 Task: Find connections with filter location Jalesar with filter topic #linkedinwith filter profile language Spanish with filter current company JCB India Ltd. with filter school Maheshwari Public School with filter industry Climate Data and Analytics with filter service category Auto Insurance with filter keywords title Call Center Representative
Action: Mouse moved to (626, 84)
Screenshot: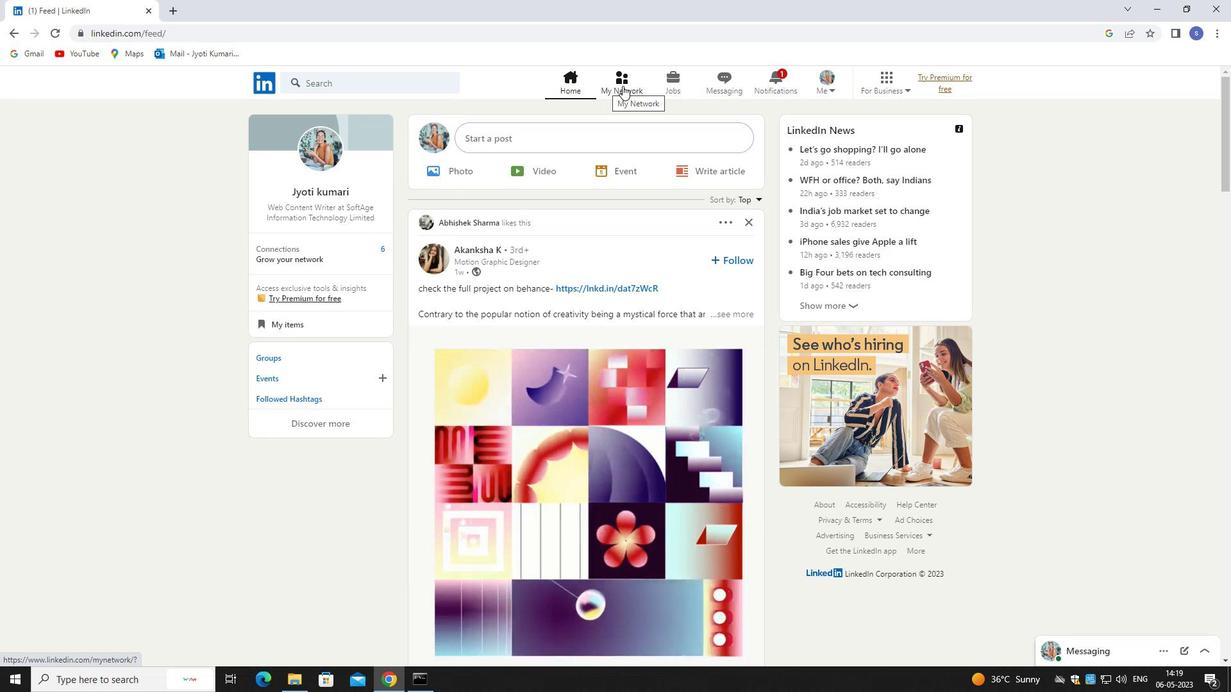 
Action: Mouse pressed left at (626, 84)
Screenshot: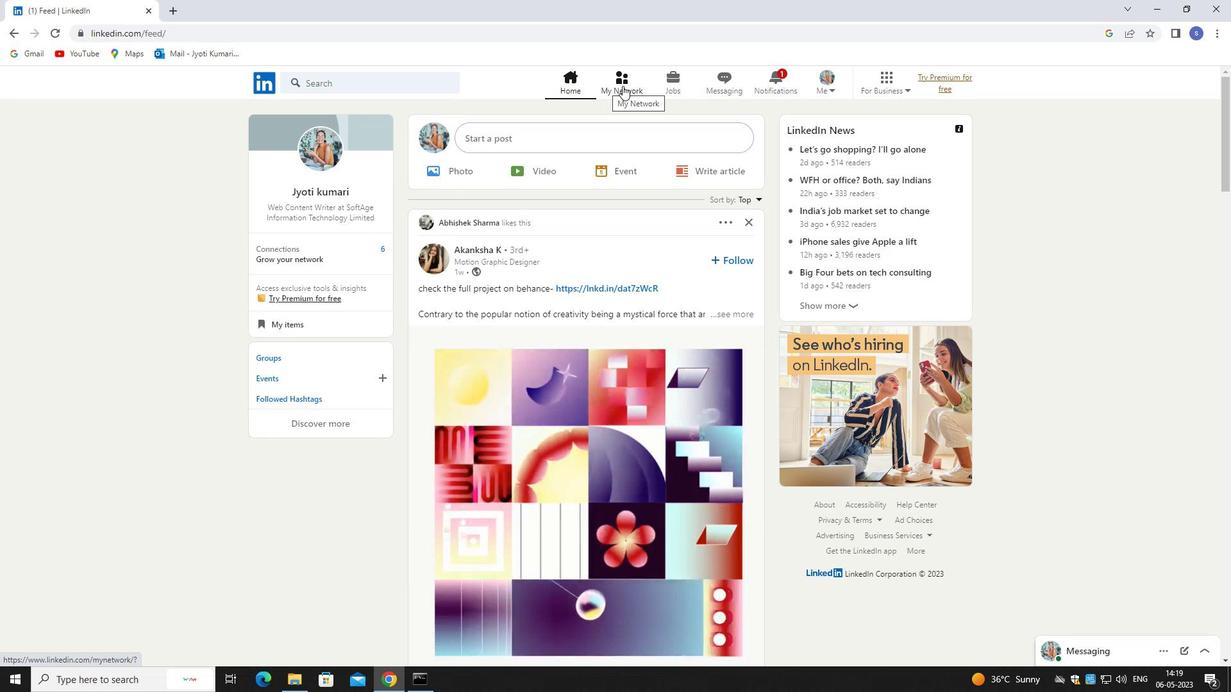 
Action: Mouse pressed left at (626, 84)
Screenshot: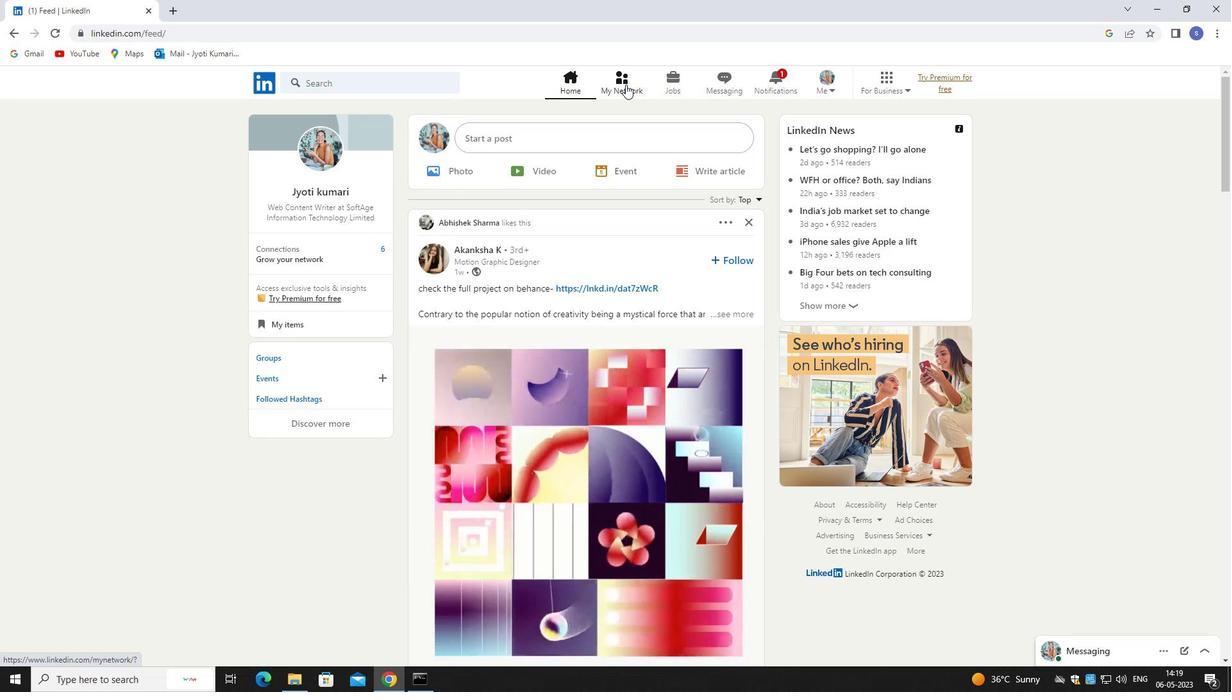 
Action: Mouse moved to (374, 162)
Screenshot: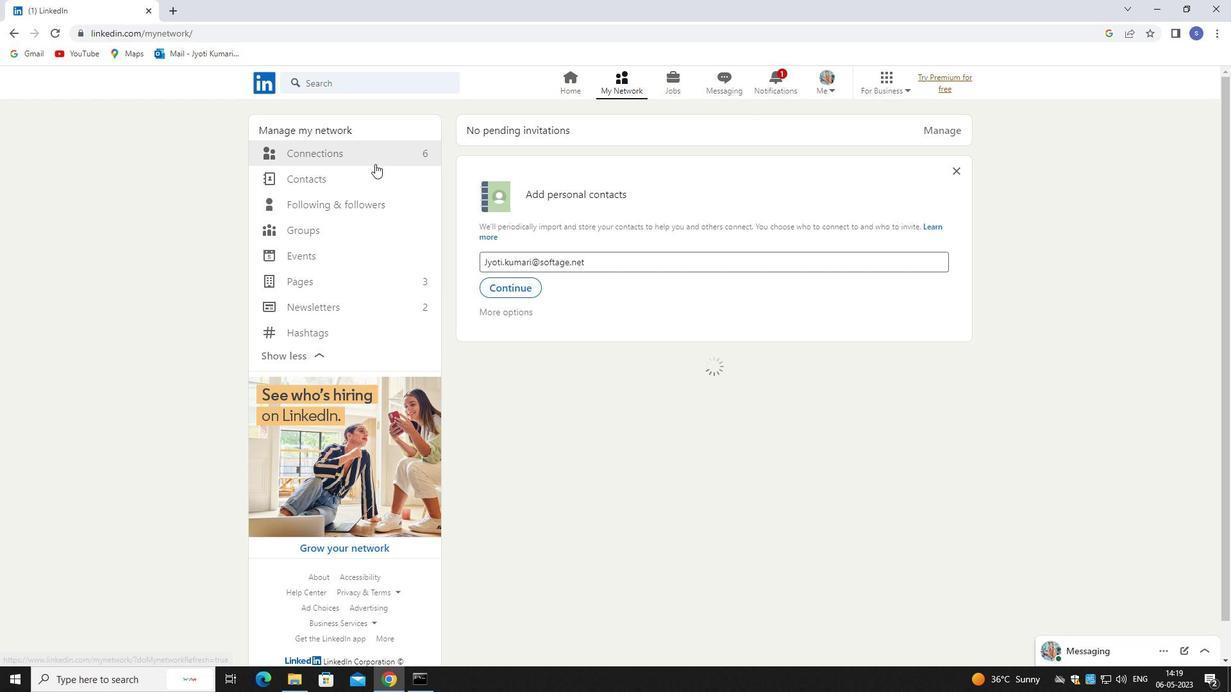 
Action: Mouse pressed left at (374, 162)
Screenshot: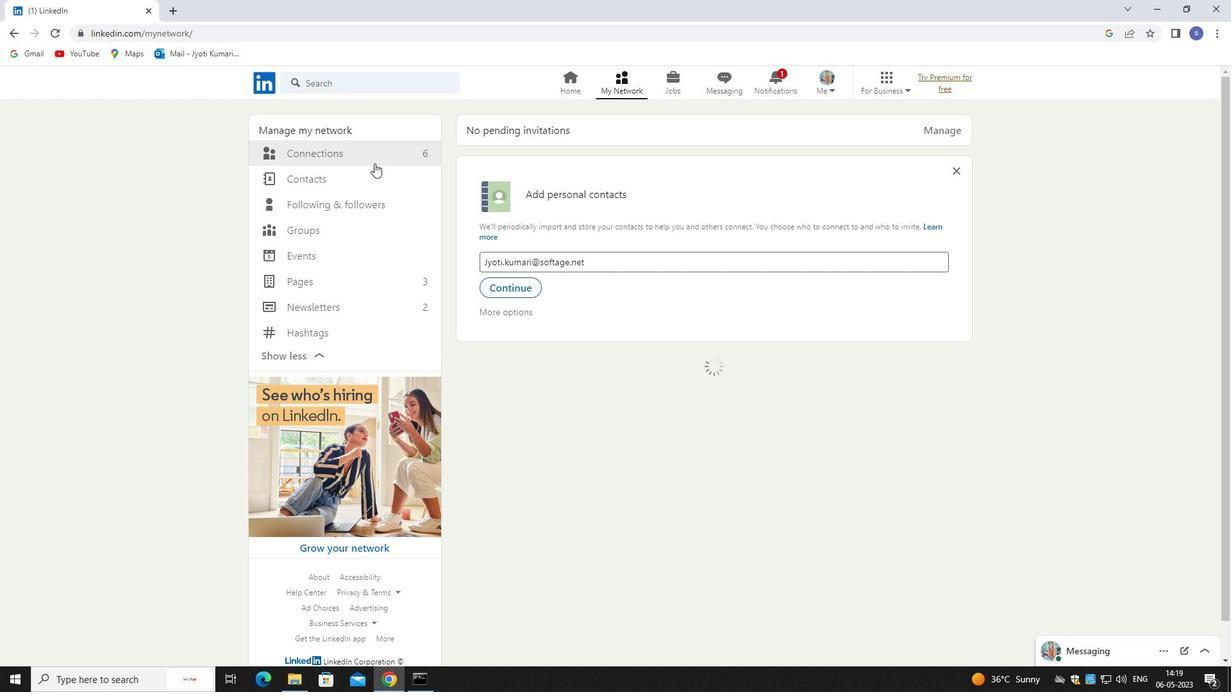 
Action: Mouse pressed left at (374, 162)
Screenshot: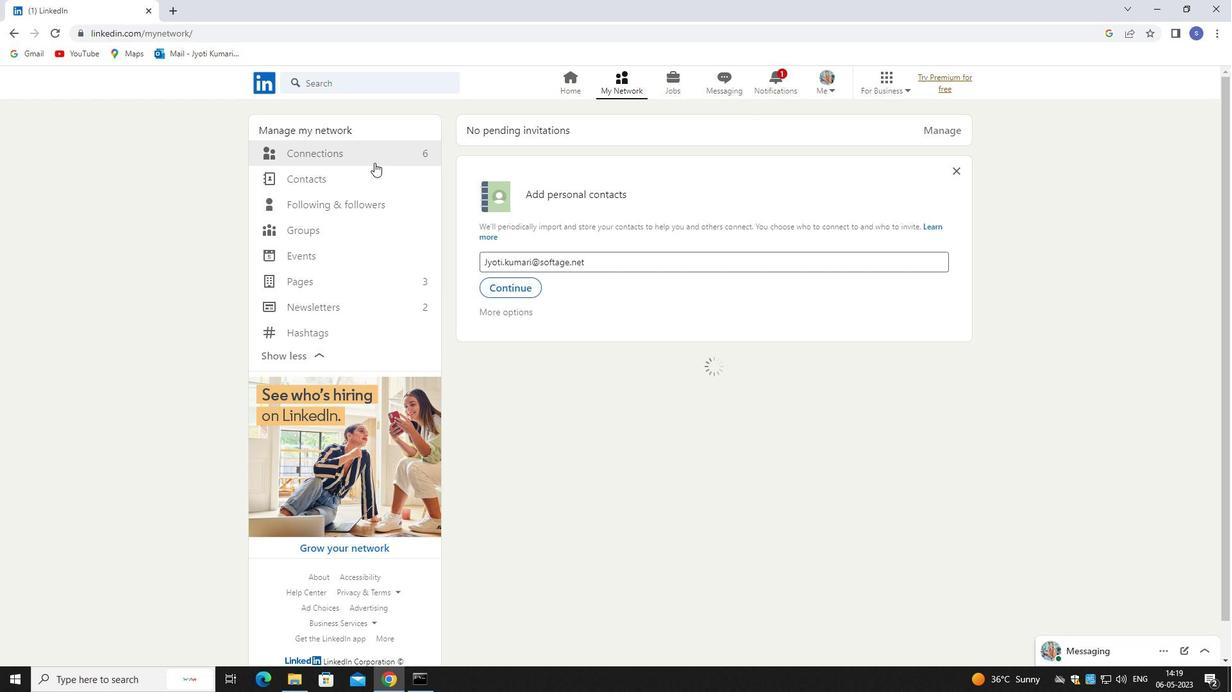 
Action: Mouse moved to (394, 155)
Screenshot: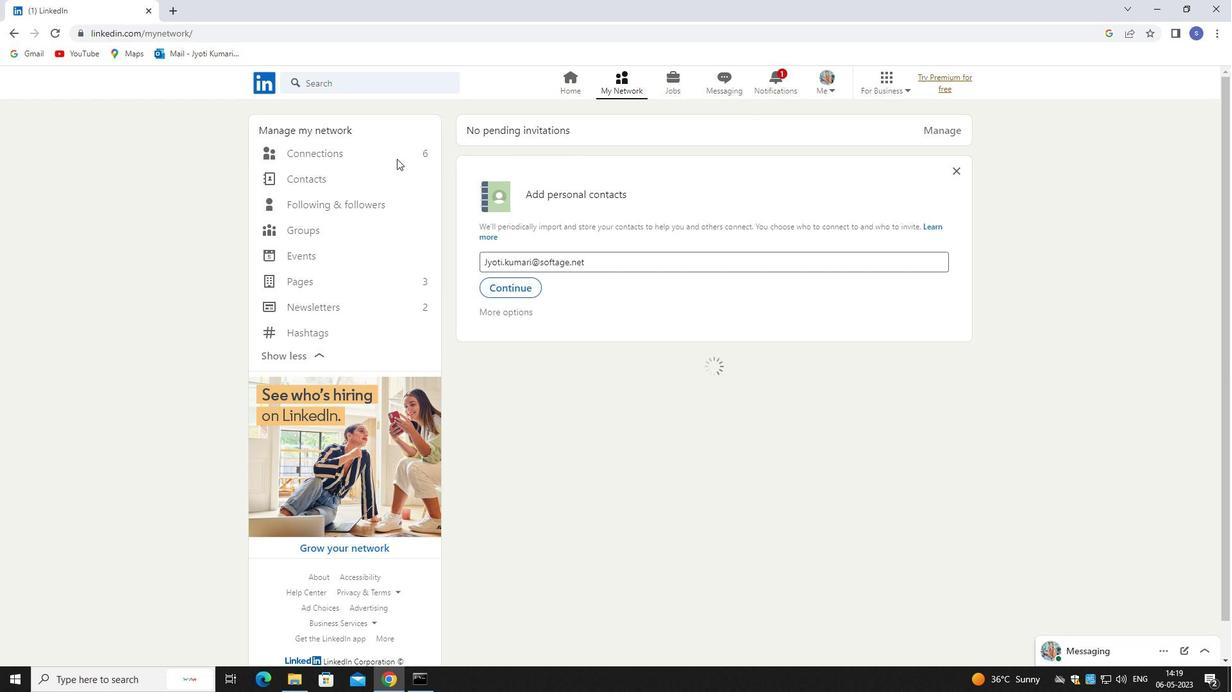
Action: Mouse pressed left at (394, 155)
Screenshot: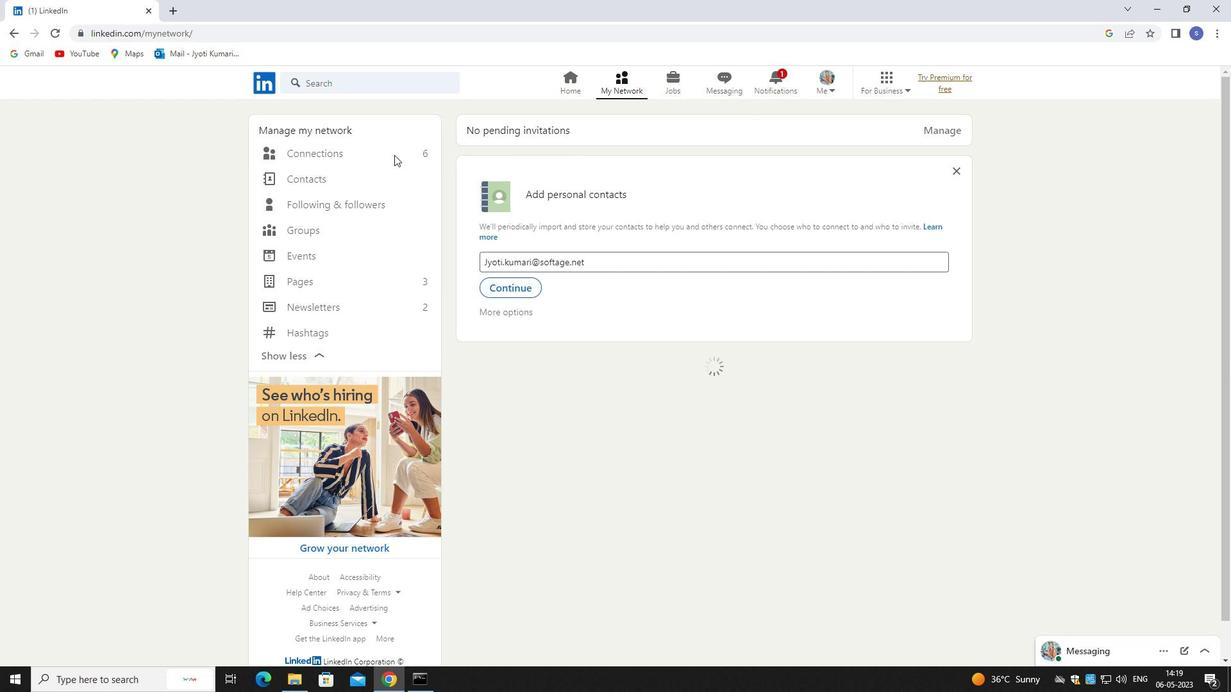 
Action: Mouse pressed left at (394, 155)
Screenshot: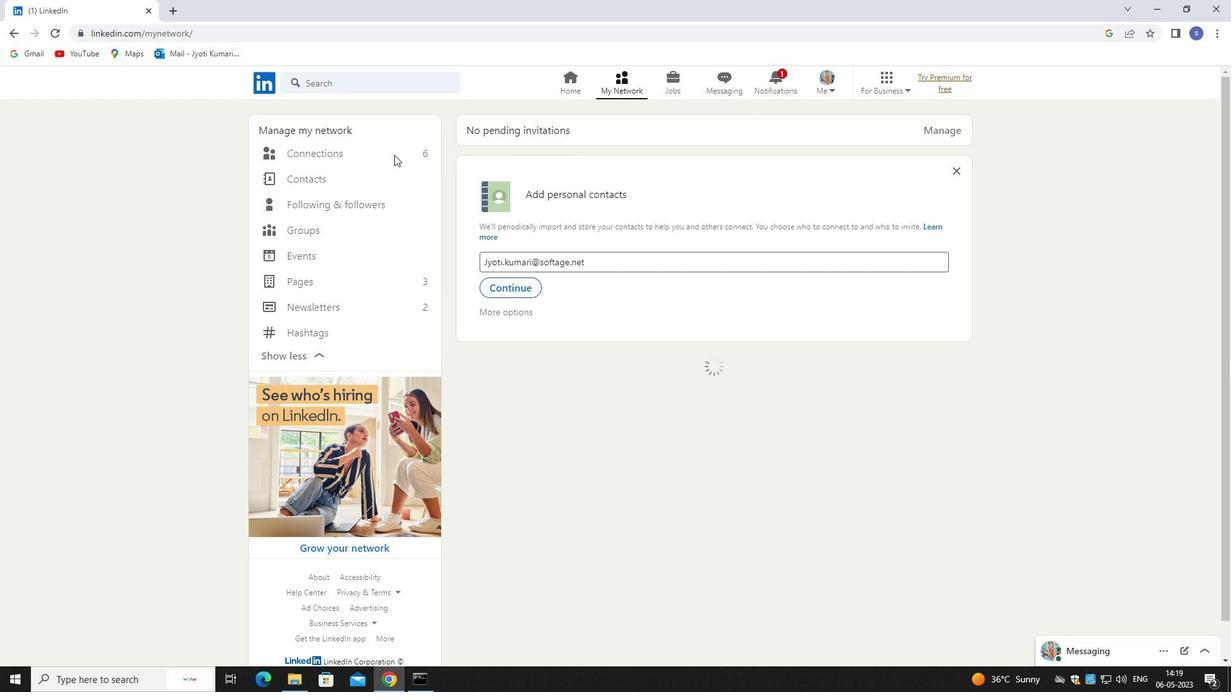 
Action: Mouse moved to (338, 153)
Screenshot: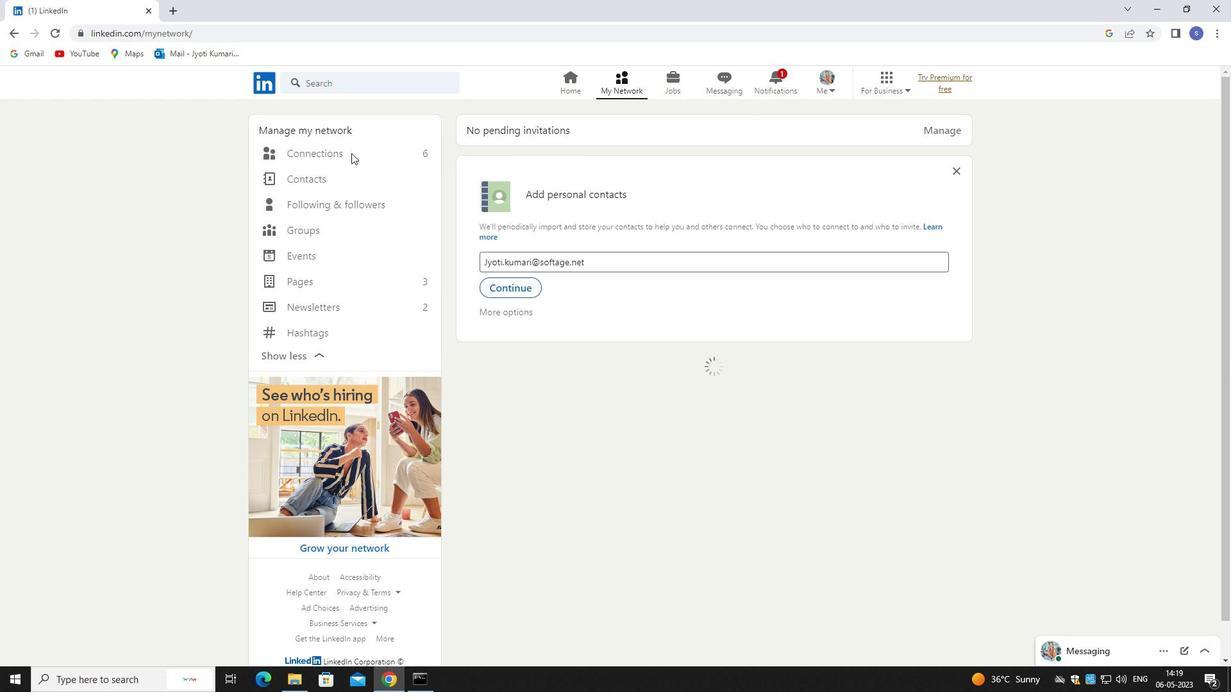 
Action: Mouse pressed left at (338, 153)
Screenshot: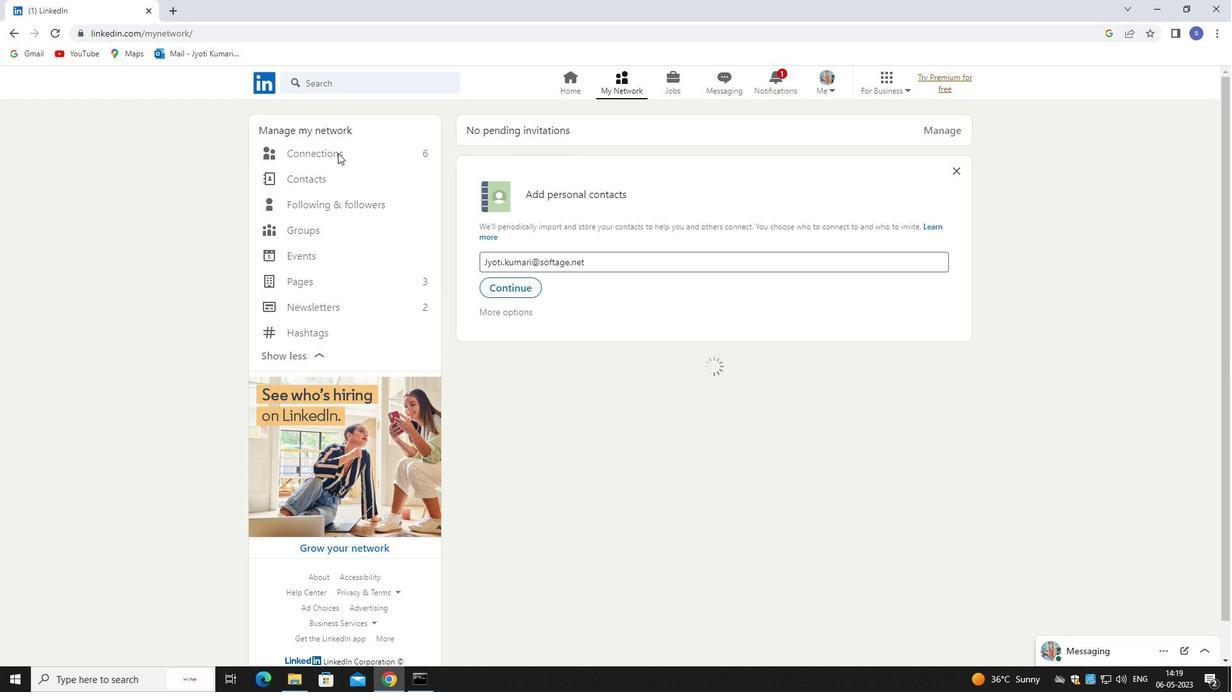 
Action: Mouse pressed left at (338, 153)
Screenshot: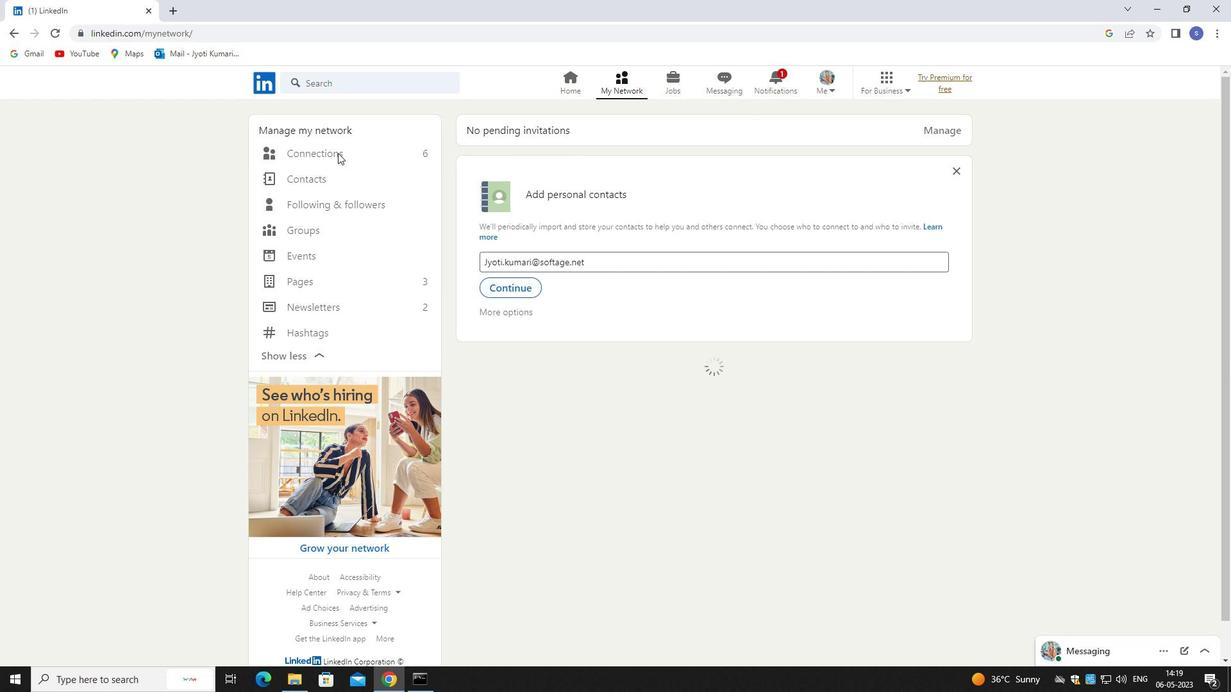 
Action: Mouse moved to (408, 150)
Screenshot: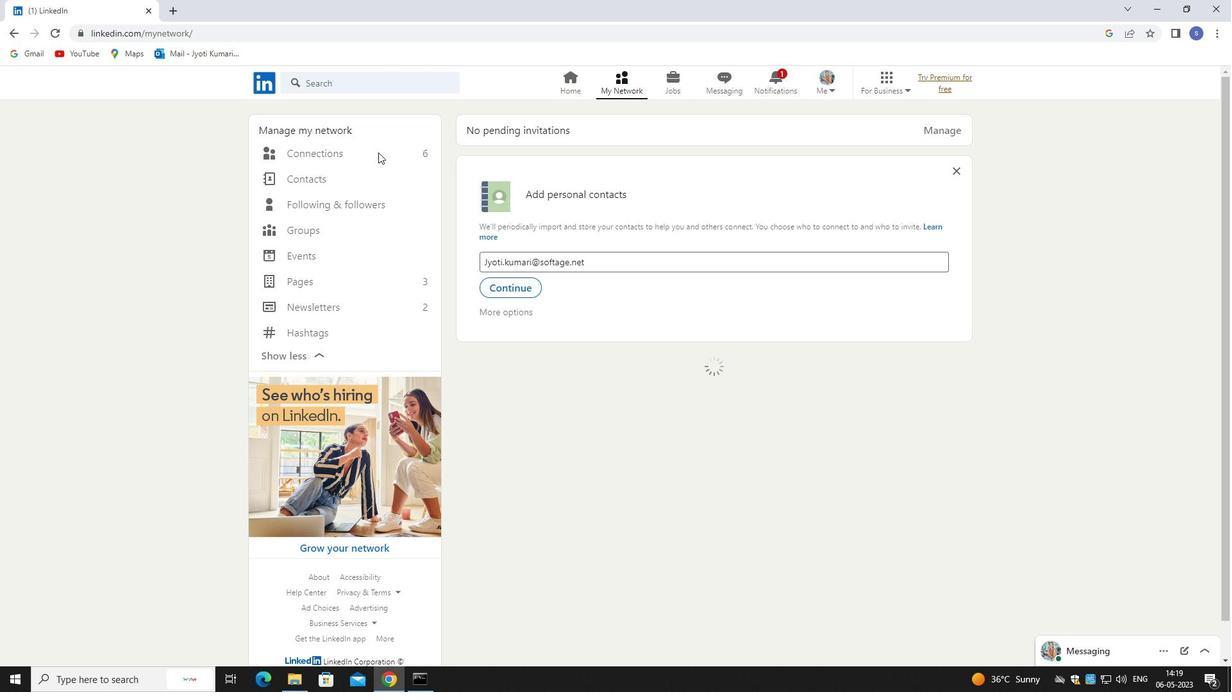 
Action: Mouse pressed left at (408, 150)
Screenshot: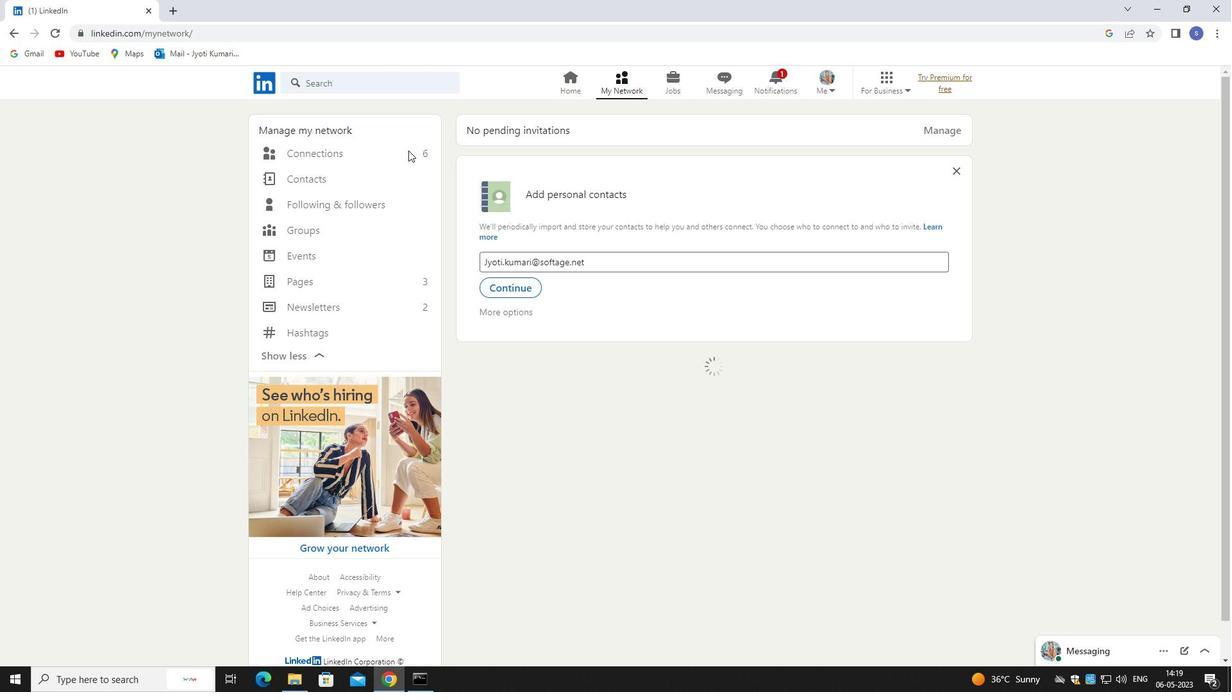 
Action: Mouse pressed left at (408, 150)
Screenshot: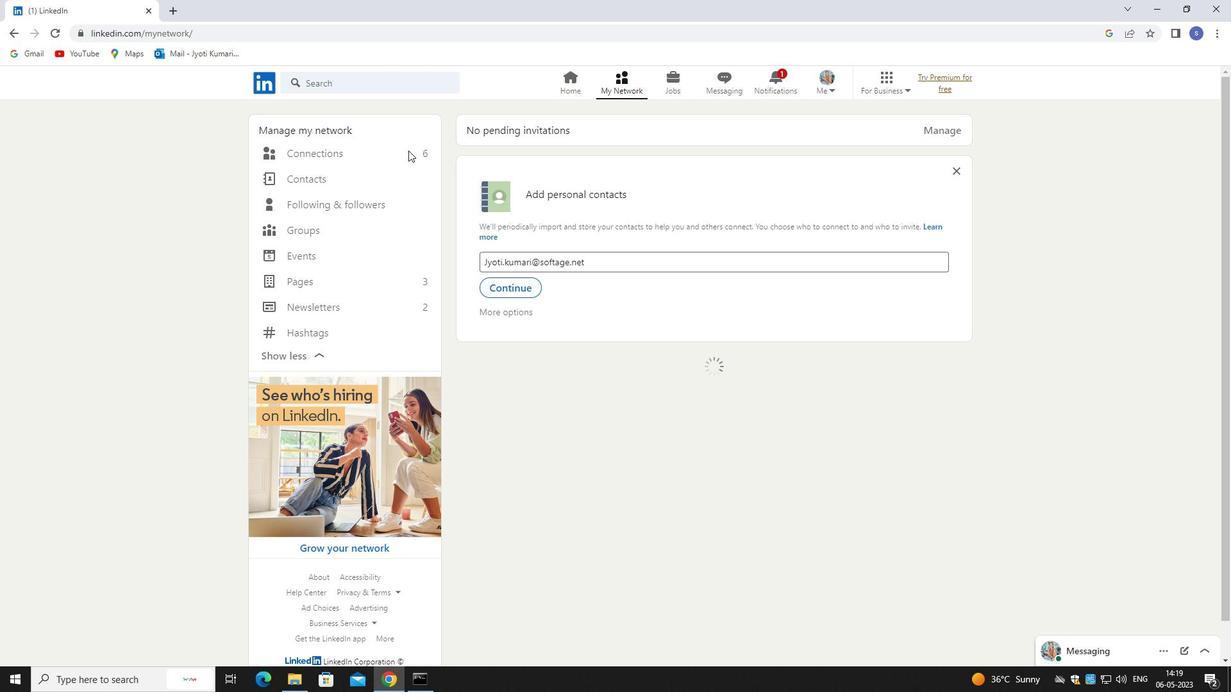 
Action: Mouse pressed left at (408, 150)
Screenshot: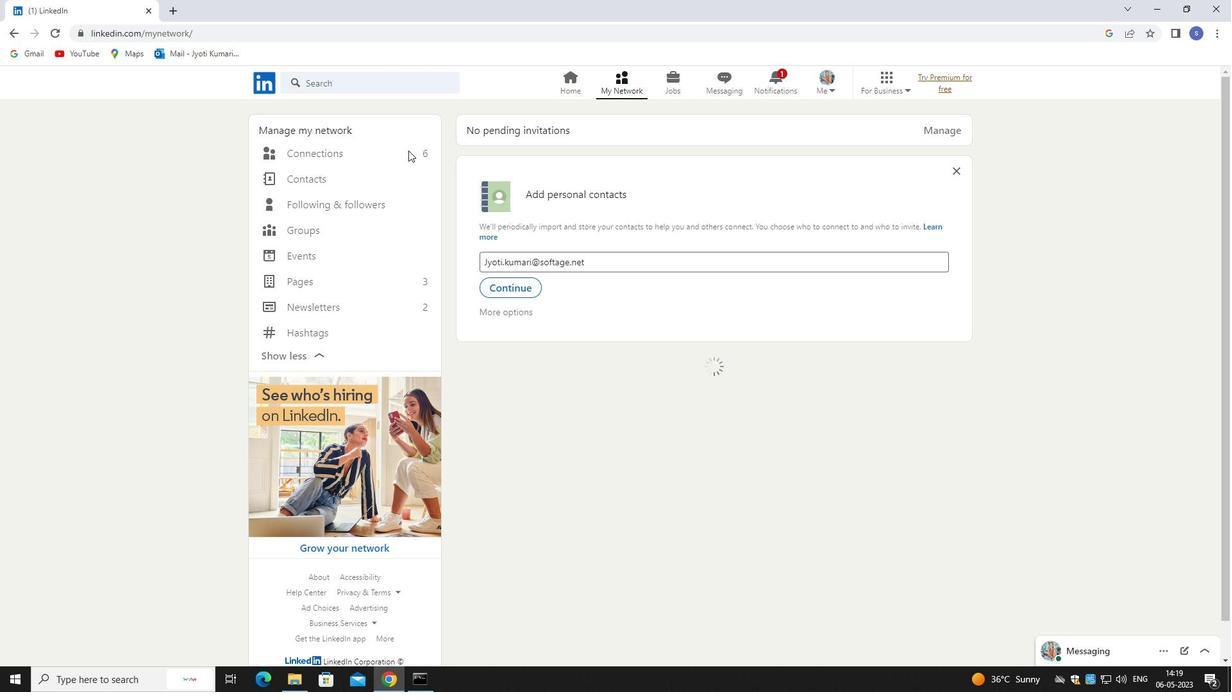 
Action: Mouse pressed left at (408, 150)
Screenshot: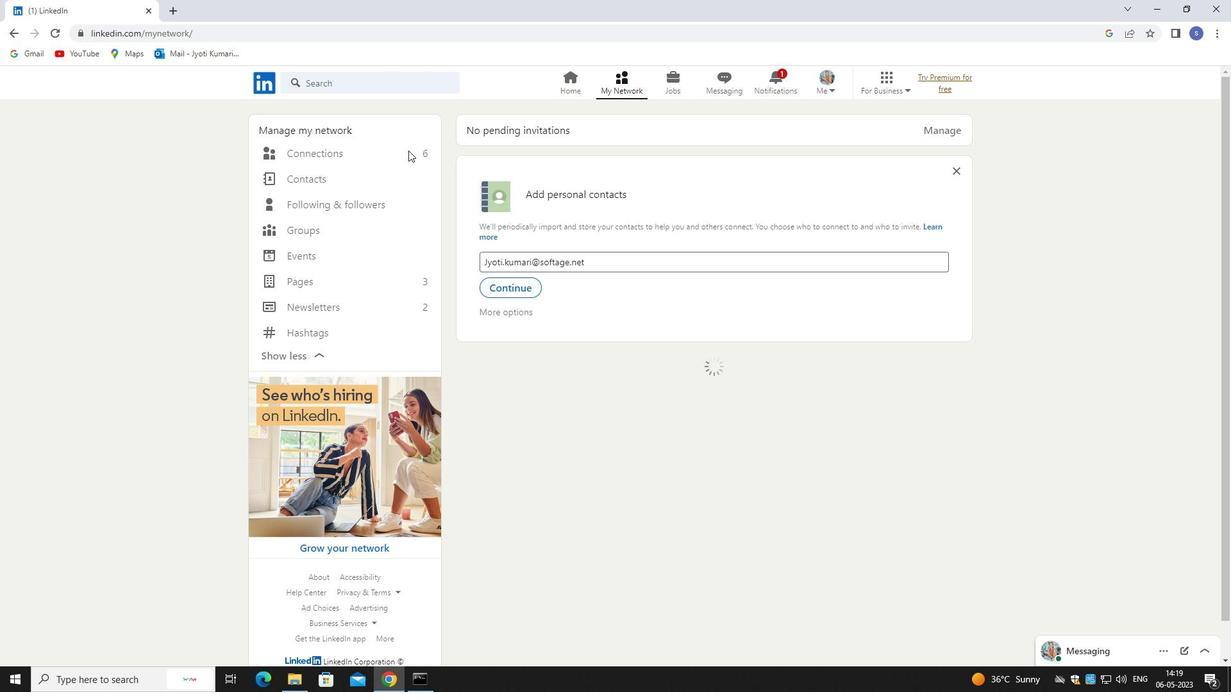 
Action: Mouse moved to (724, 152)
Screenshot: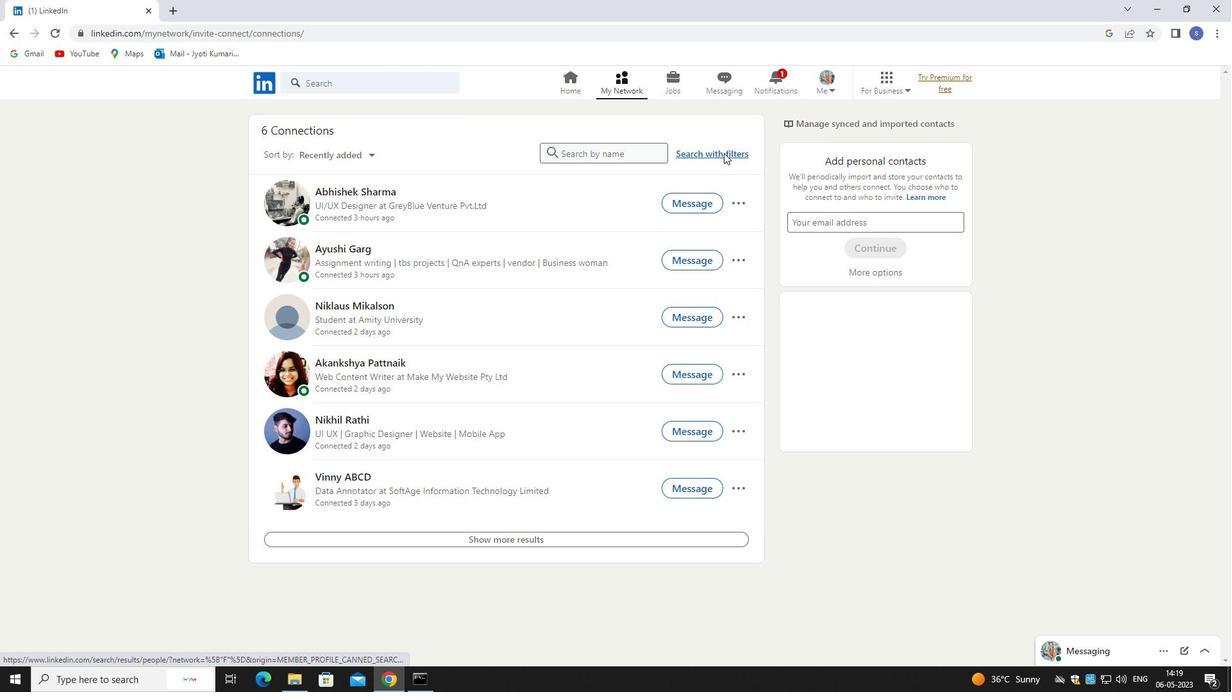 
Action: Mouse pressed left at (724, 152)
Screenshot: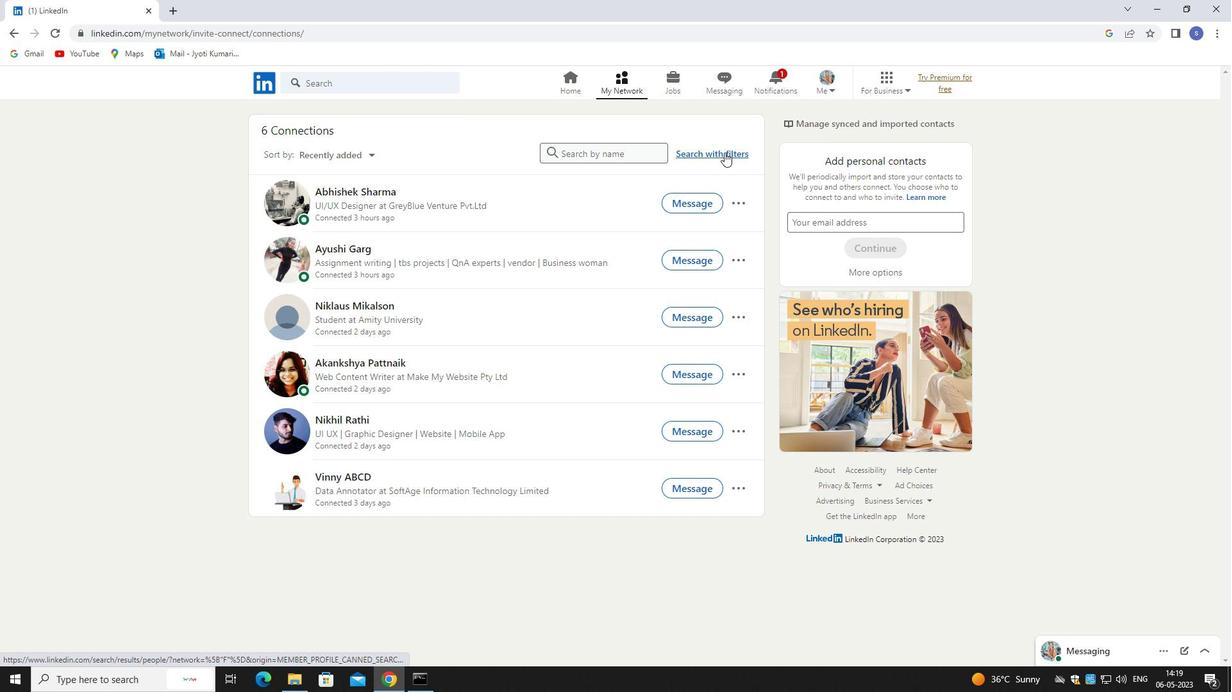 
Action: Mouse moved to (661, 121)
Screenshot: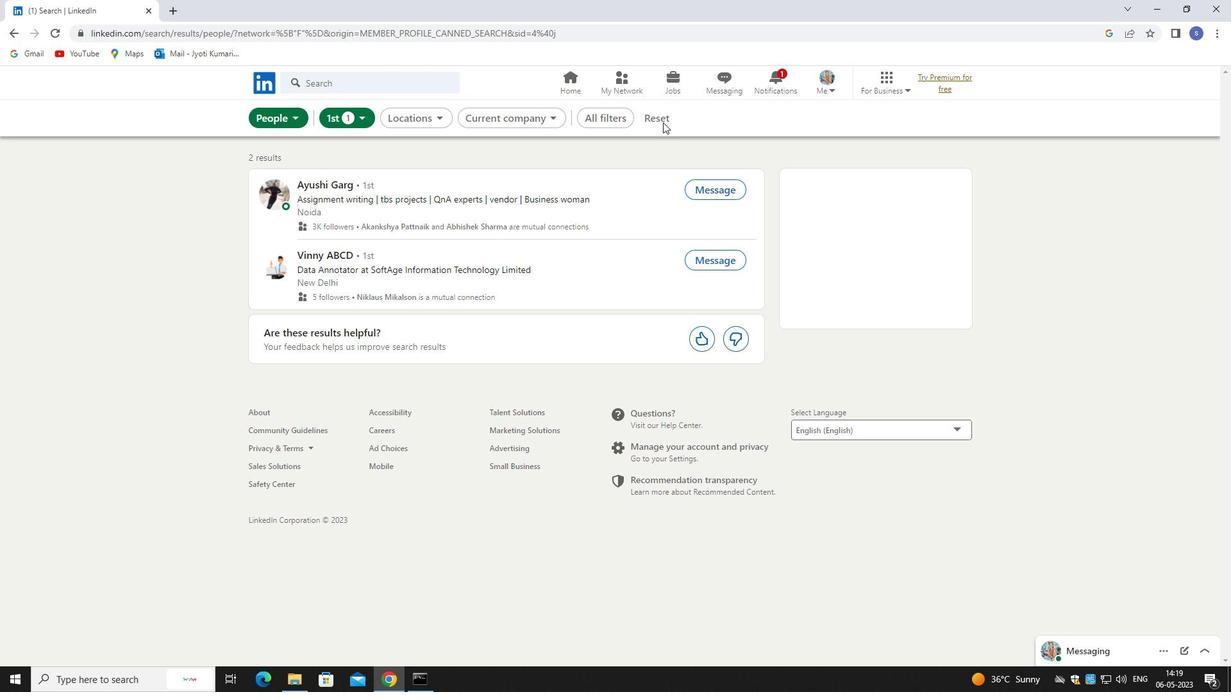 
Action: Mouse pressed left at (661, 121)
Screenshot: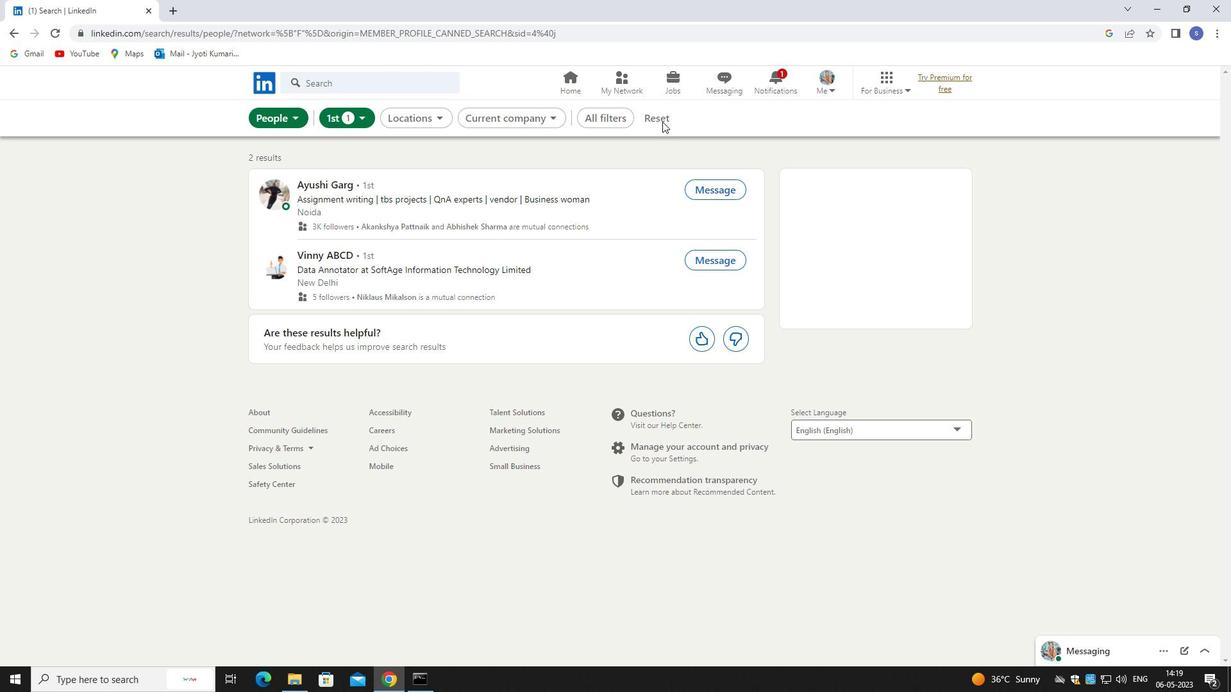 
Action: Mouse moved to (631, 121)
Screenshot: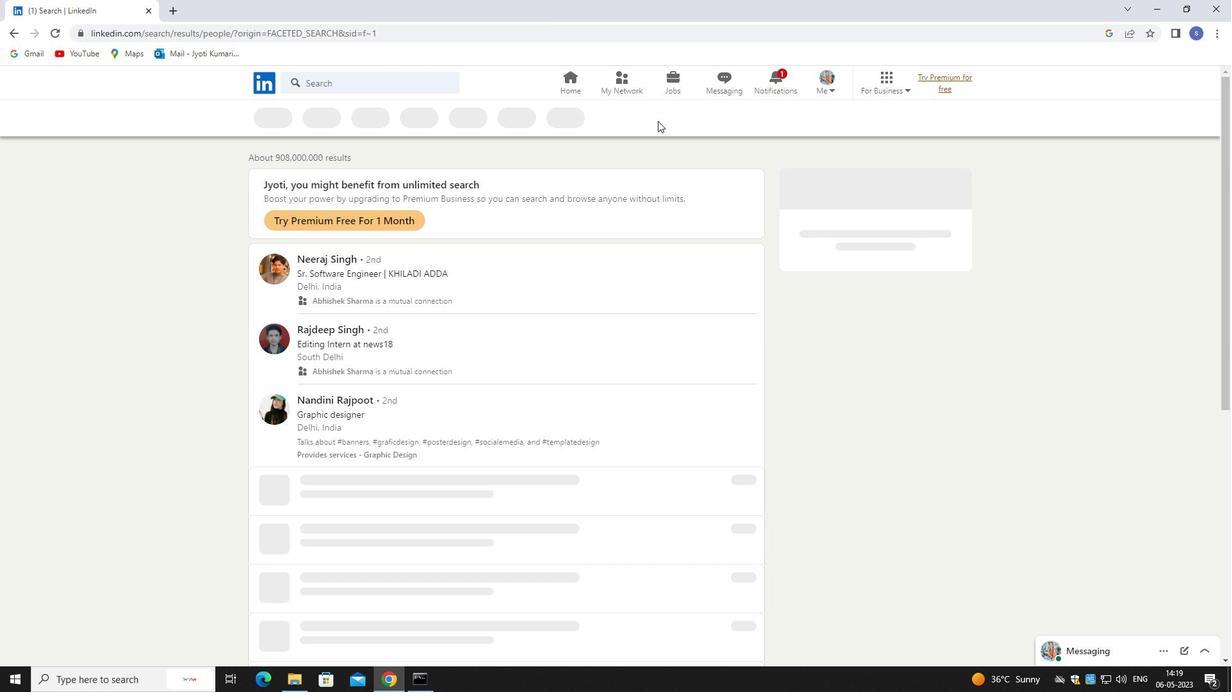 
Action: Mouse pressed left at (631, 121)
Screenshot: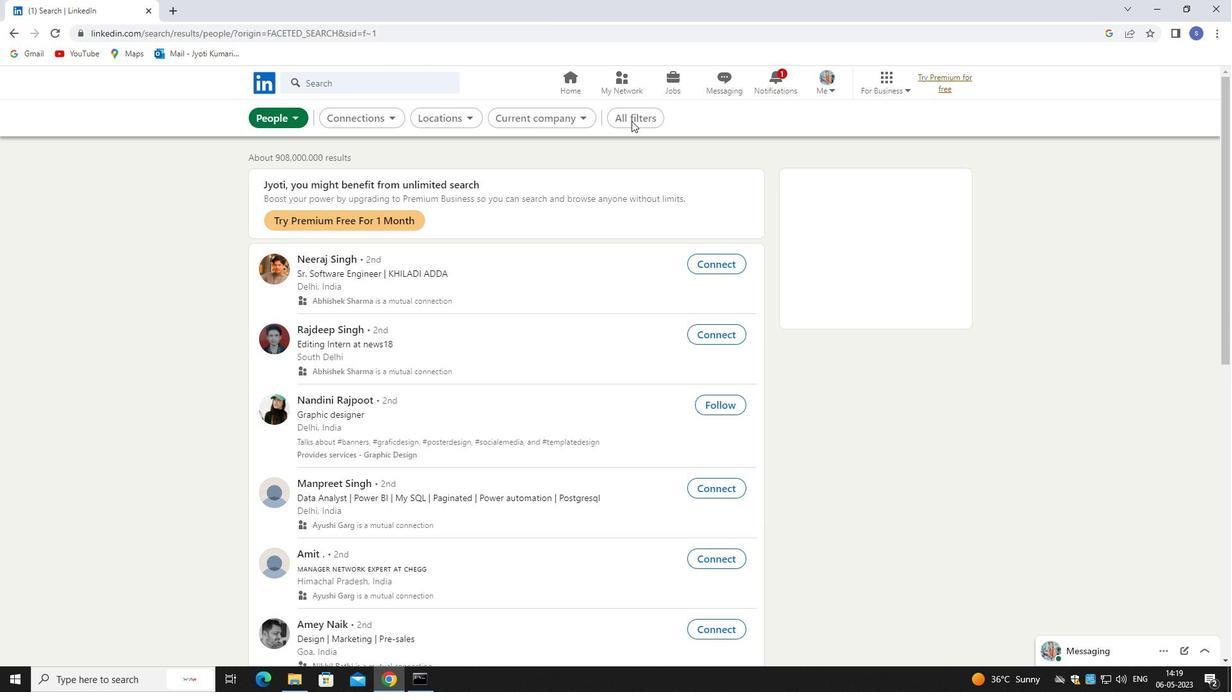 
Action: Mouse moved to (1109, 508)
Screenshot: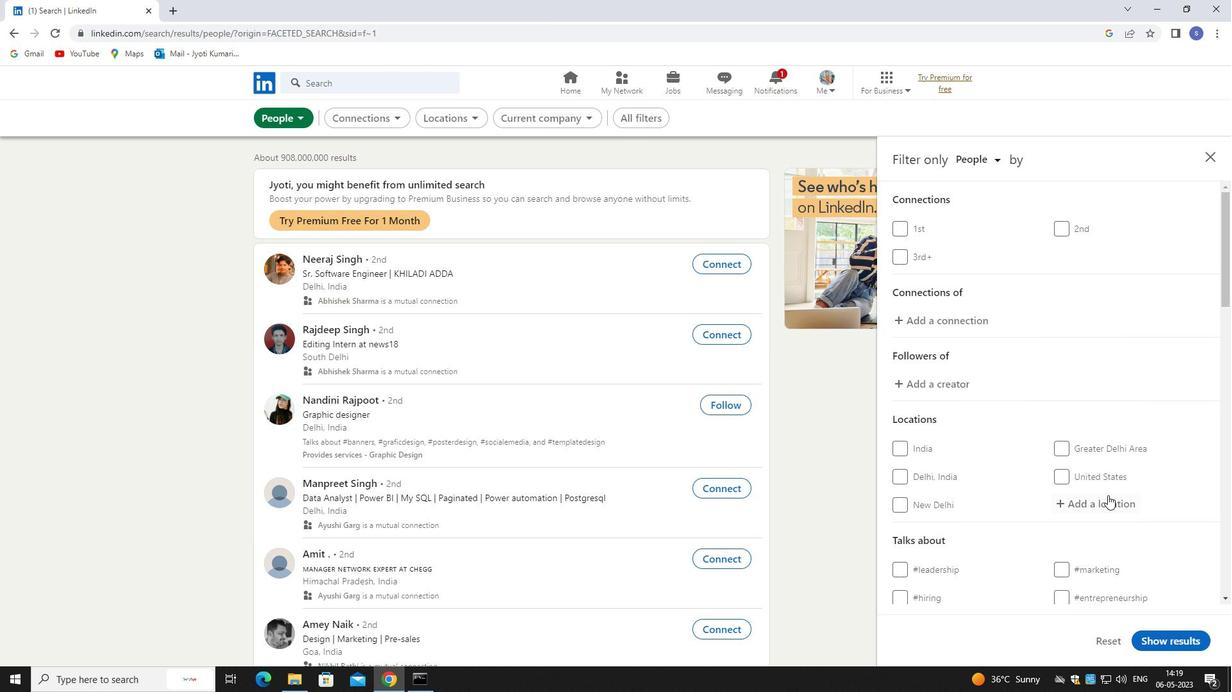 
Action: Mouse pressed left at (1109, 508)
Screenshot: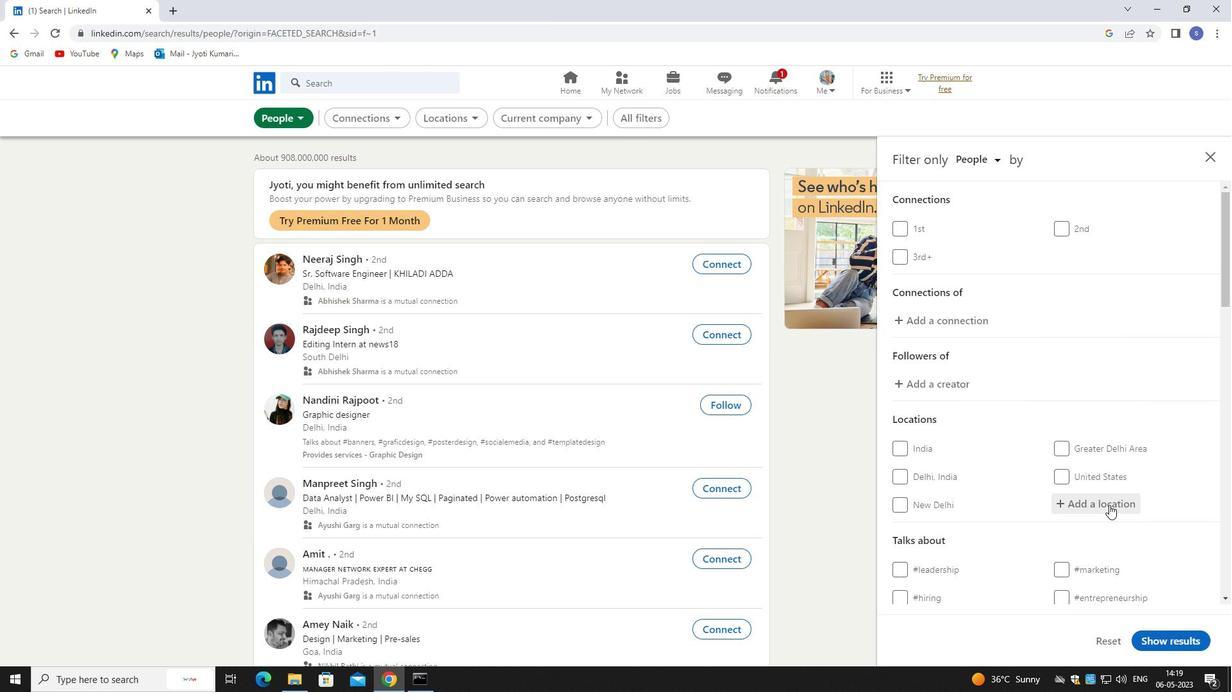 
Action: Mouse moved to (1109, 508)
Screenshot: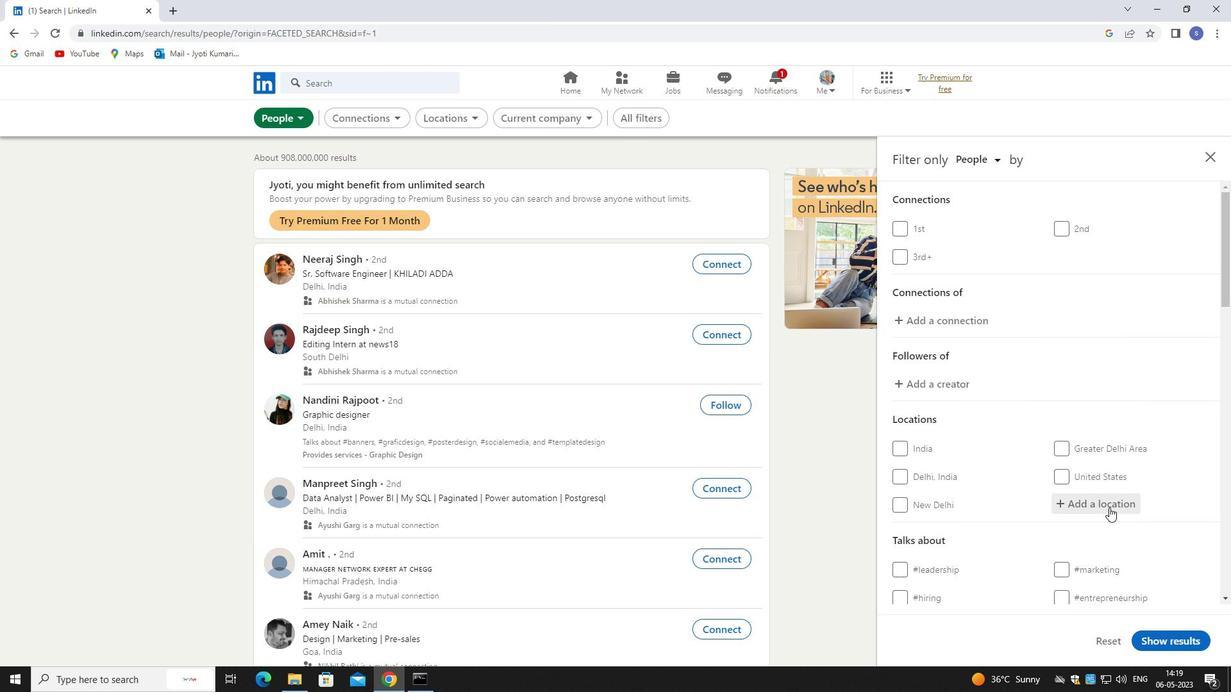 
Action: Key pressed jalesar
Screenshot: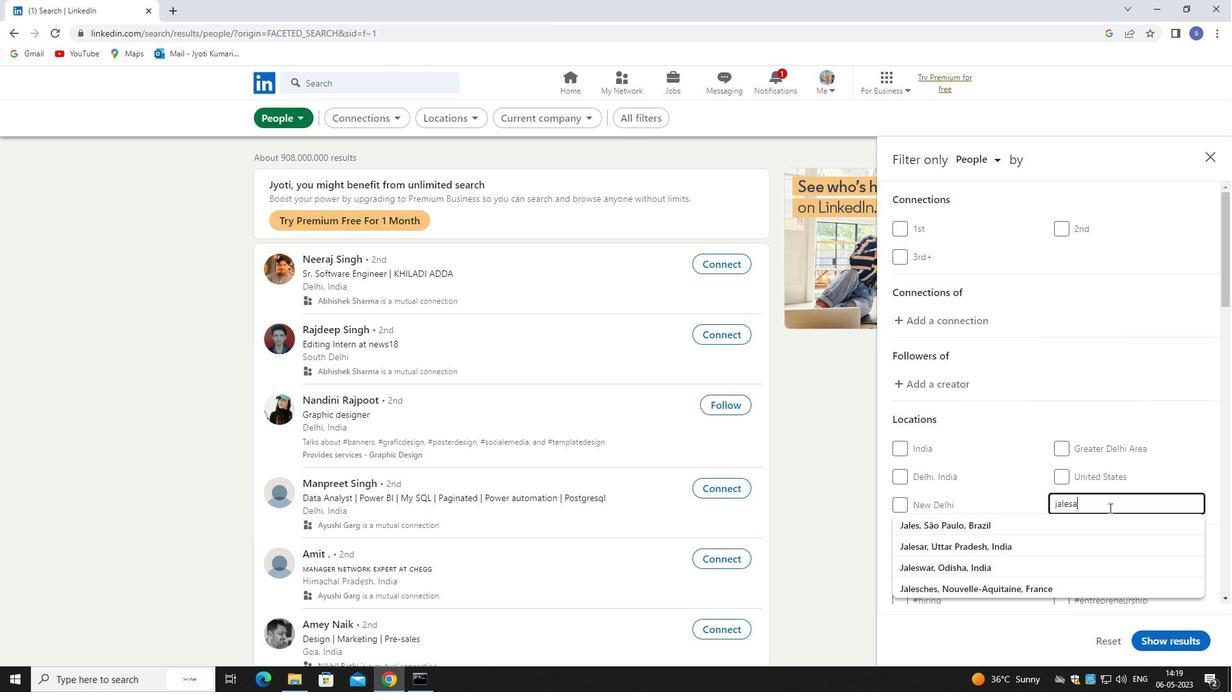 
Action: Mouse moved to (1157, 531)
Screenshot: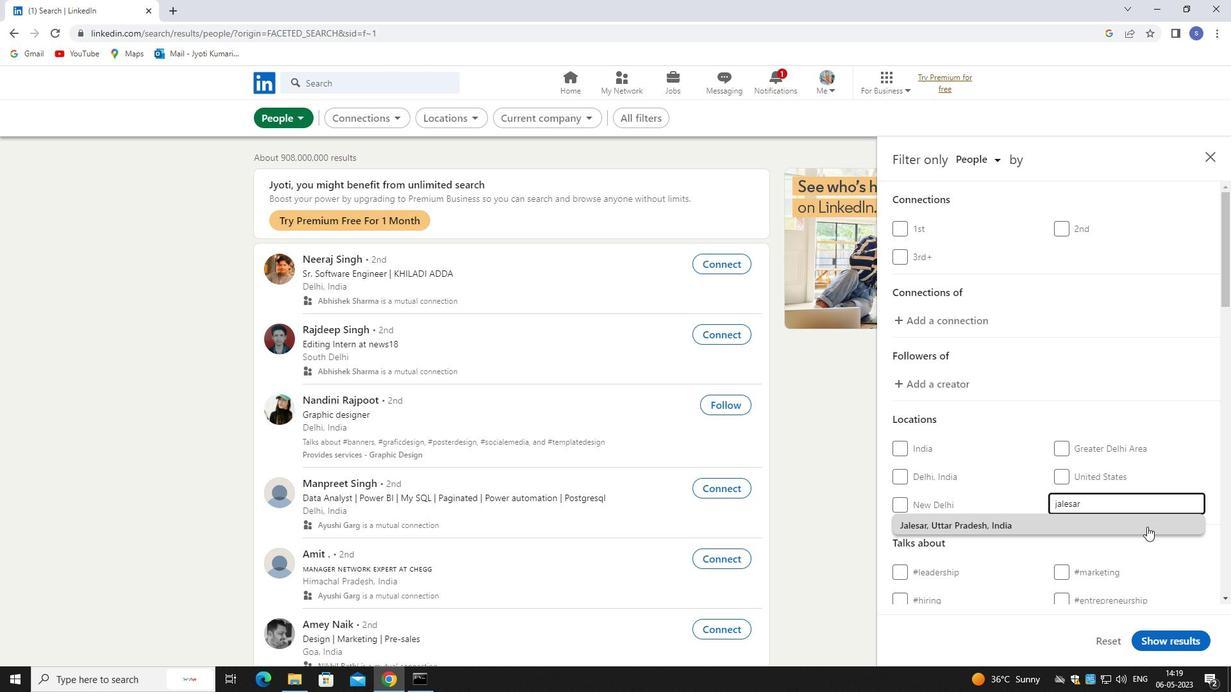 
Action: Mouse pressed left at (1157, 531)
Screenshot: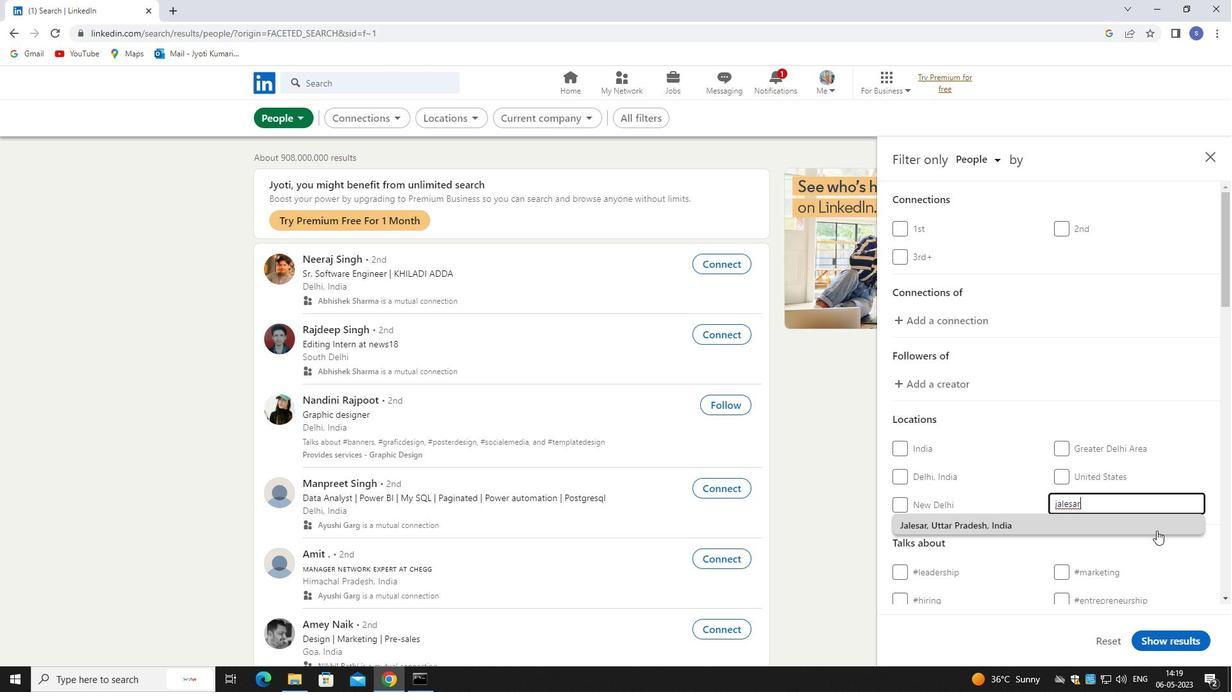 
Action: Mouse moved to (1157, 531)
Screenshot: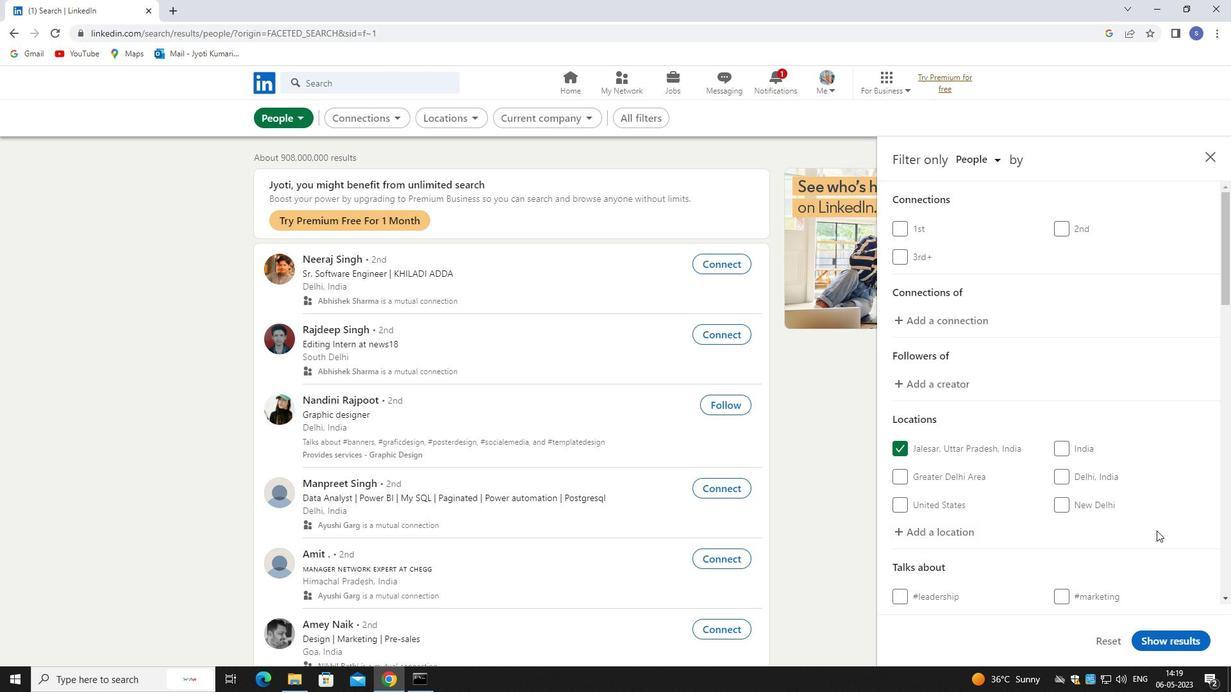 
Action: Mouse scrolled (1157, 531) with delta (0, 0)
Screenshot: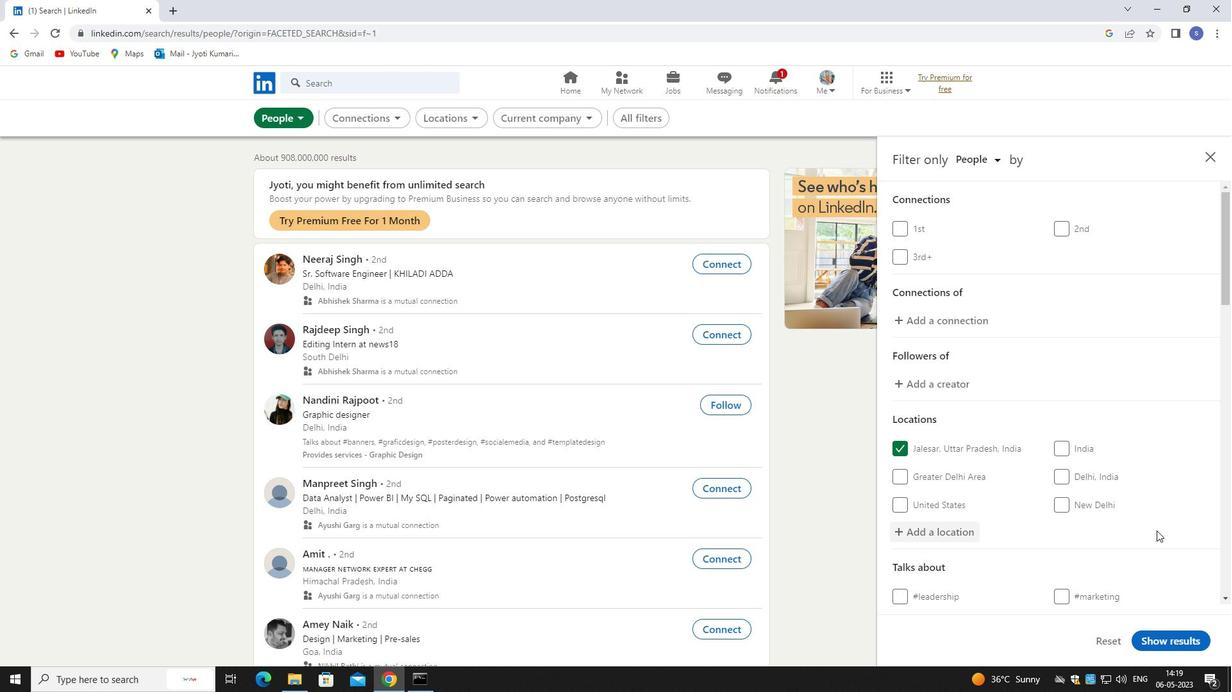 
Action: Mouse scrolled (1157, 531) with delta (0, 0)
Screenshot: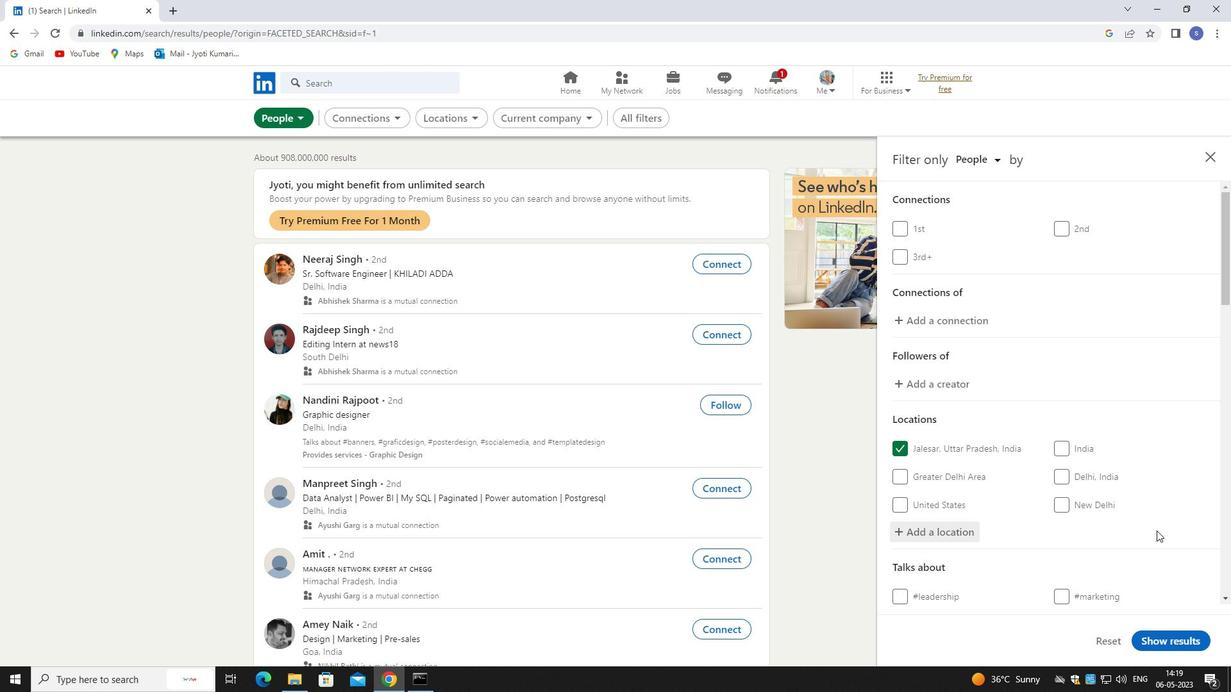 
Action: Mouse scrolled (1157, 531) with delta (0, 0)
Screenshot: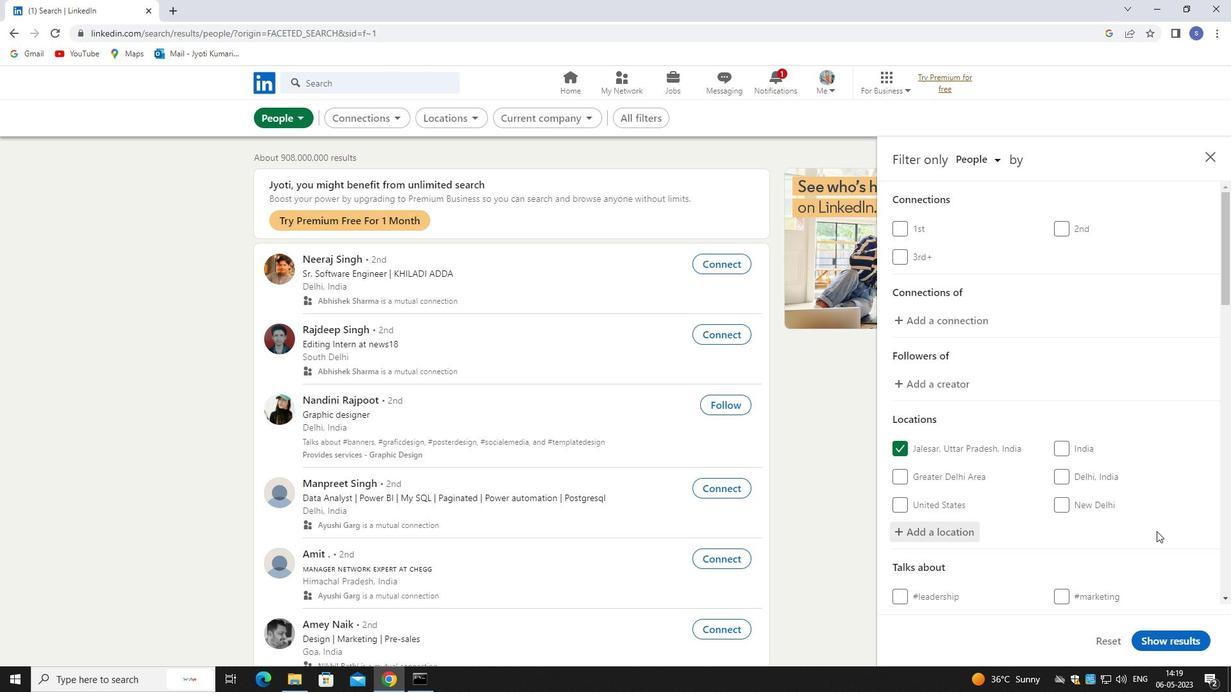 
Action: Mouse moved to (1093, 457)
Screenshot: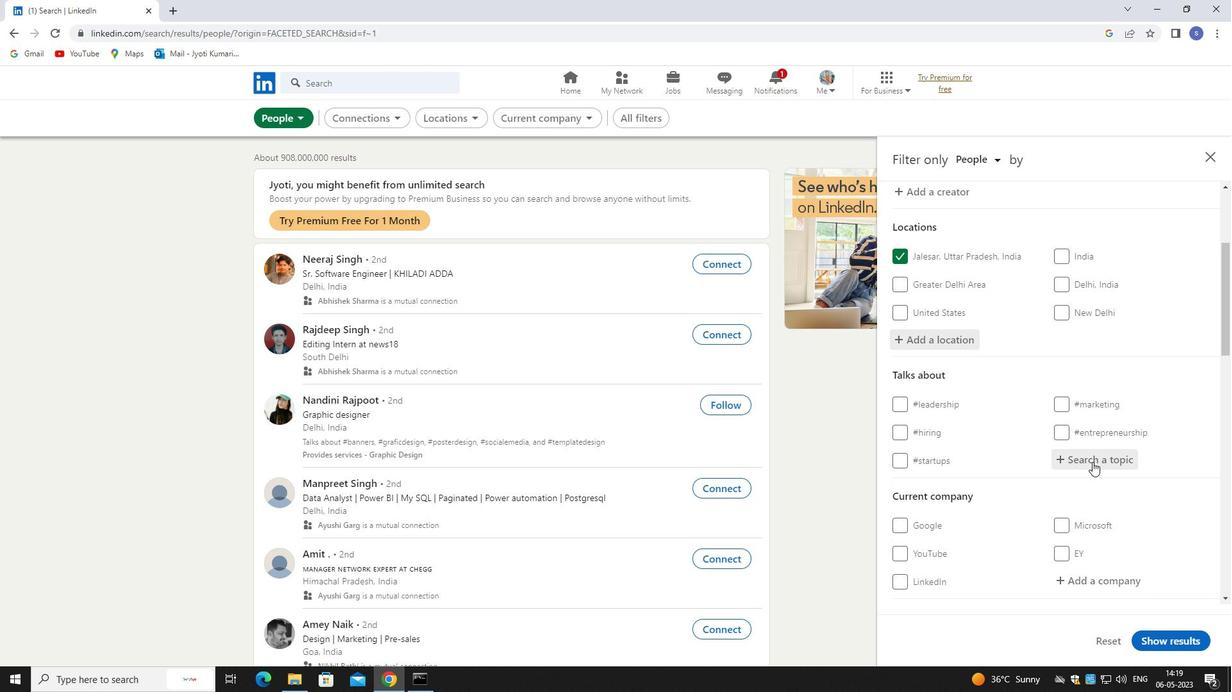 
Action: Mouse pressed left at (1093, 457)
Screenshot: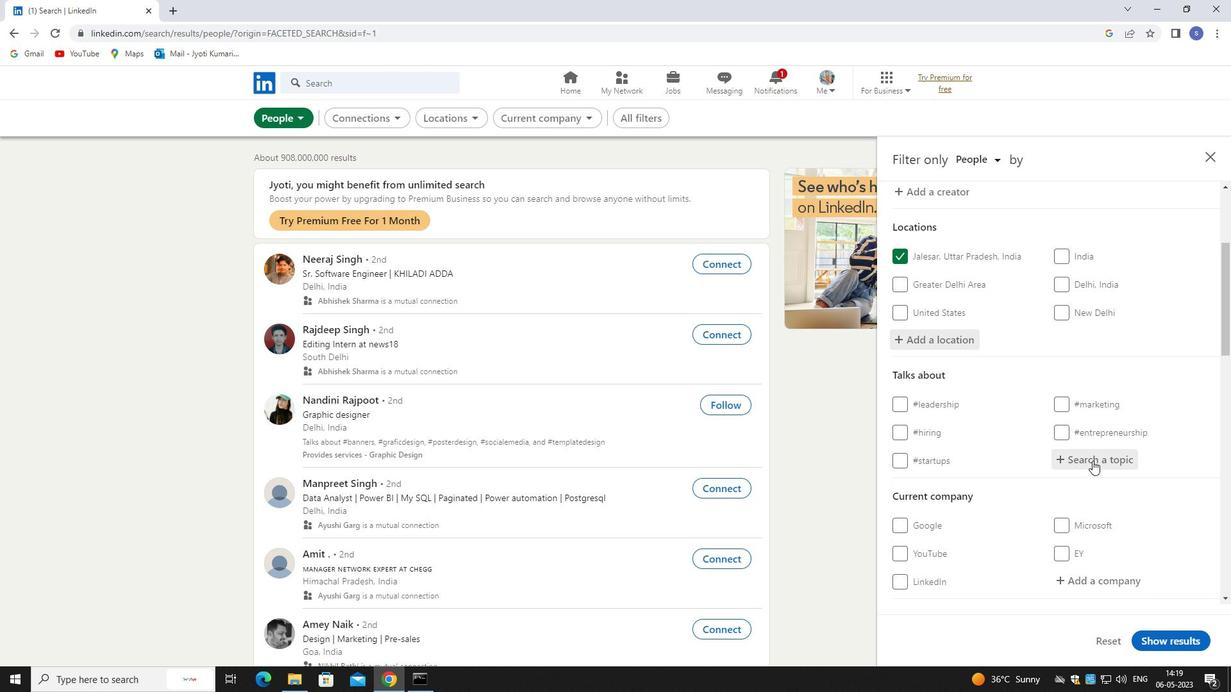 
Action: Key pressed linkedin
Screenshot: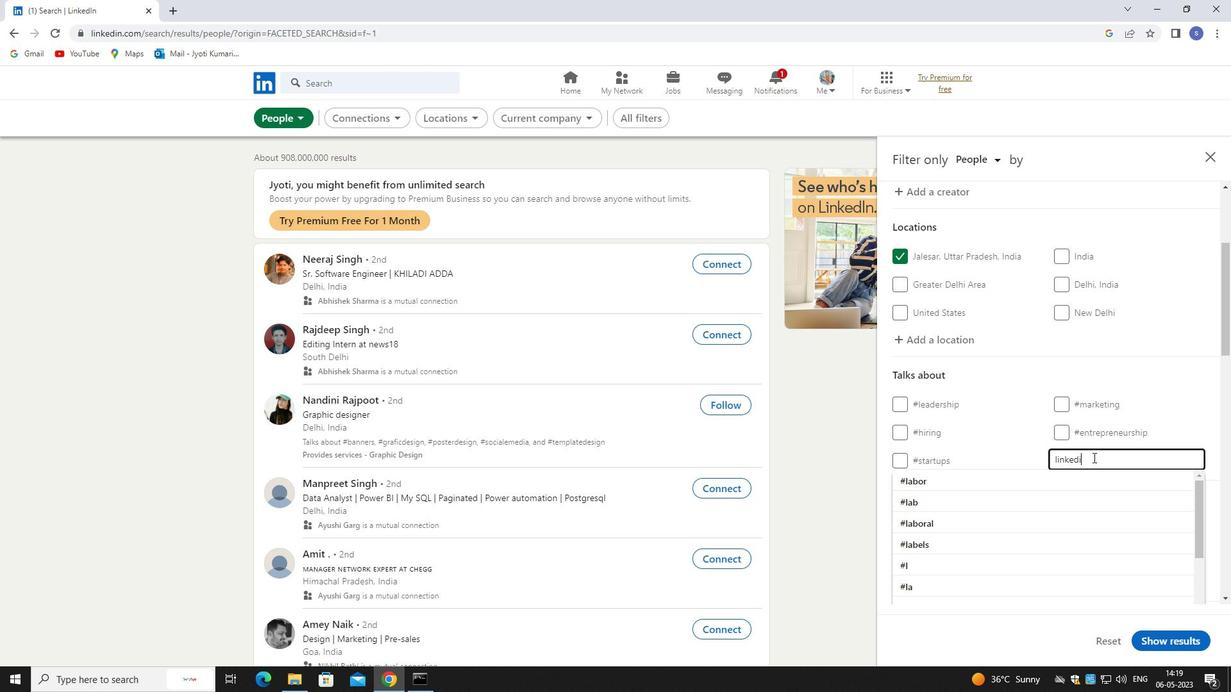 
Action: Mouse moved to (1091, 476)
Screenshot: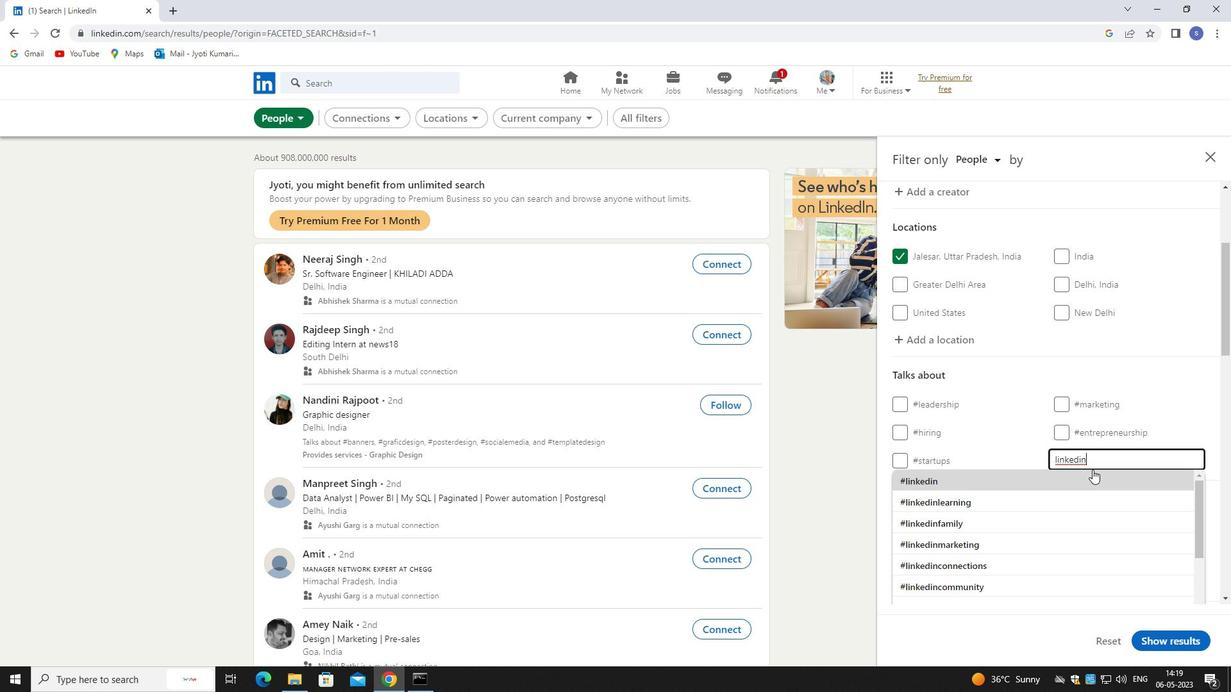 
Action: Mouse pressed left at (1091, 476)
Screenshot: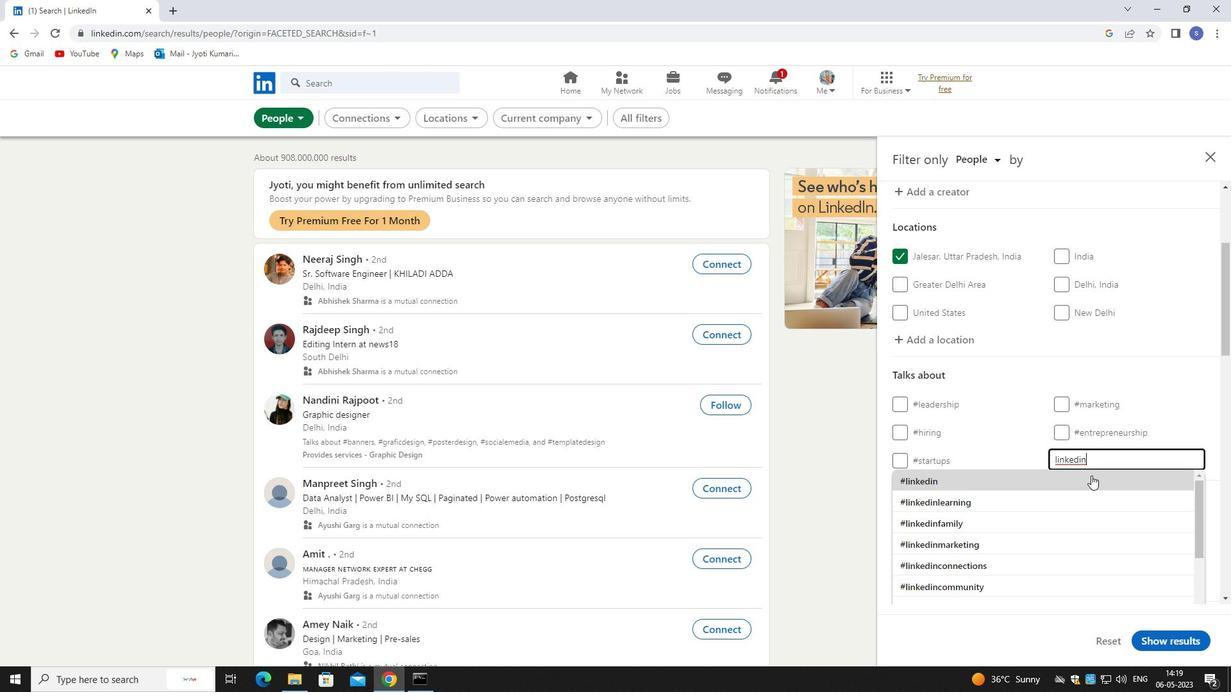 
Action: Mouse moved to (1091, 492)
Screenshot: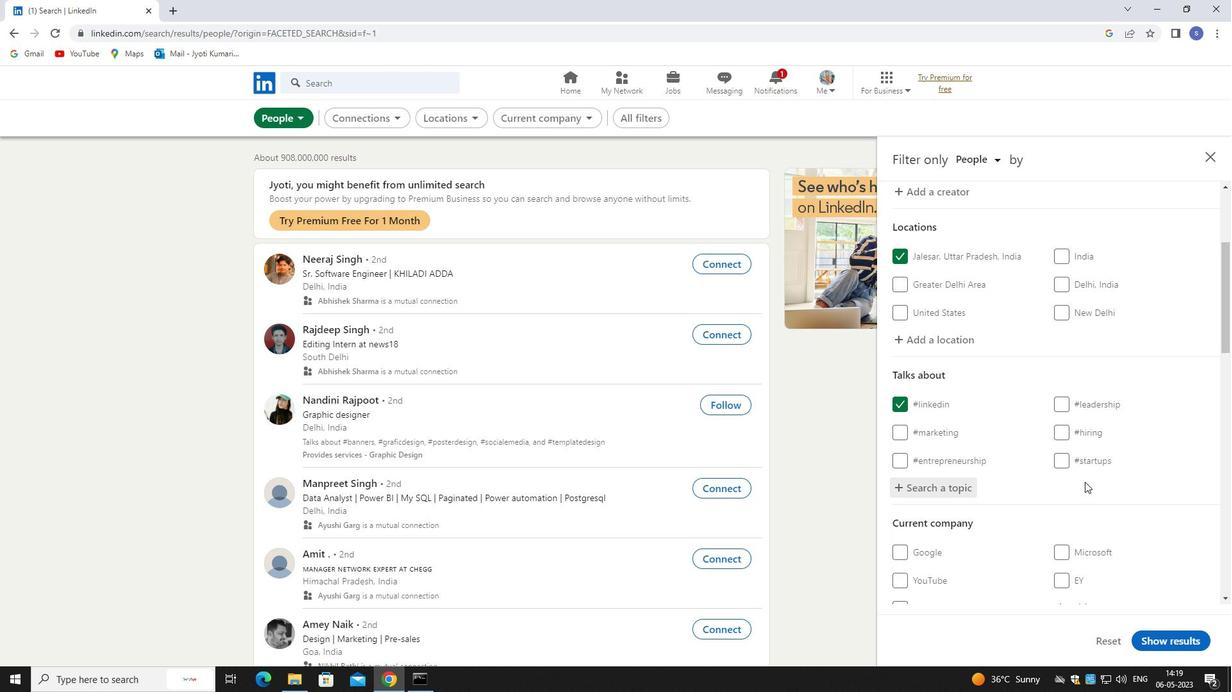 
Action: Mouse scrolled (1091, 491) with delta (0, 0)
Screenshot: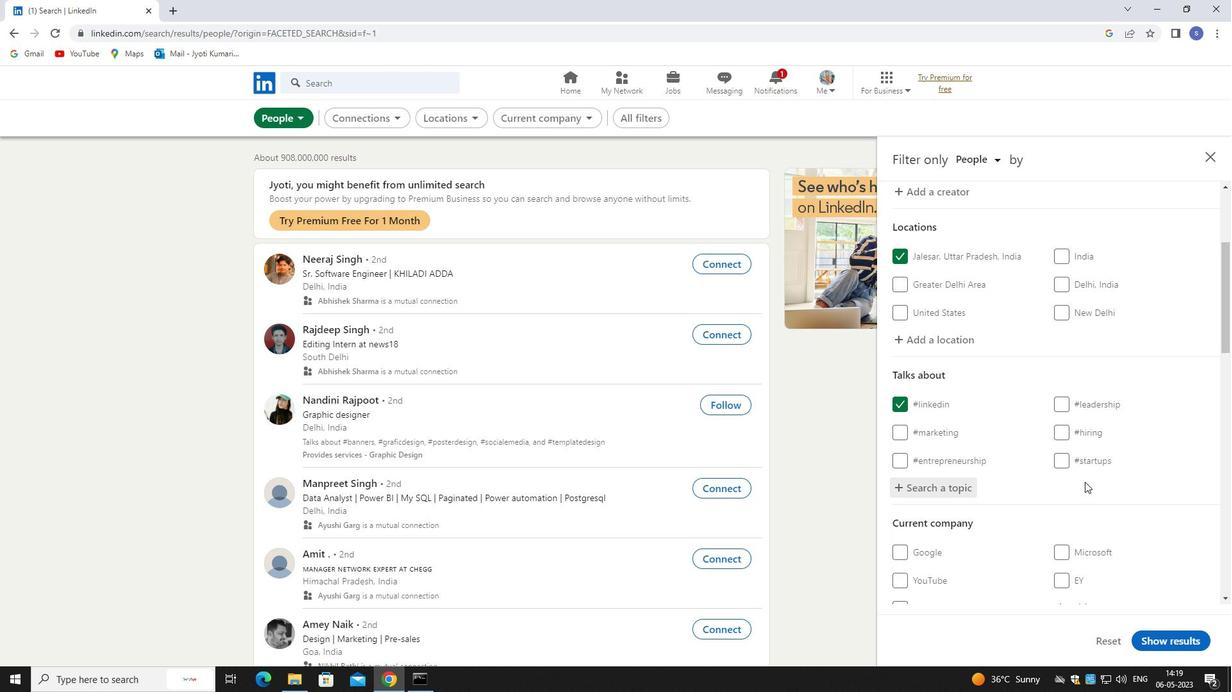 
Action: Mouse moved to (1094, 495)
Screenshot: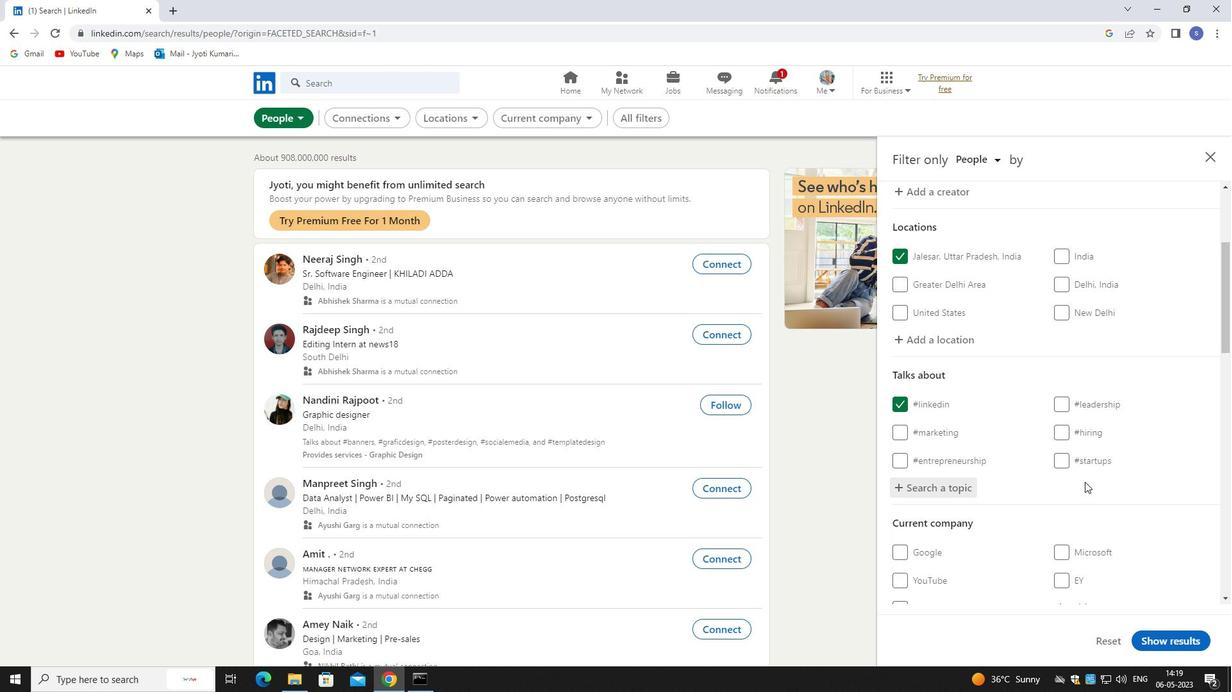 
Action: Mouse scrolled (1094, 494) with delta (0, 0)
Screenshot: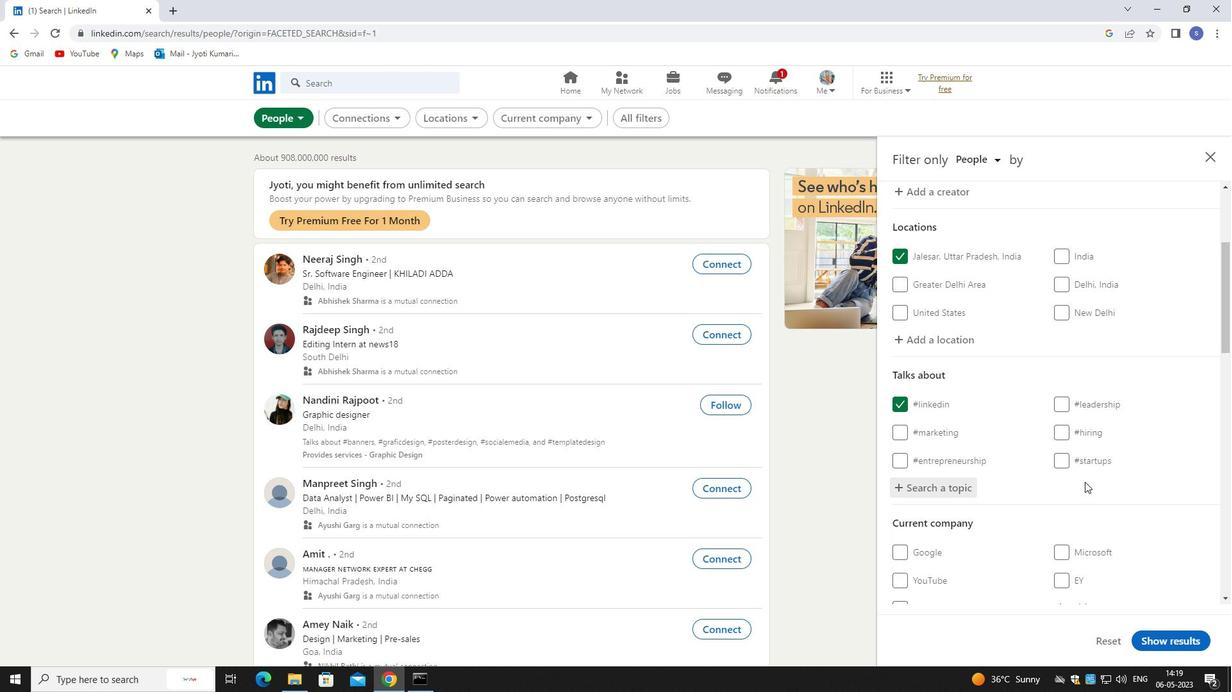 
Action: Mouse moved to (1094, 495)
Screenshot: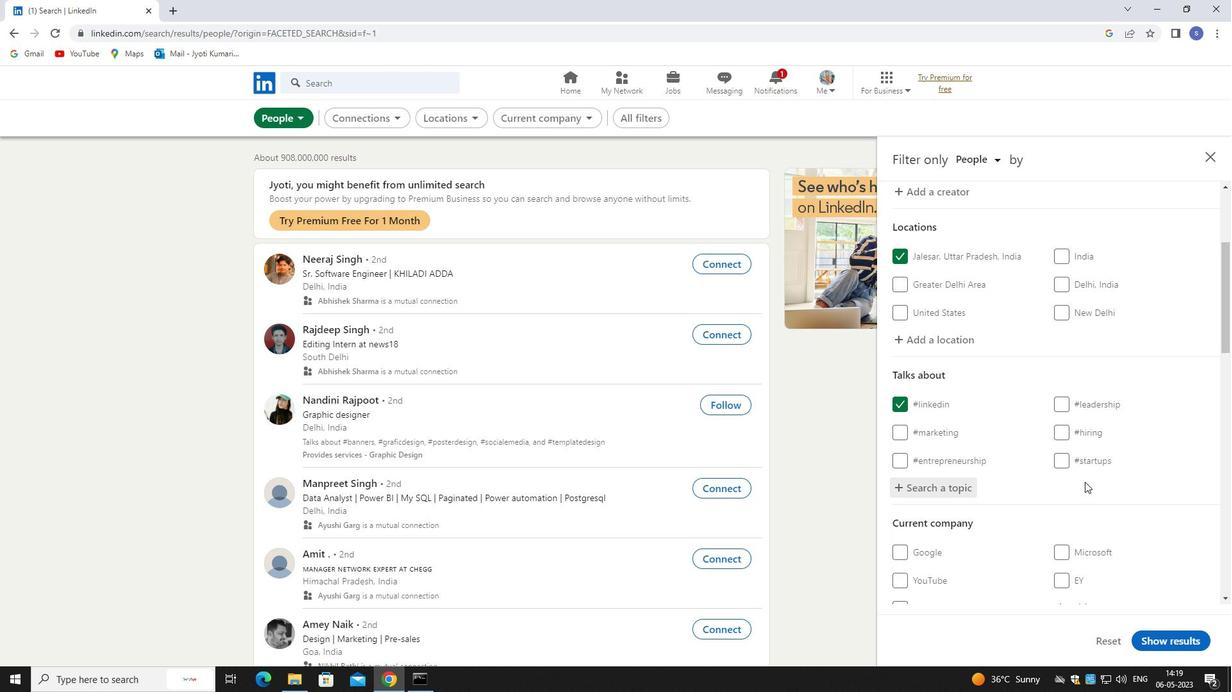 
Action: Mouse scrolled (1094, 495) with delta (0, 0)
Screenshot: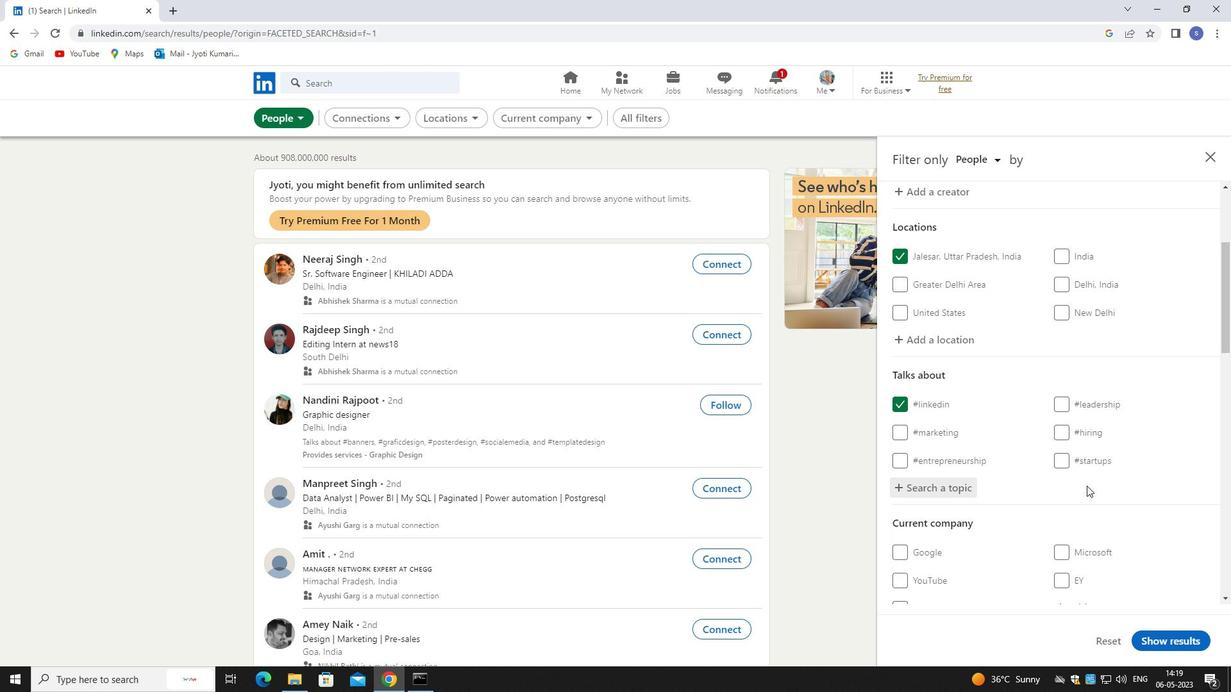 
Action: Mouse moved to (1092, 415)
Screenshot: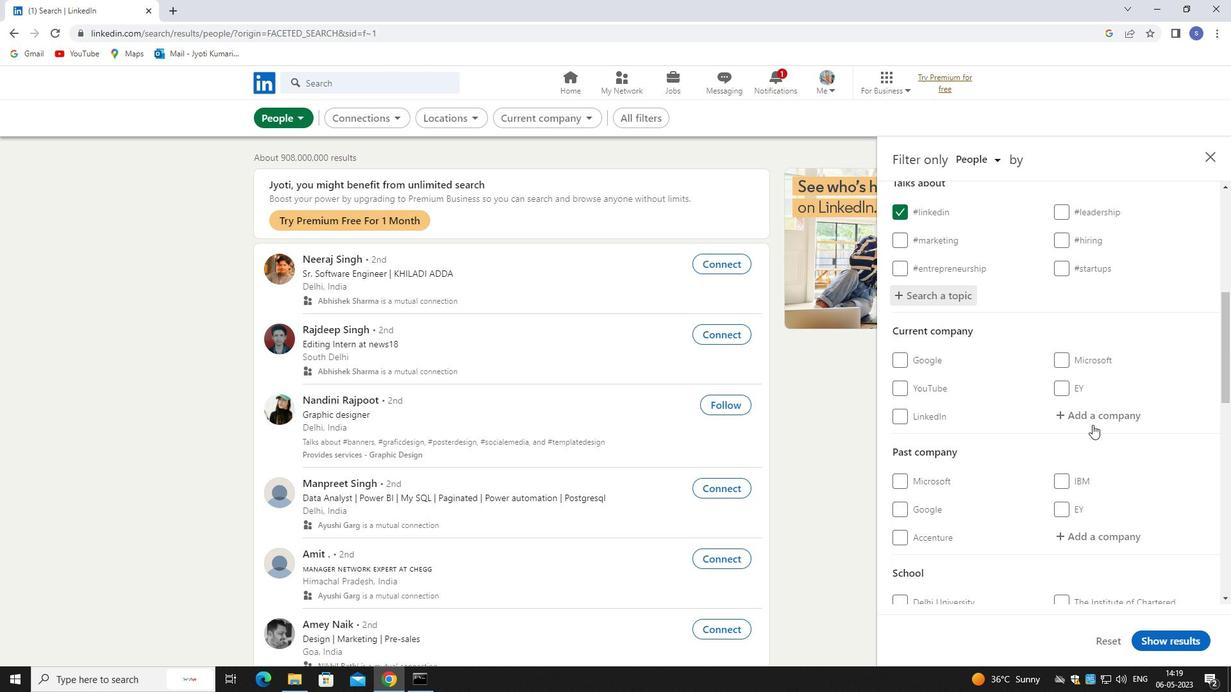 
Action: Mouse pressed left at (1092, 415)
Screenshot: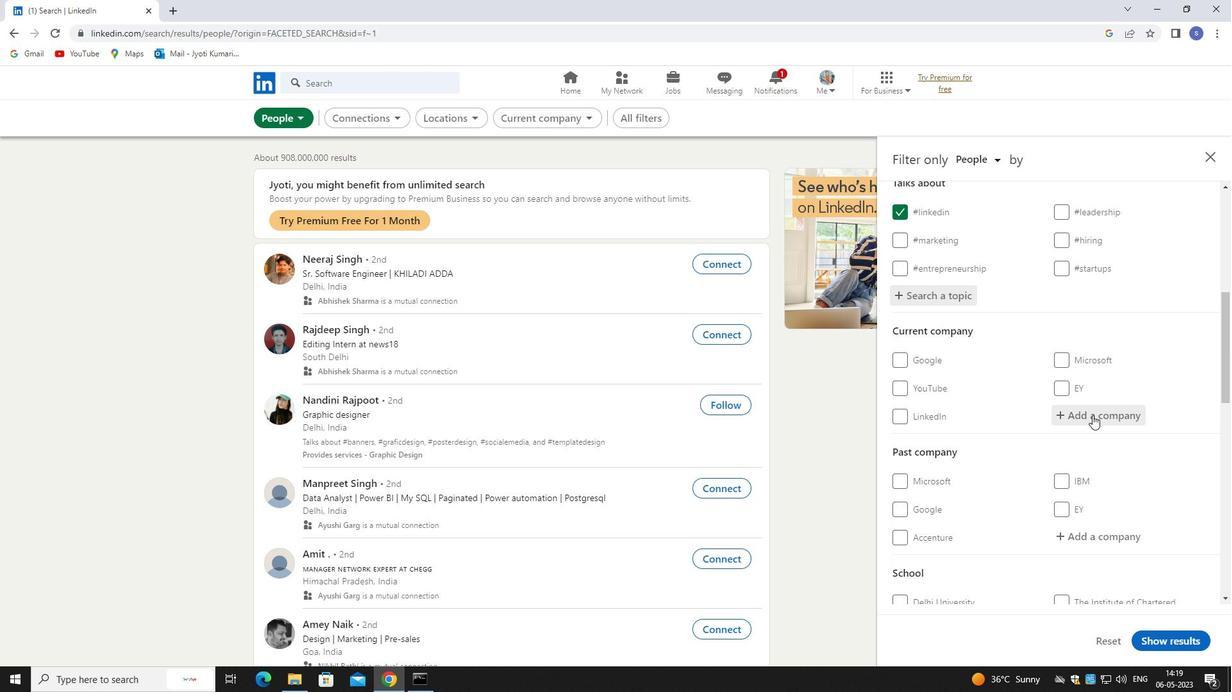 
Action: Mouse moved to (1092, 415)
Screenshot: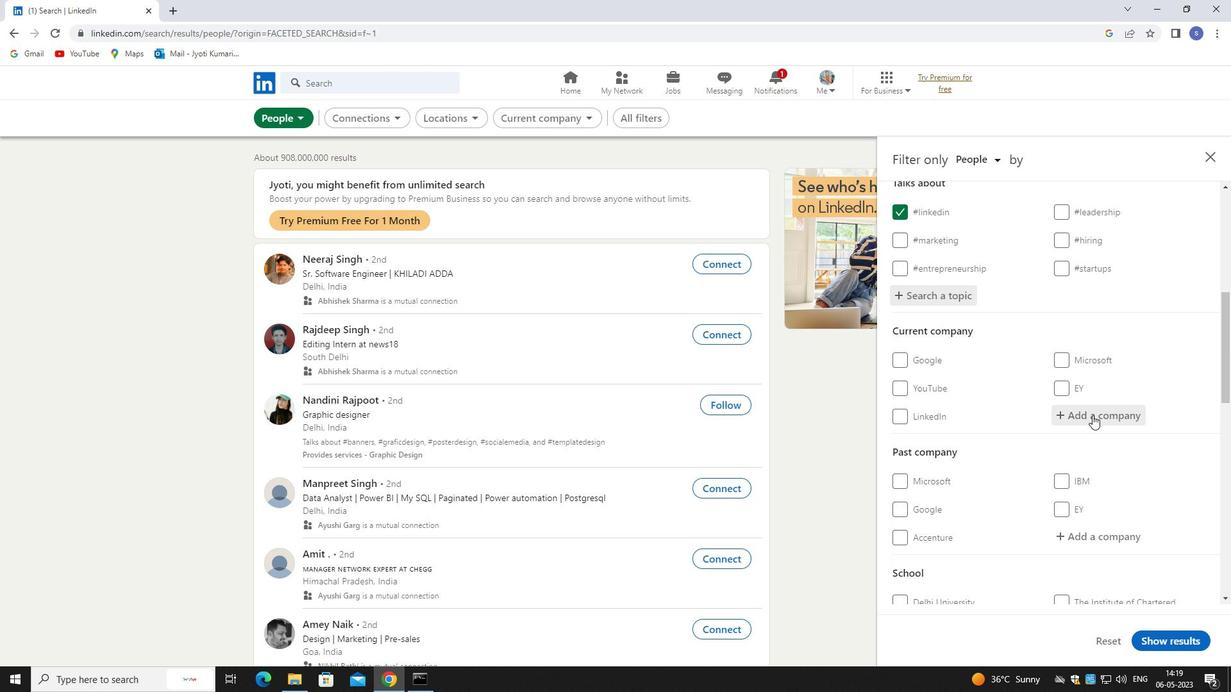 
Action: Key pressed jcb<Key.space>i
Screenshot: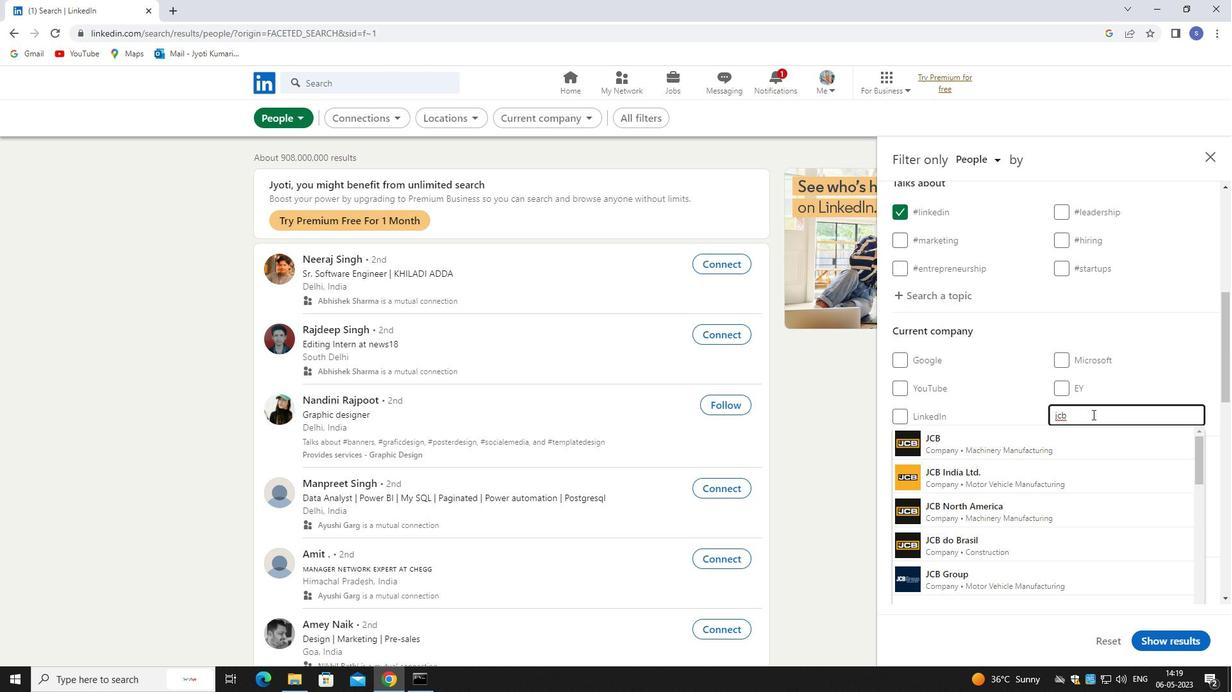 
Action: Mouse moved to (1101, 449)
Screenshot: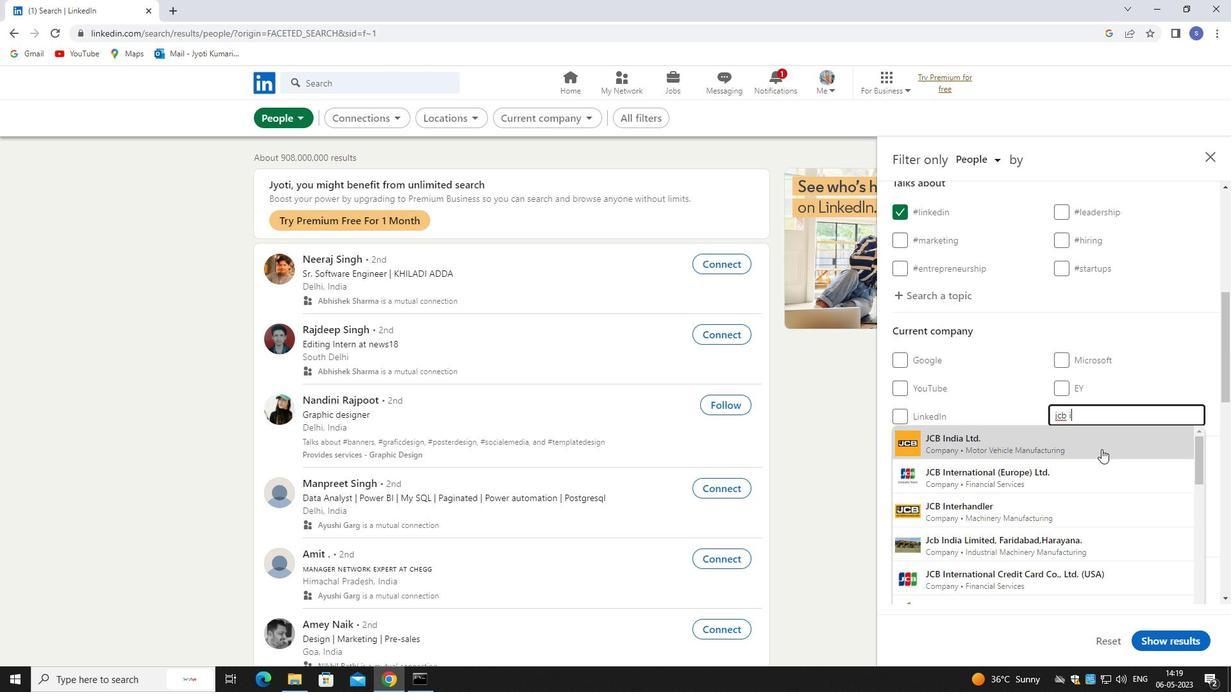 
Action: Mouse pressed left at (1101, 449)
Screenshot: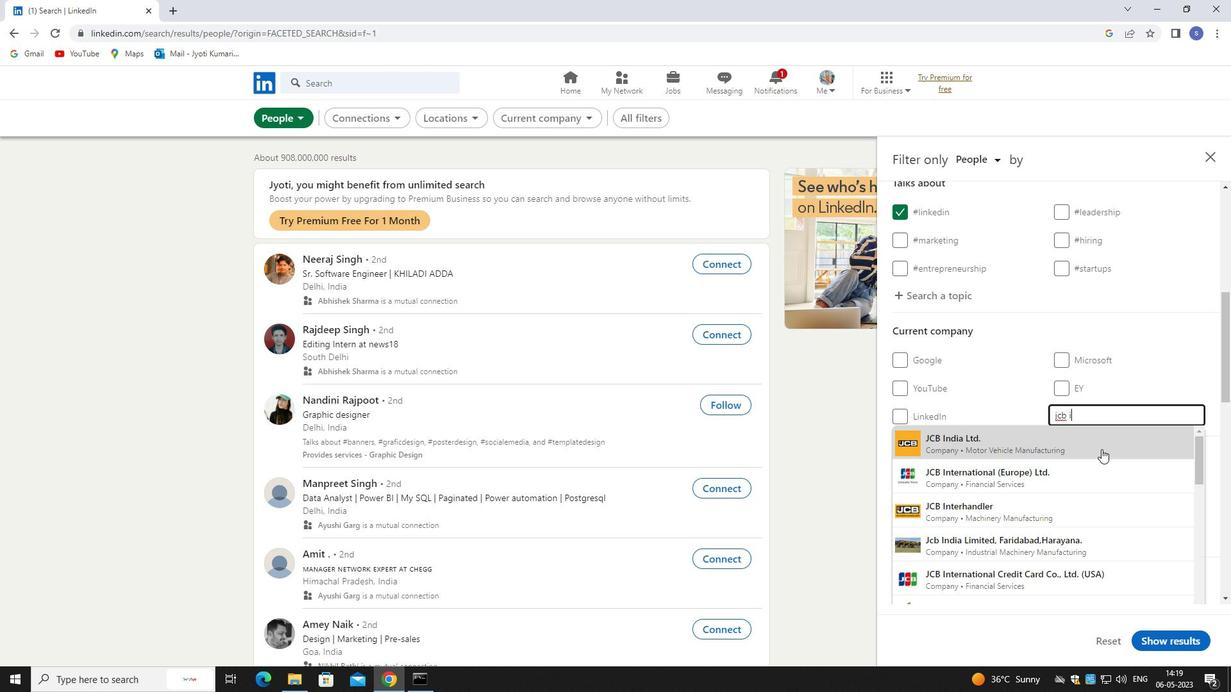 
Action: Mouse moved to (1100, 454)
Screenshot: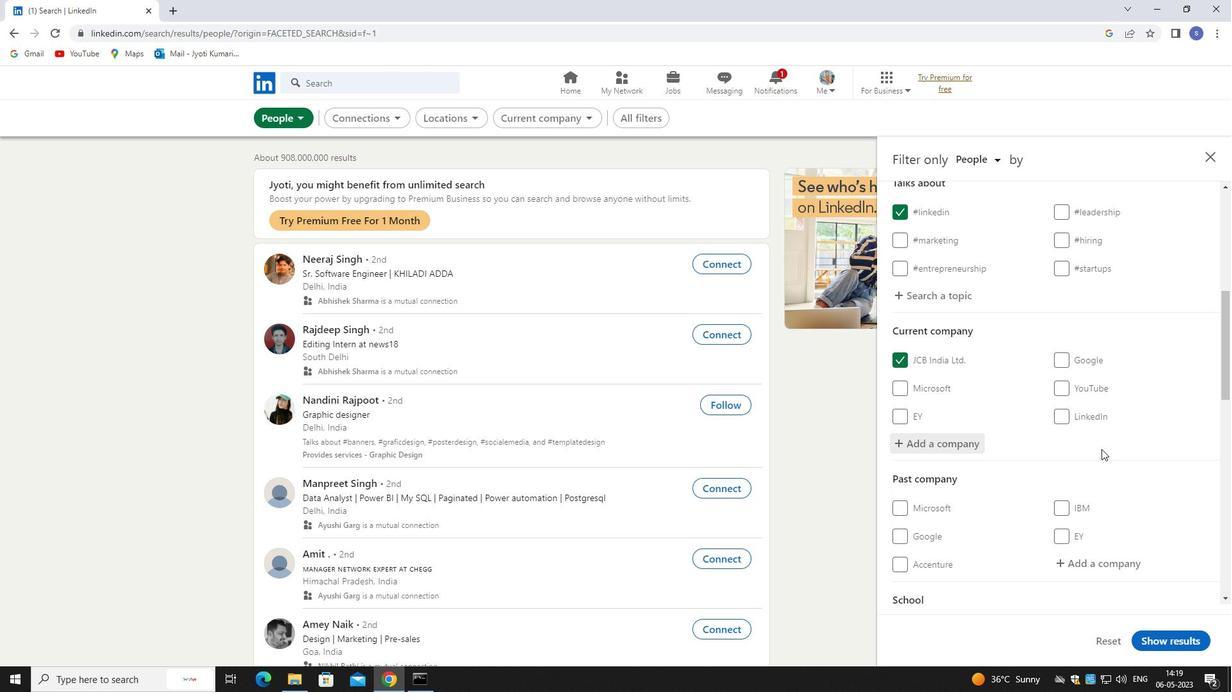 
Action: Mouse scrolled (1100, 453) with delta (0, 0)
Screenshot: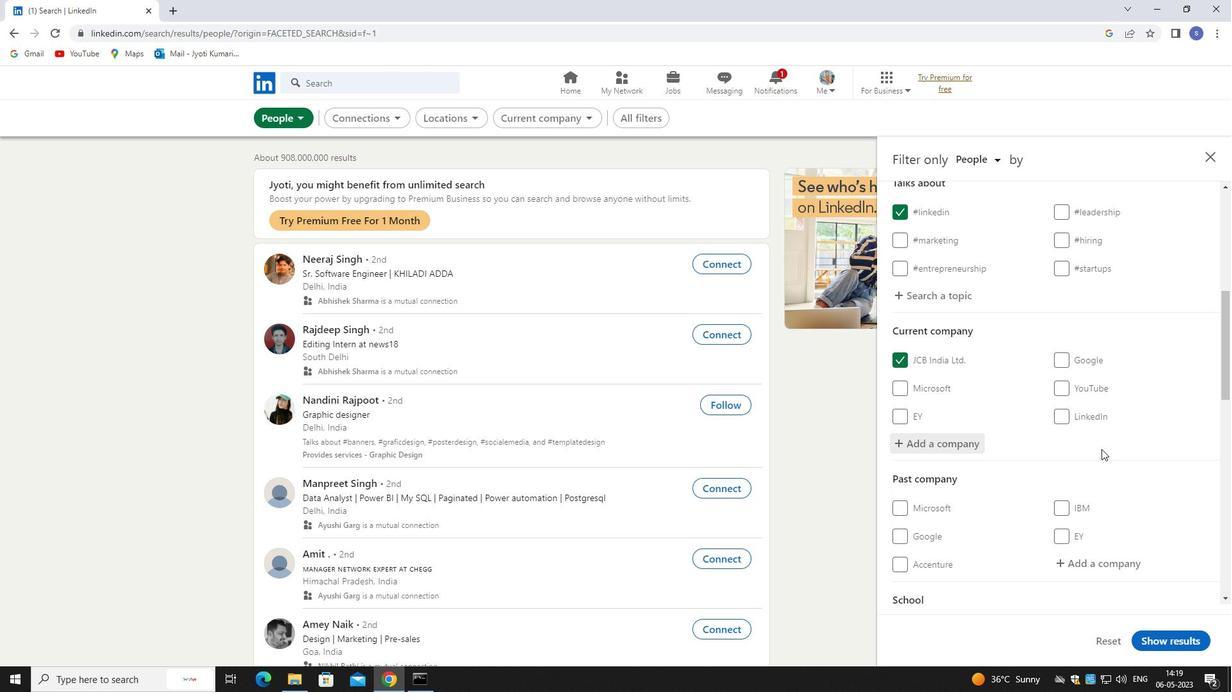 
Action: Mouse moved to (1098, 457)
Screenshot: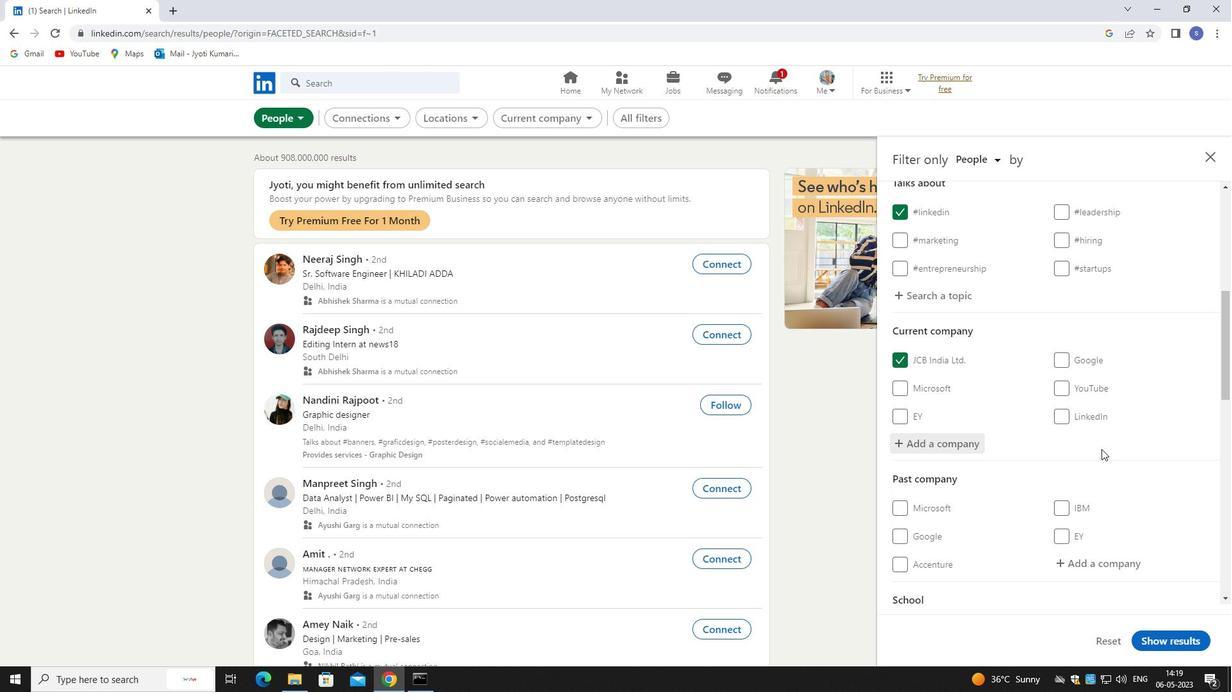 
Action: Mouse scrolled (1098, 457) with delta (0, 0)
Screenshot: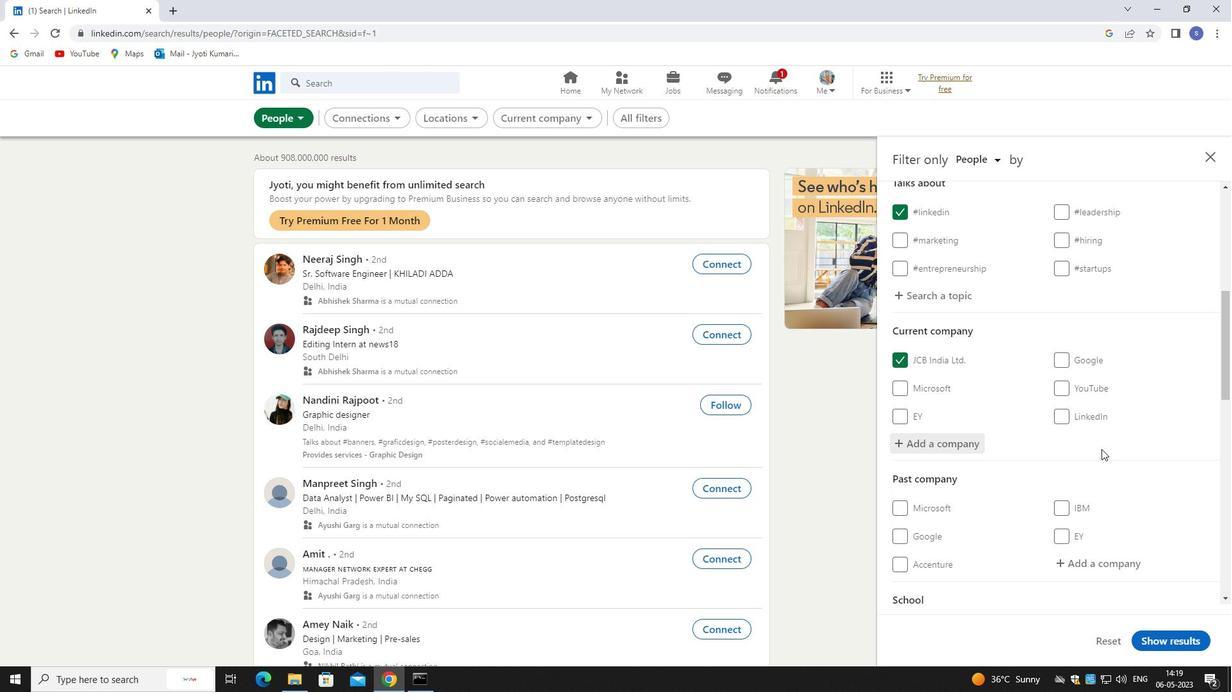 
Action: Mouse moved to (1097, 461)
Screenshot: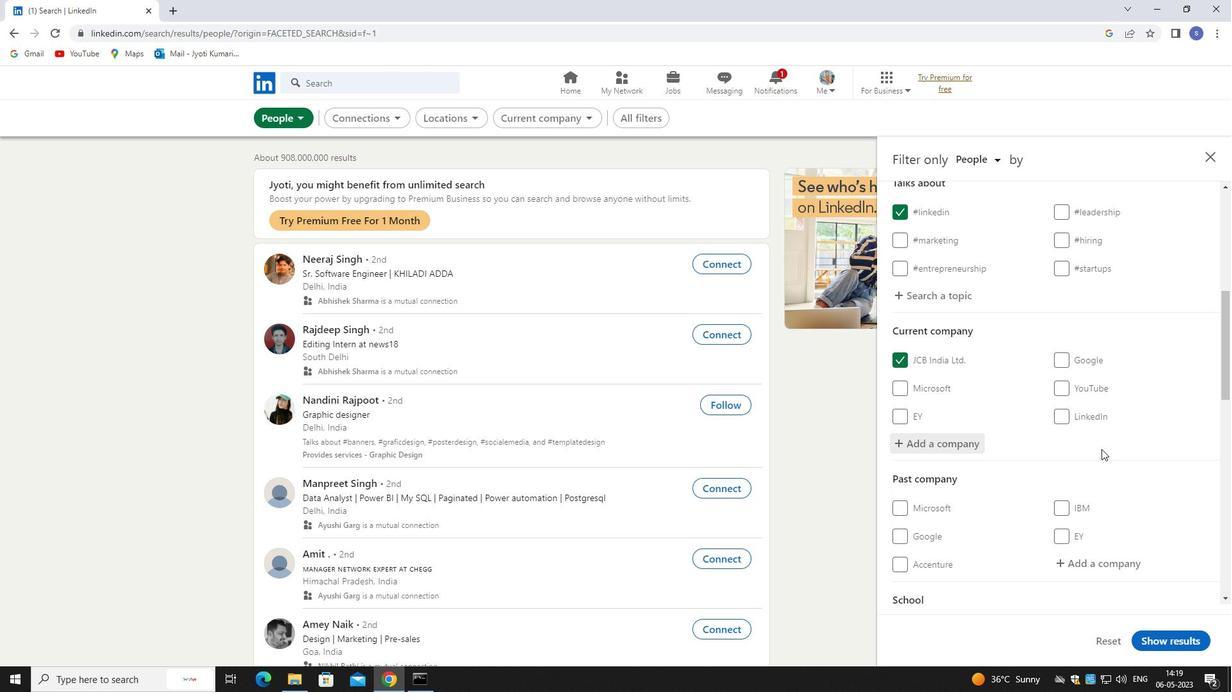 
Action: Mouse scrolled (1097, 461) with delta (0, 0)
Screenshot: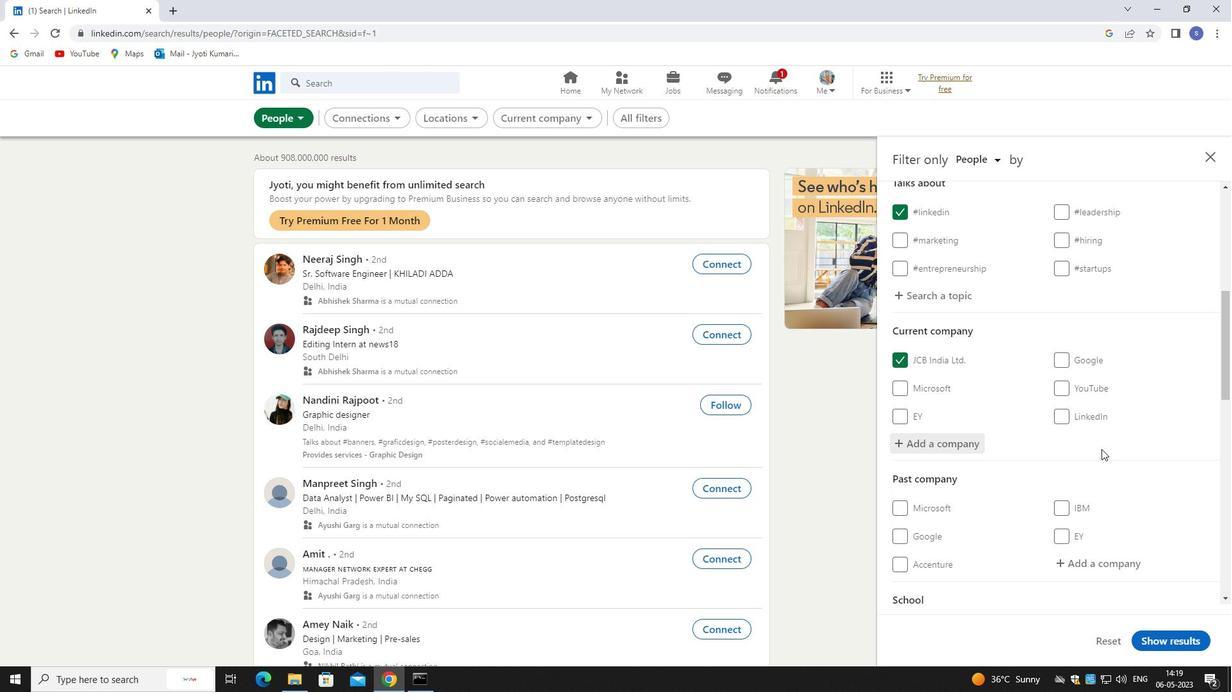 
Action: Mouse moved to (1089, 508)
Screenshot: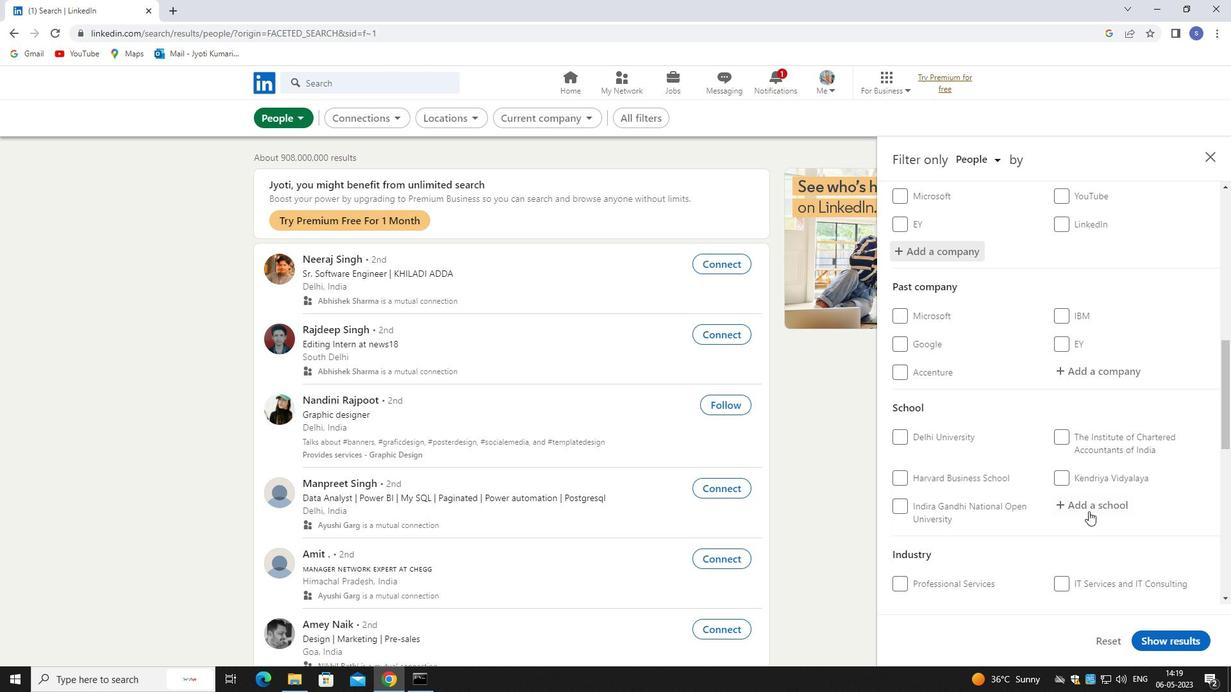 
Action: Mouse pressed left at (1089, 508)
Screenshot: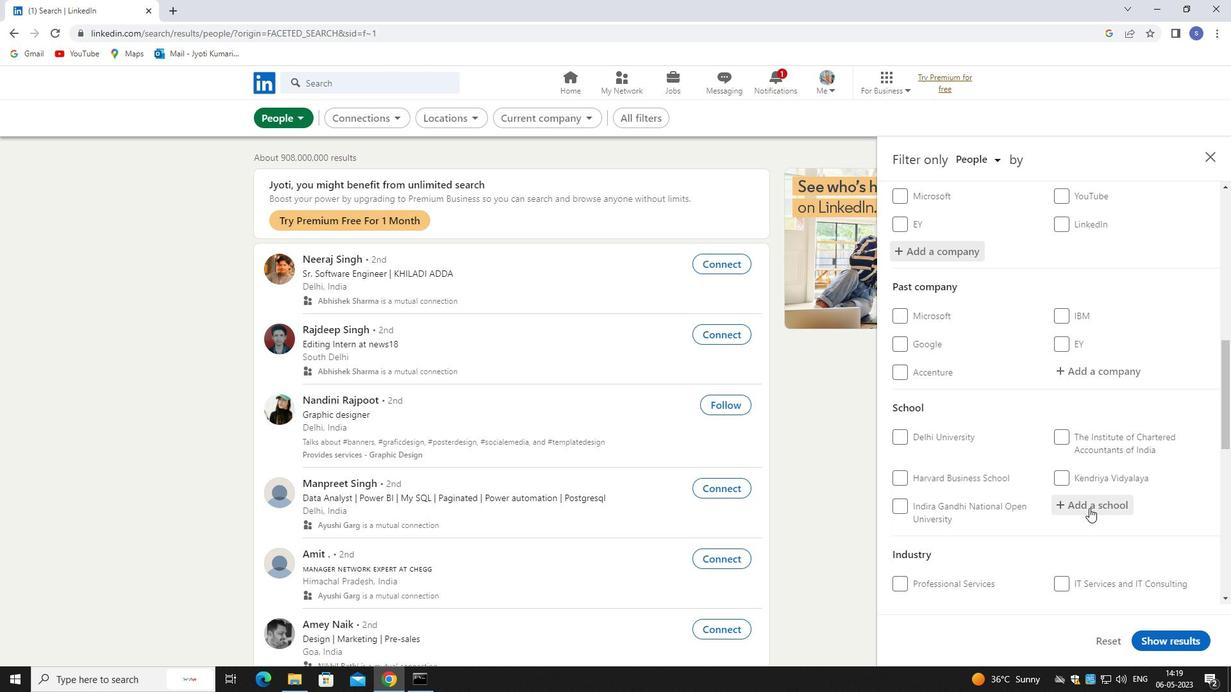 
Action: Key pressed maheshw
Screenshot: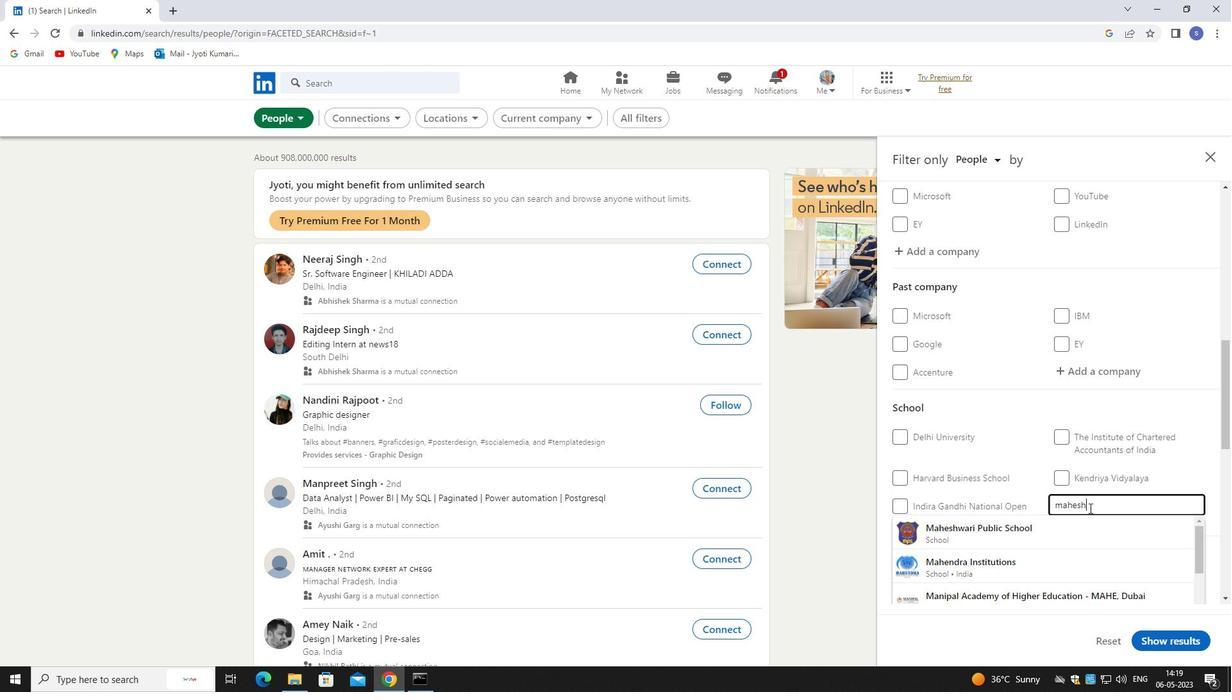 
Action: Mouse moved to (1084, 527)
Screenshot: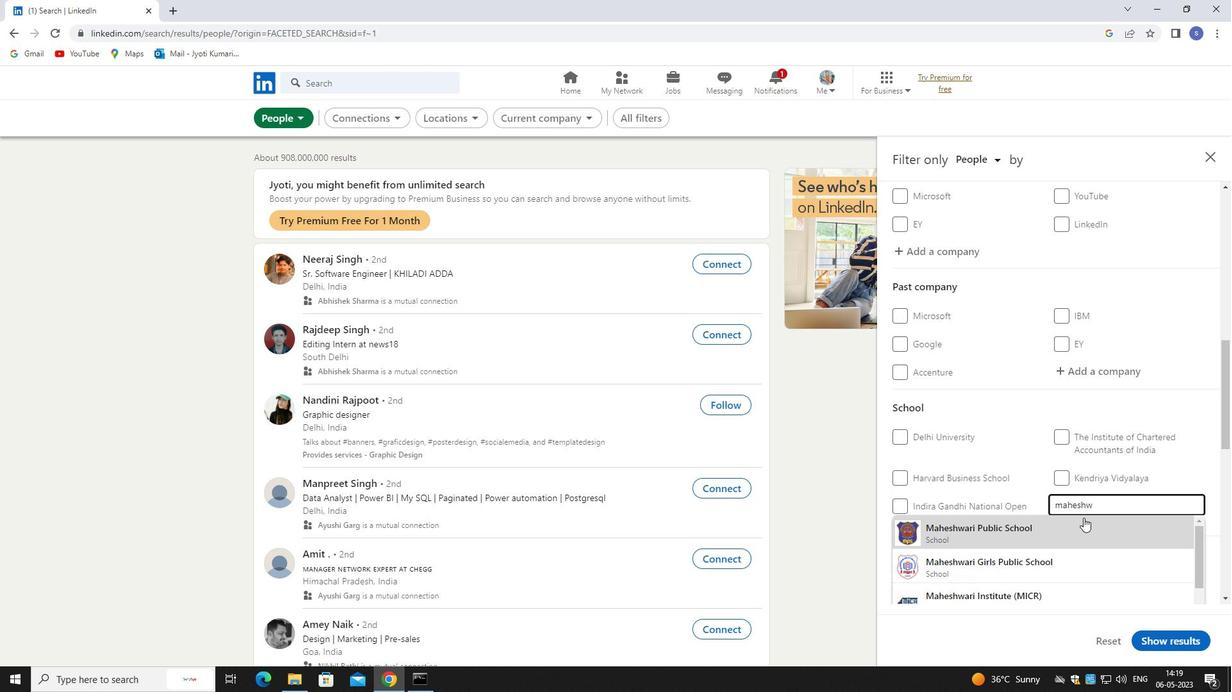 
Action: Mouse pressed left at (1084, 527)
Screenshot: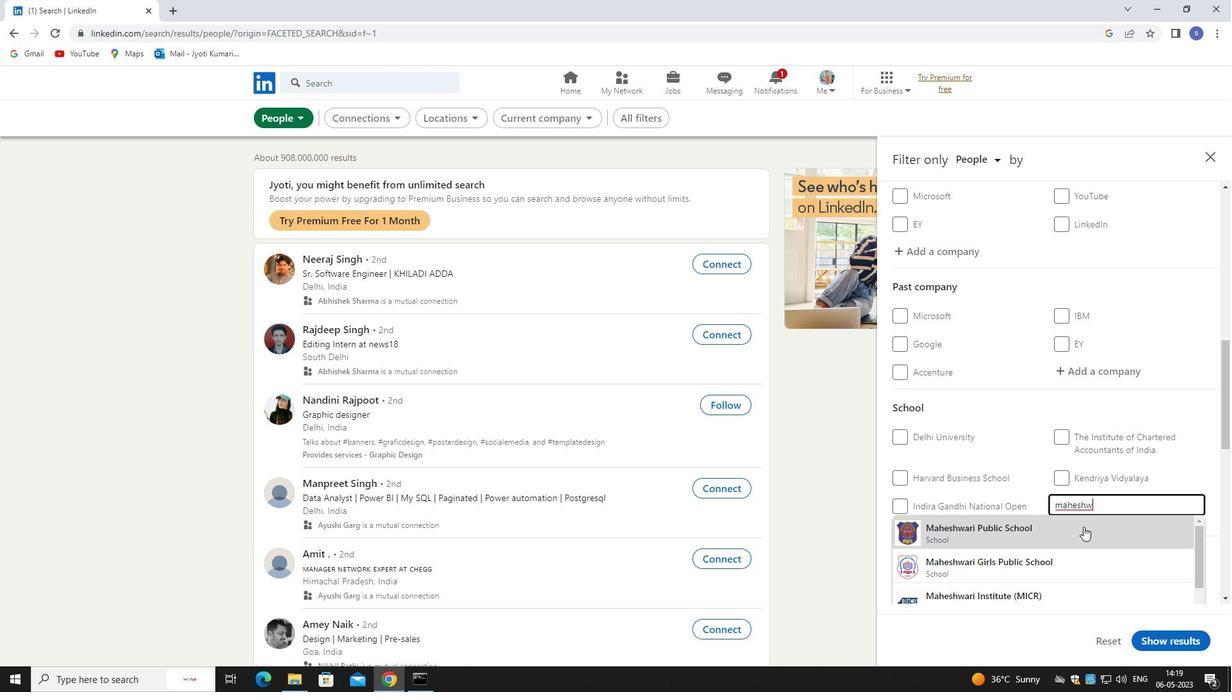 
Action: Mouse scrolled (1084, 526) with delta (0, 0)
Screenshot: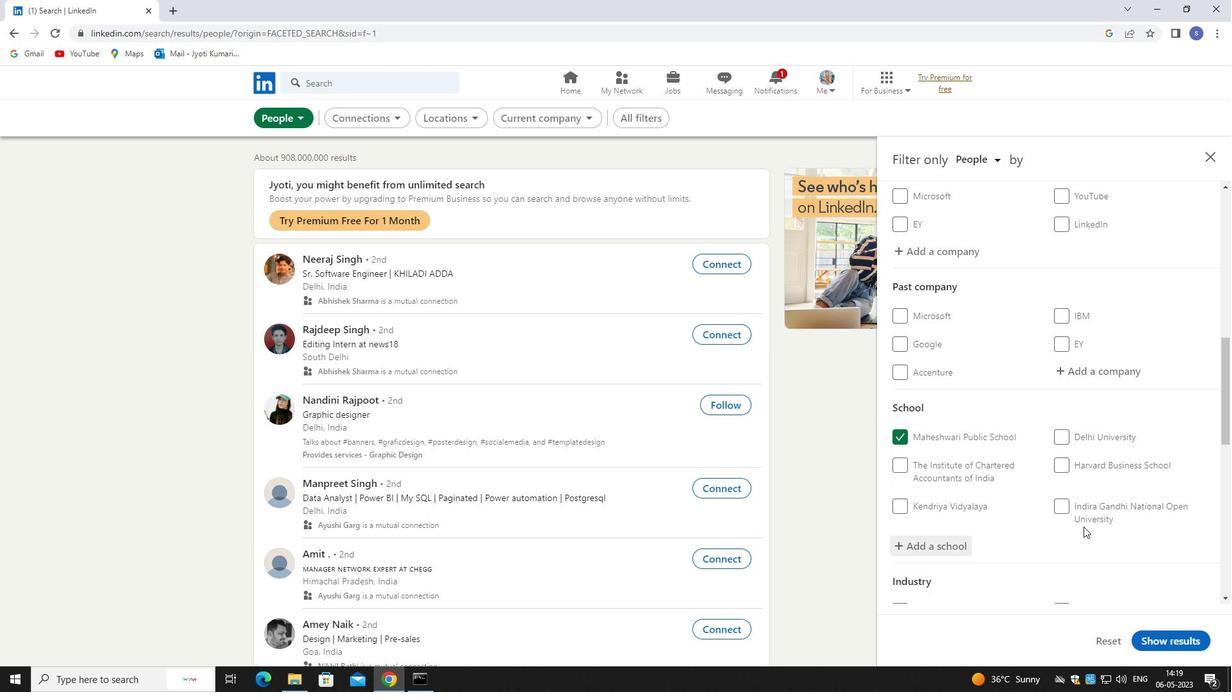 
Action: Mouse scrolled (1084, 526) with delta (0, 0)
Screenshot: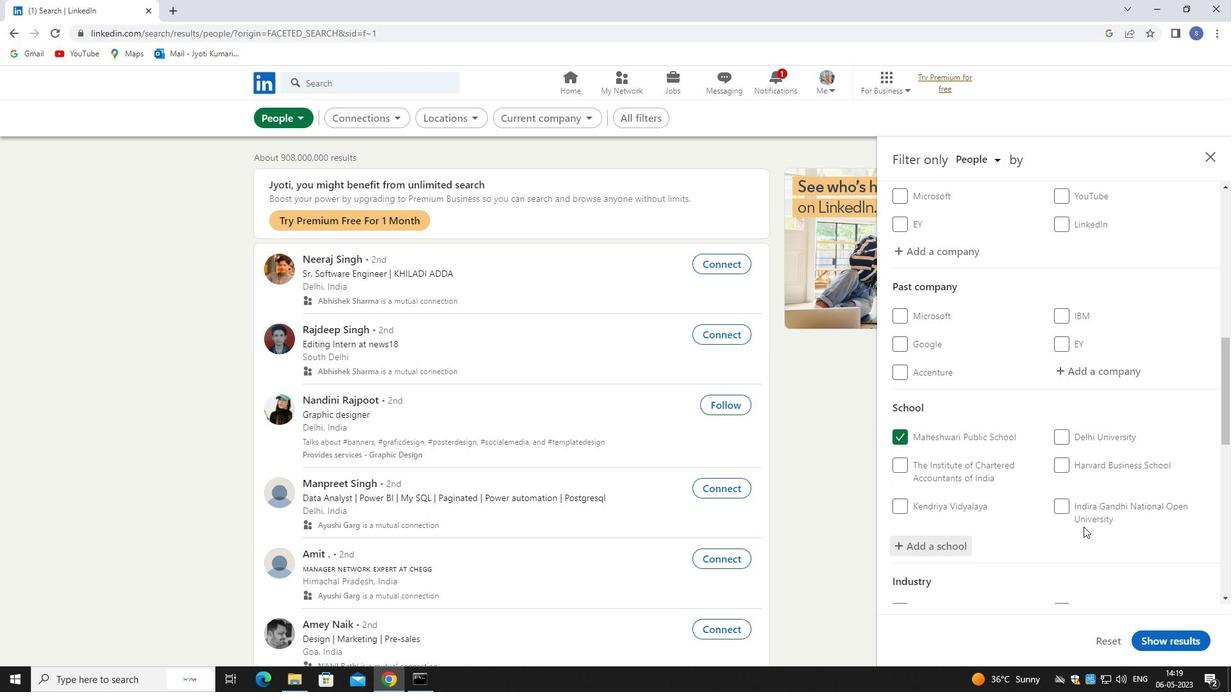 
Action: Mouse moved to (1087, 549)
Screenshot: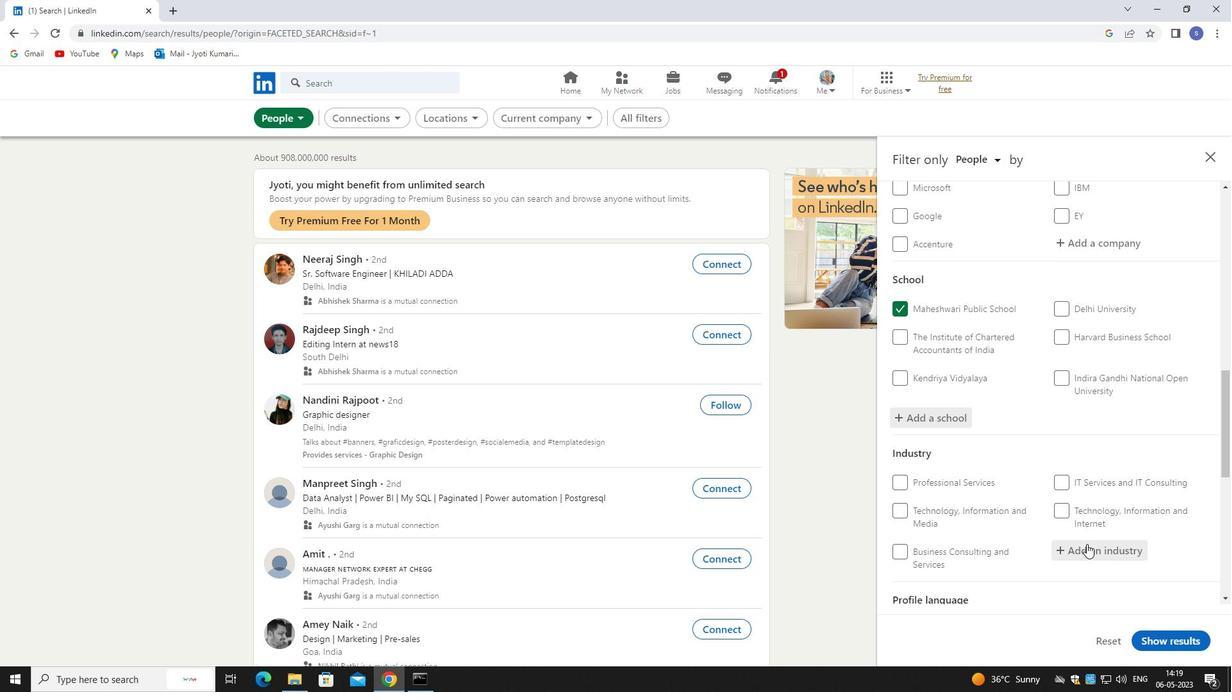 
Action: Mouse pressed left at (1087, 549)
Screenshot: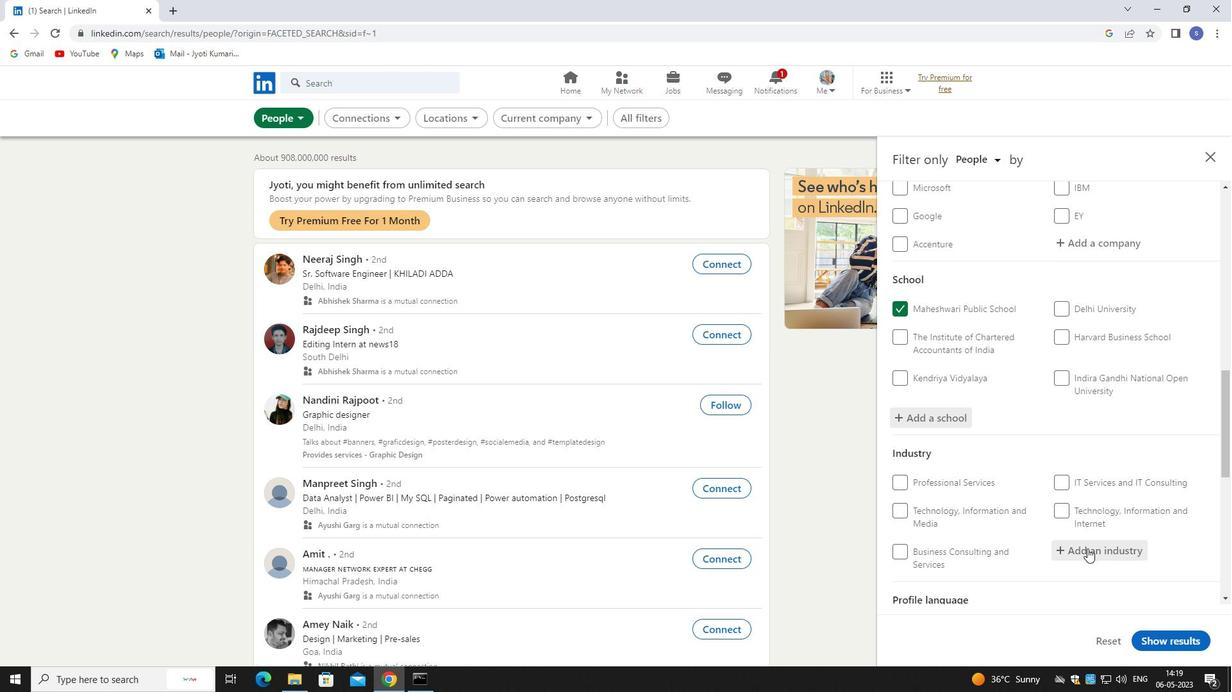 
Action: Key pressed clima
Screenshot: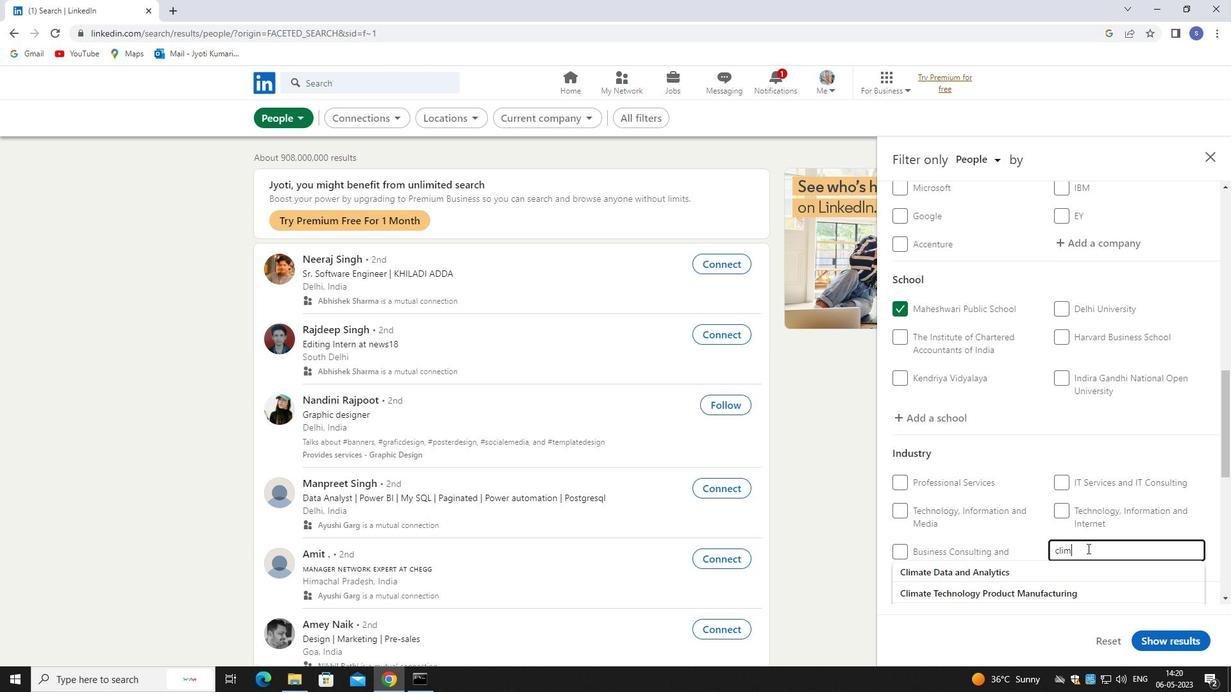 
Action: Mouse moved to (1069, 563)
Screenshot: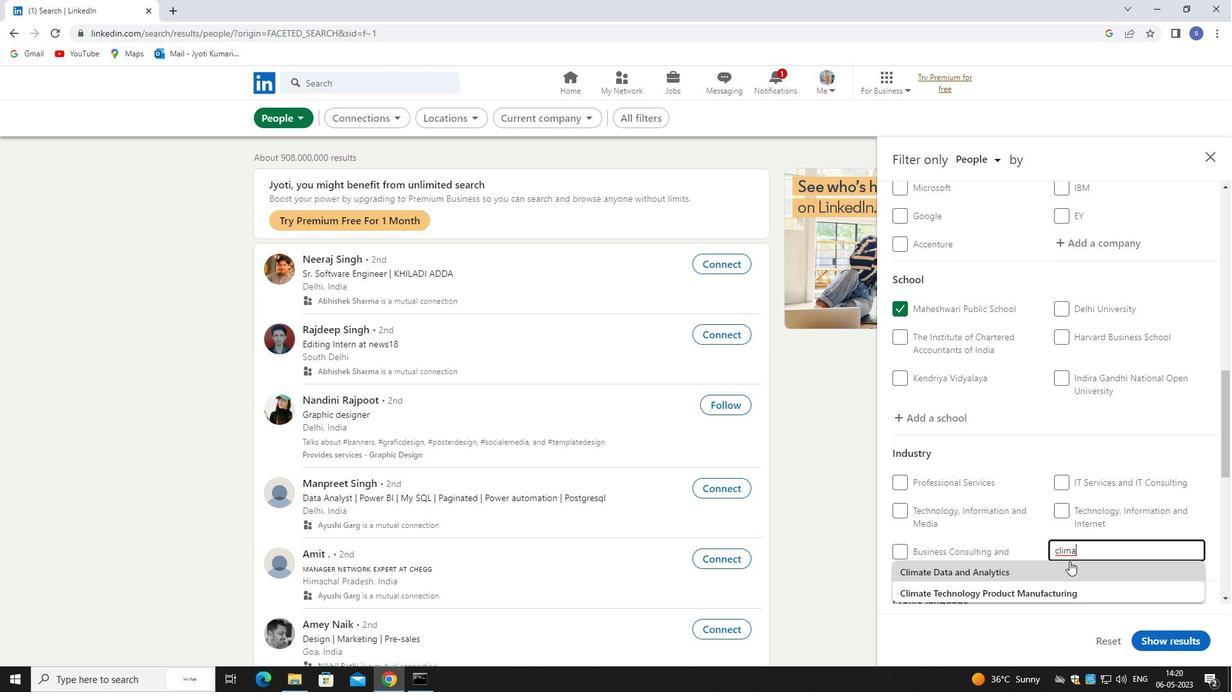 
Action: Mouse pressed left at (1069, 563)
Screenshot: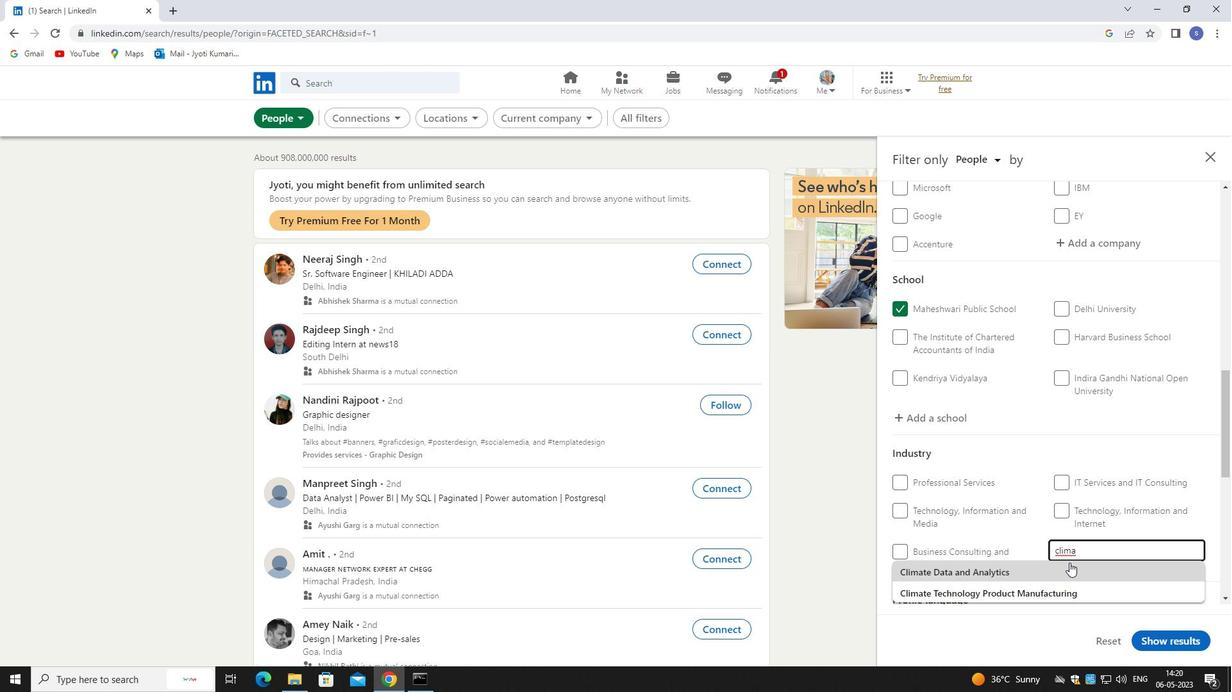 
Action: Mouse scrolled (1069, 562) with delta (0, 0)
Screenshot: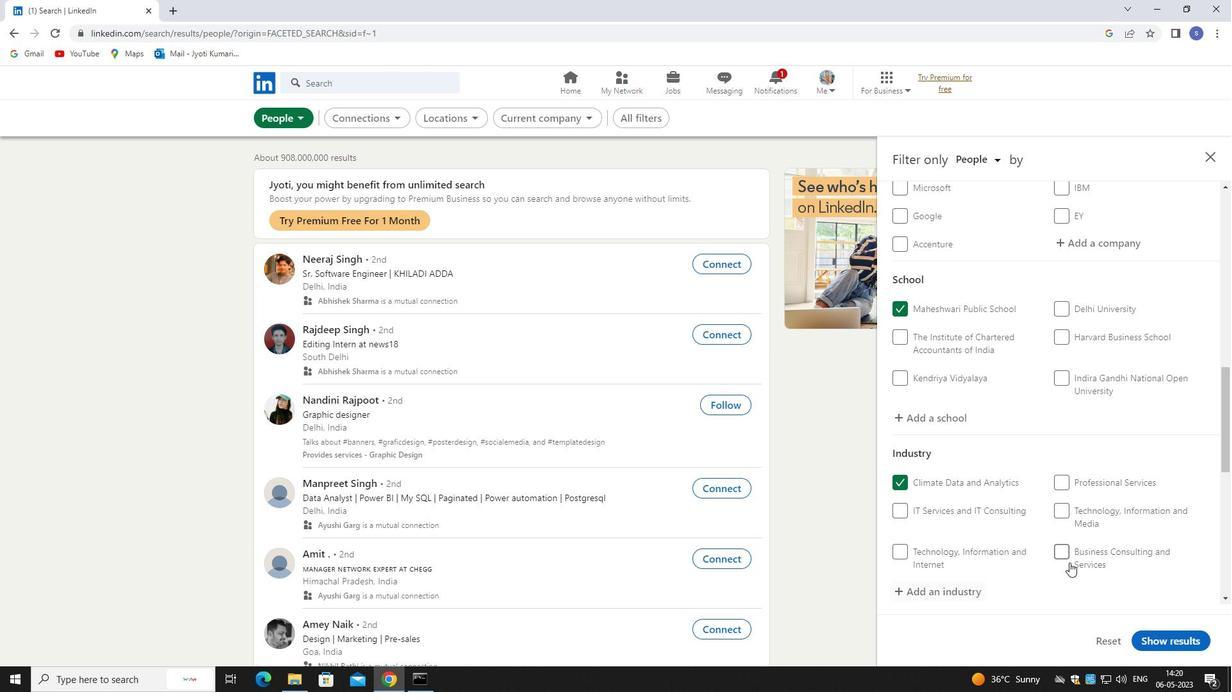 
Action: Mouse scrolled (1069, 562) with delta (0, 0)
Screenshot: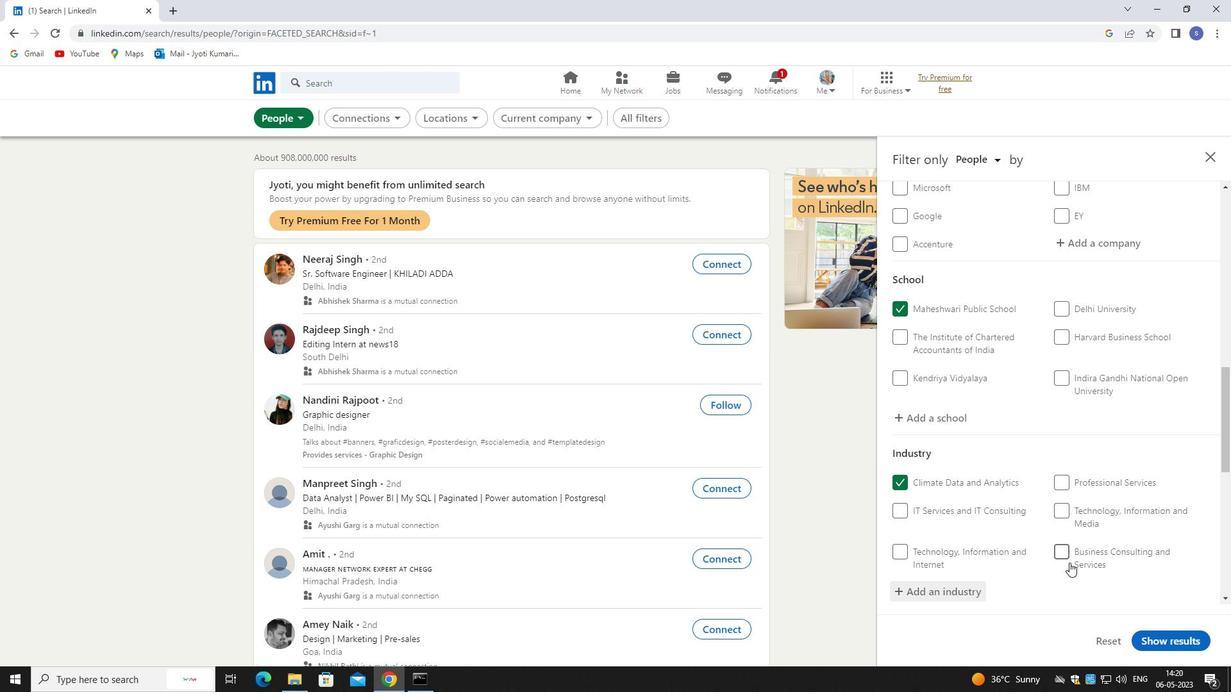 
Action: Mouse scrolled (1069, 562) with delta (0, 0)
Screenshot: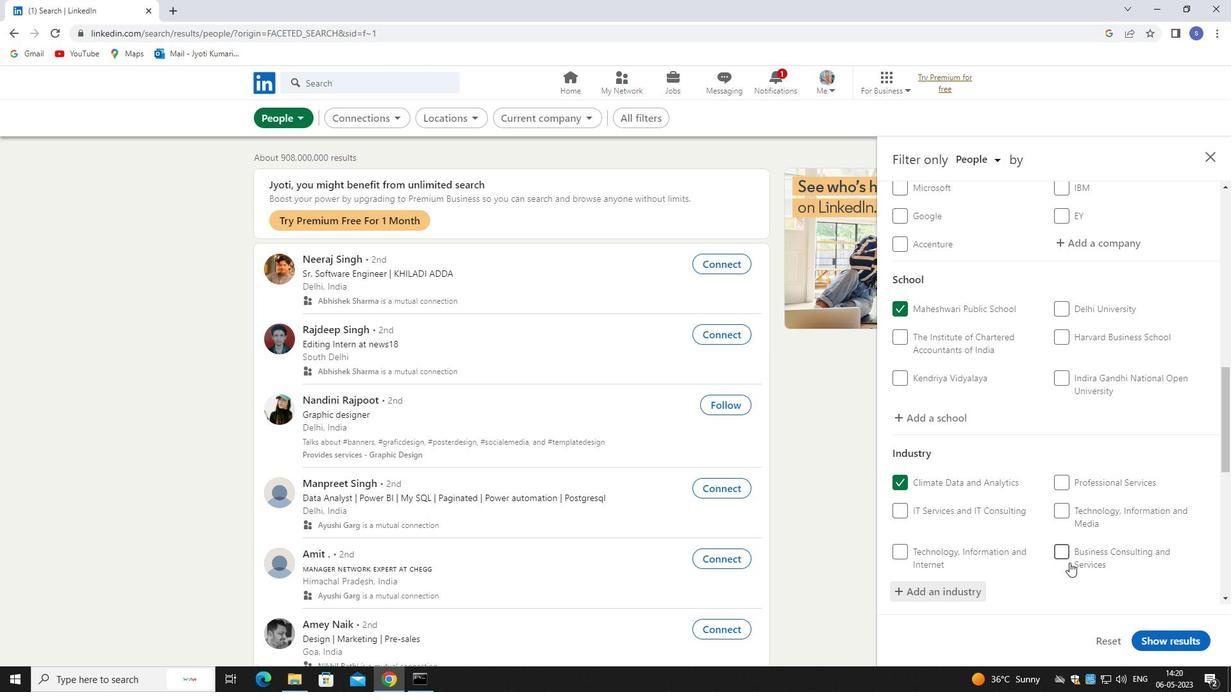 
Action: Mouse scrolled (1069, 562) with delta (0, 0)
Screenshot: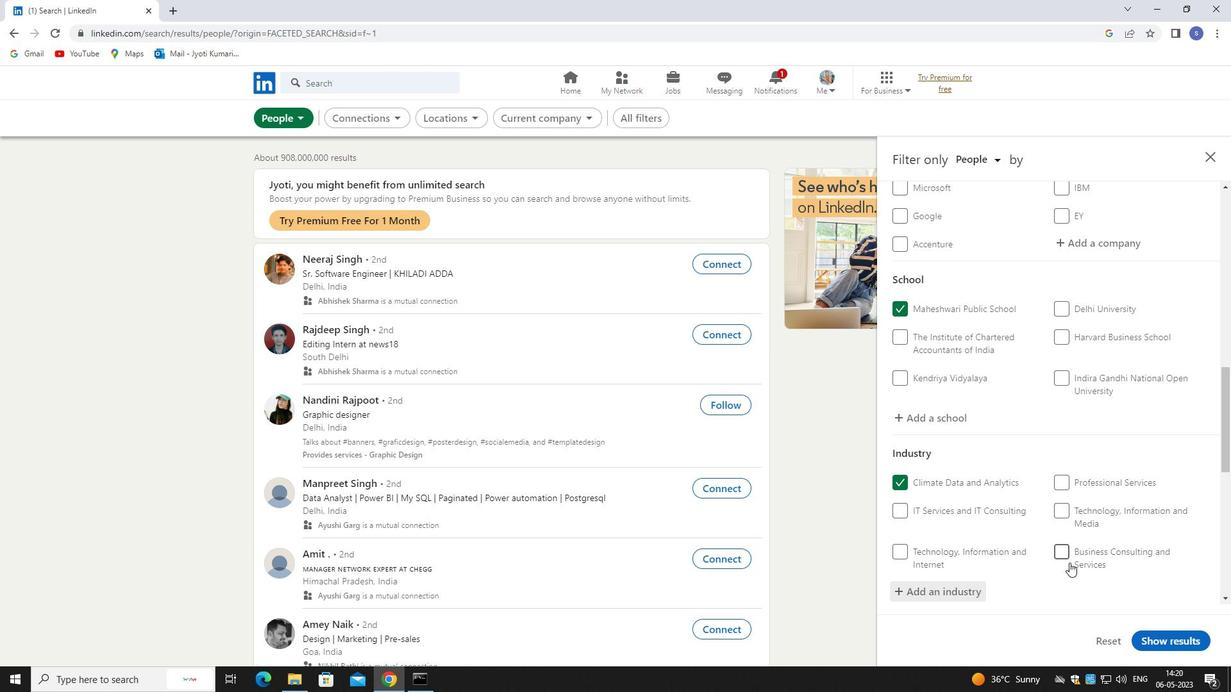 
Action: Mouse moved to (899, 429)
Screenshot: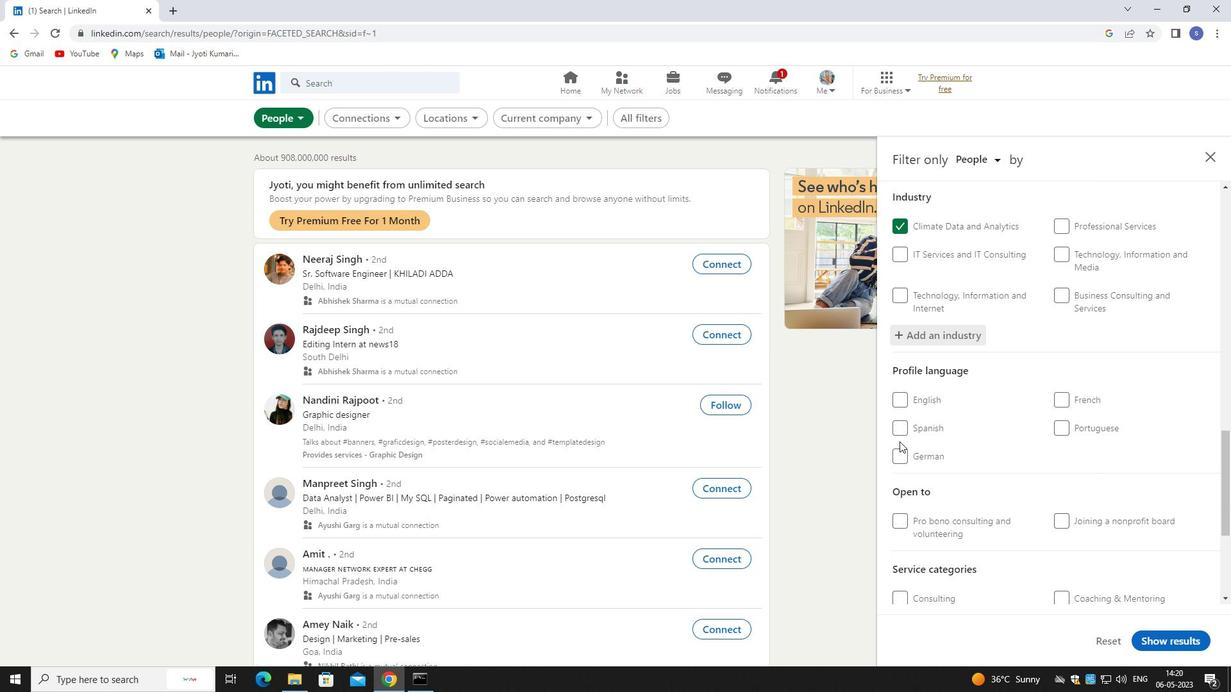 
Action: Mouse pressed left at (899, 429)
Screenshot: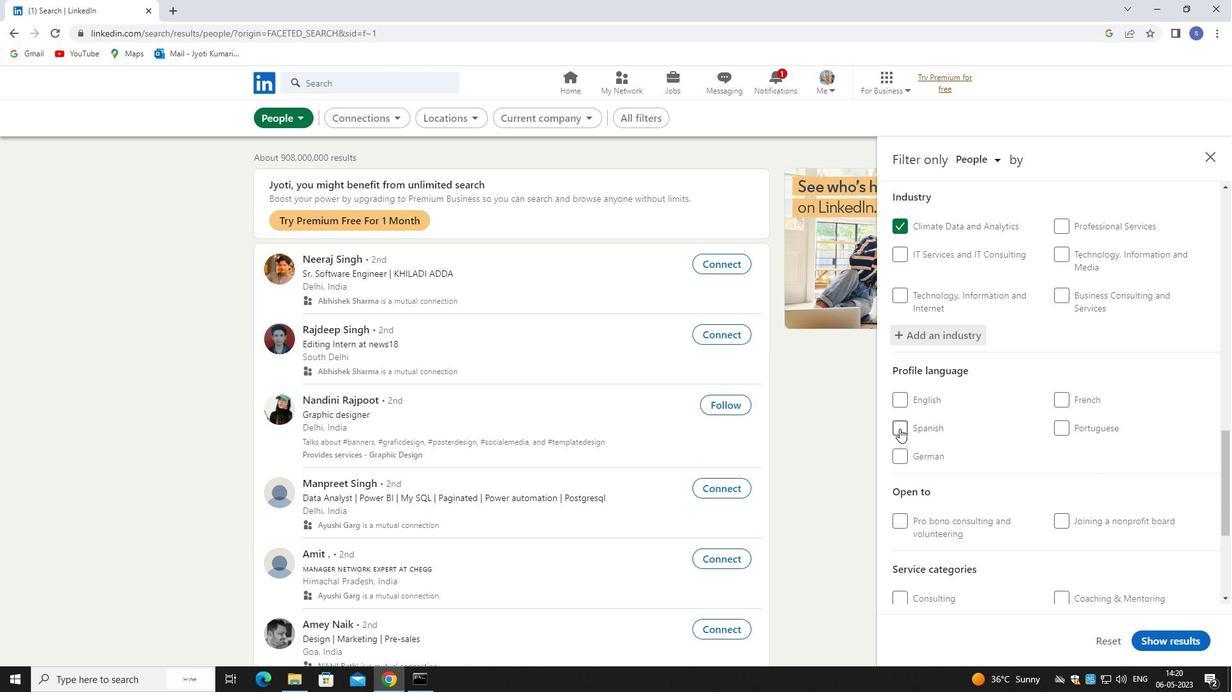 
Action: Mouse moved to (979, 479)
Screenshot: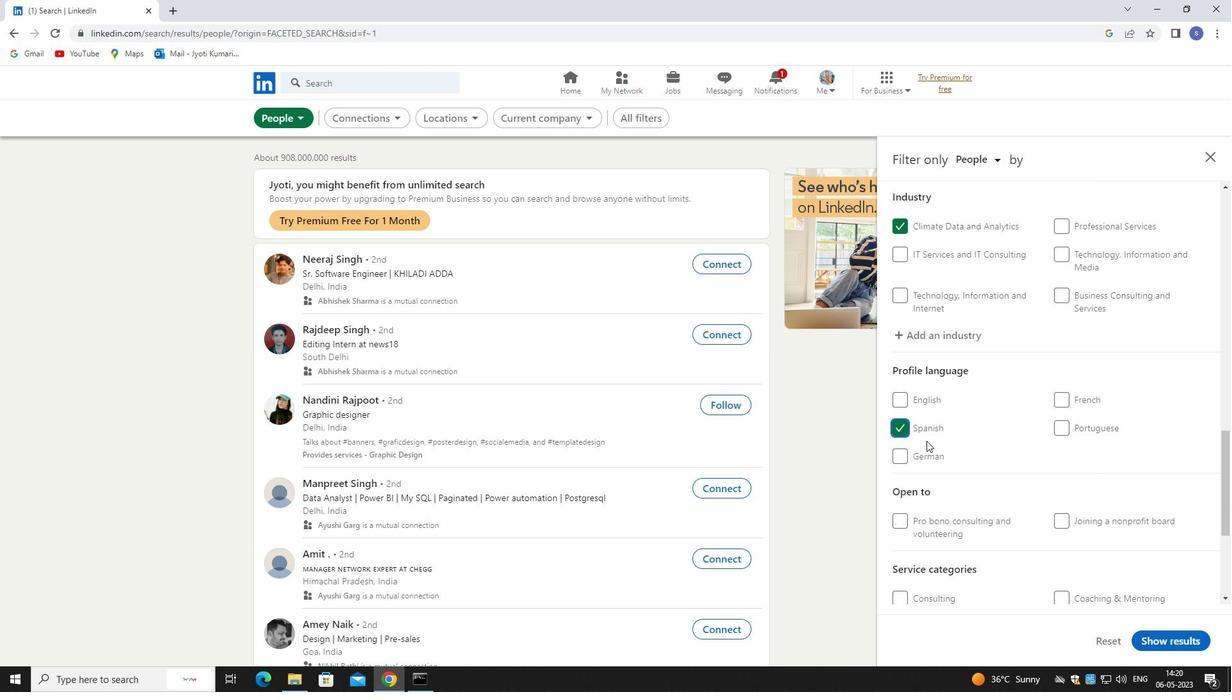 
Action: Mouse scrolled (979, 478) with delta (0, 0)
Screenshot: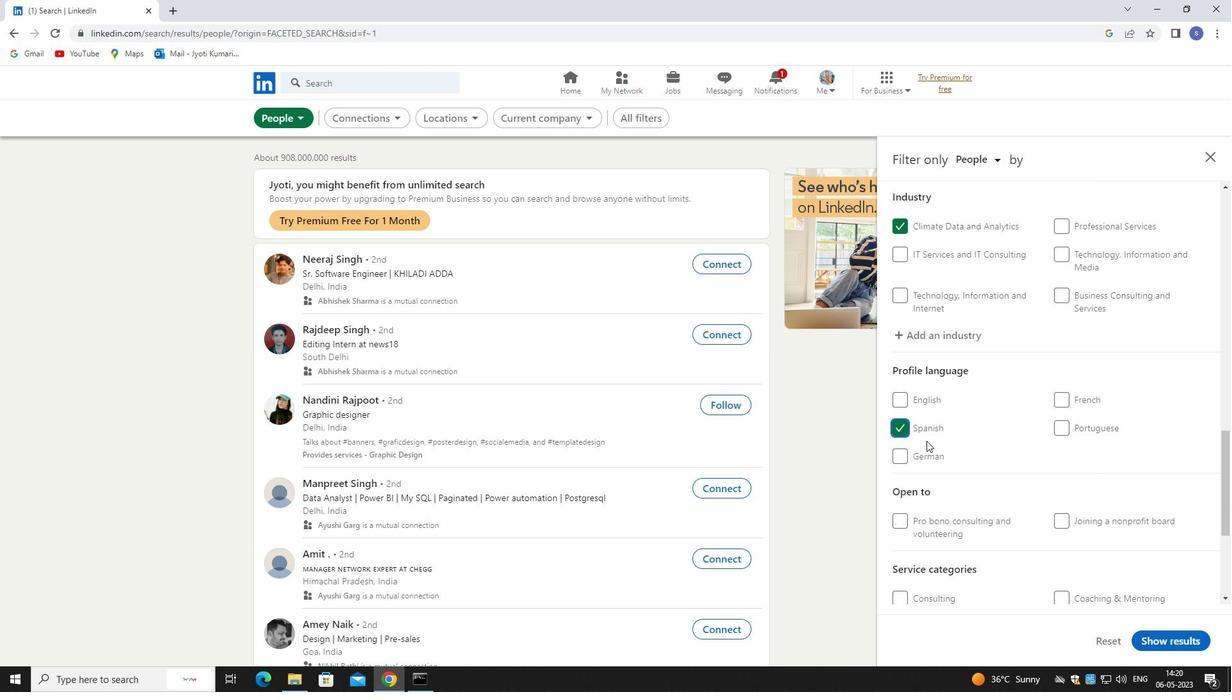 
Action: Mouse moved to (983, 488)
Screenshot: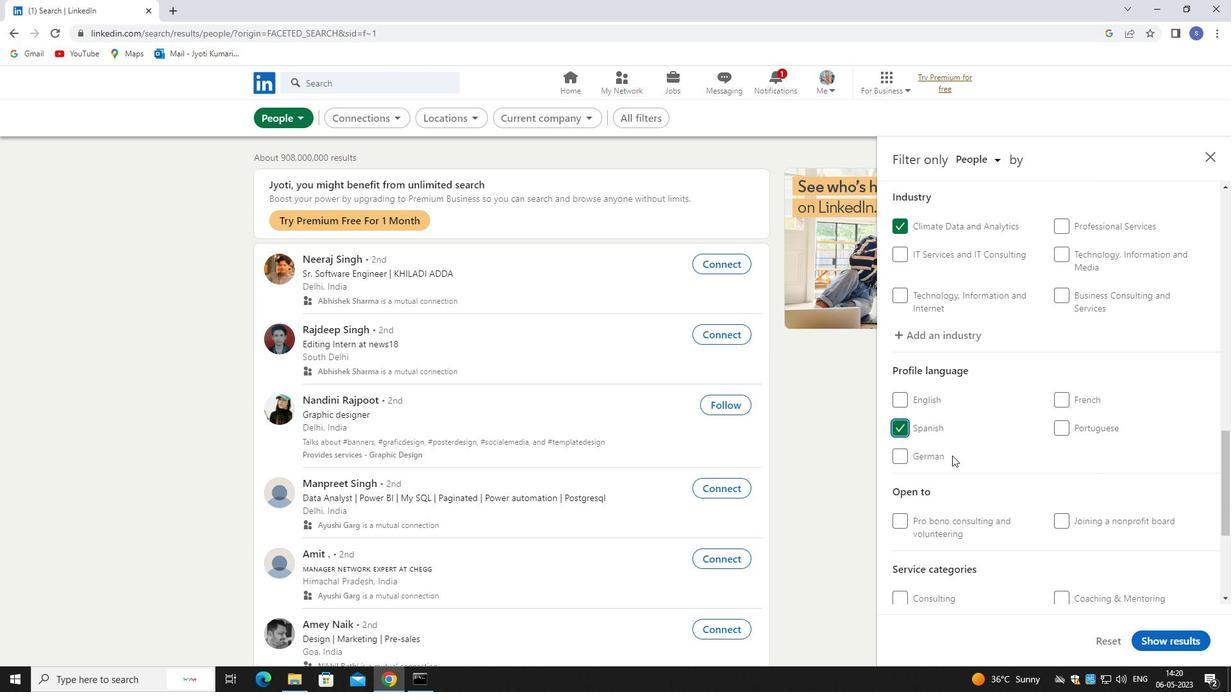 
Action: Mouse scrolled (983, 488) with delta (0, 0)
Screenshot: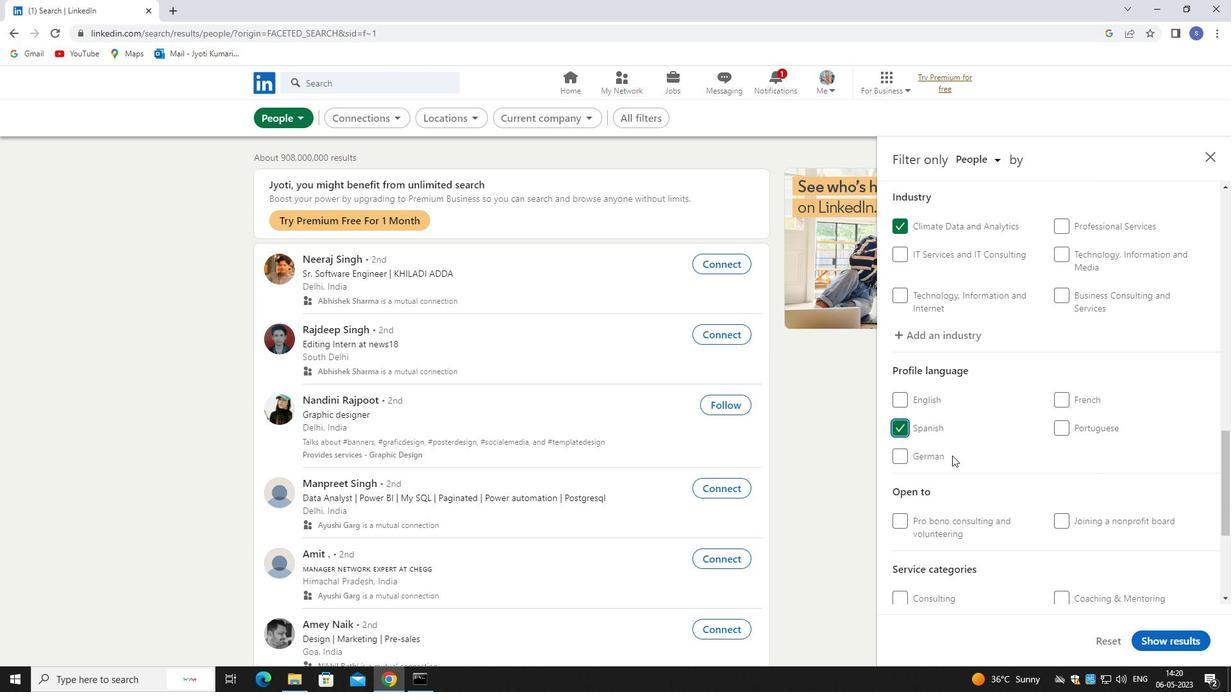 
Action: Mouse moved to (985, 493)
Screenshot: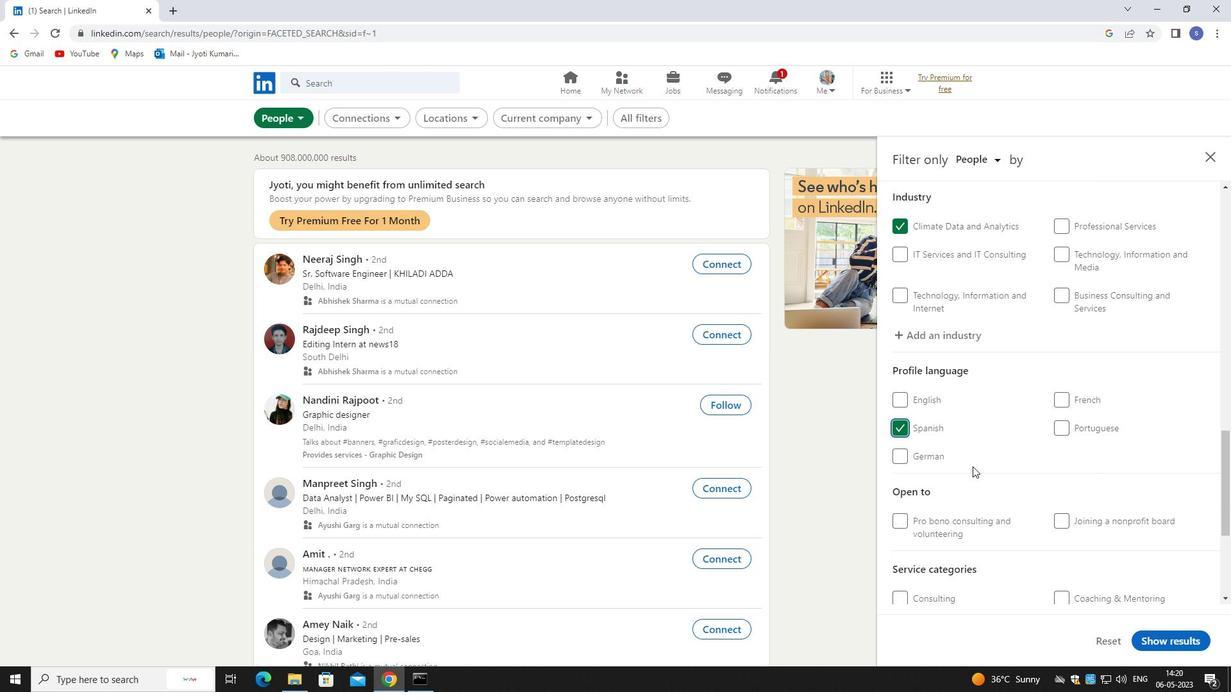 
Action: Mouse scrolled (985, 492) with delta (0, 0)
Screenshot: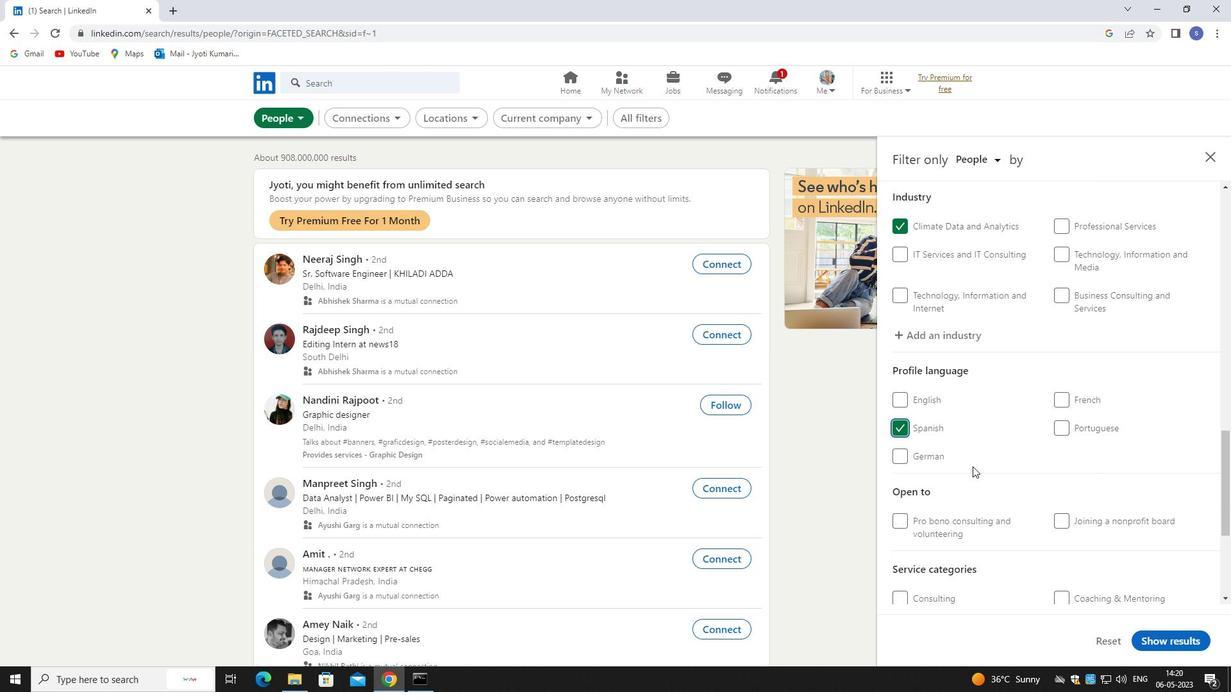 
Action: Mouse moved to (986, 495)
Screenshot: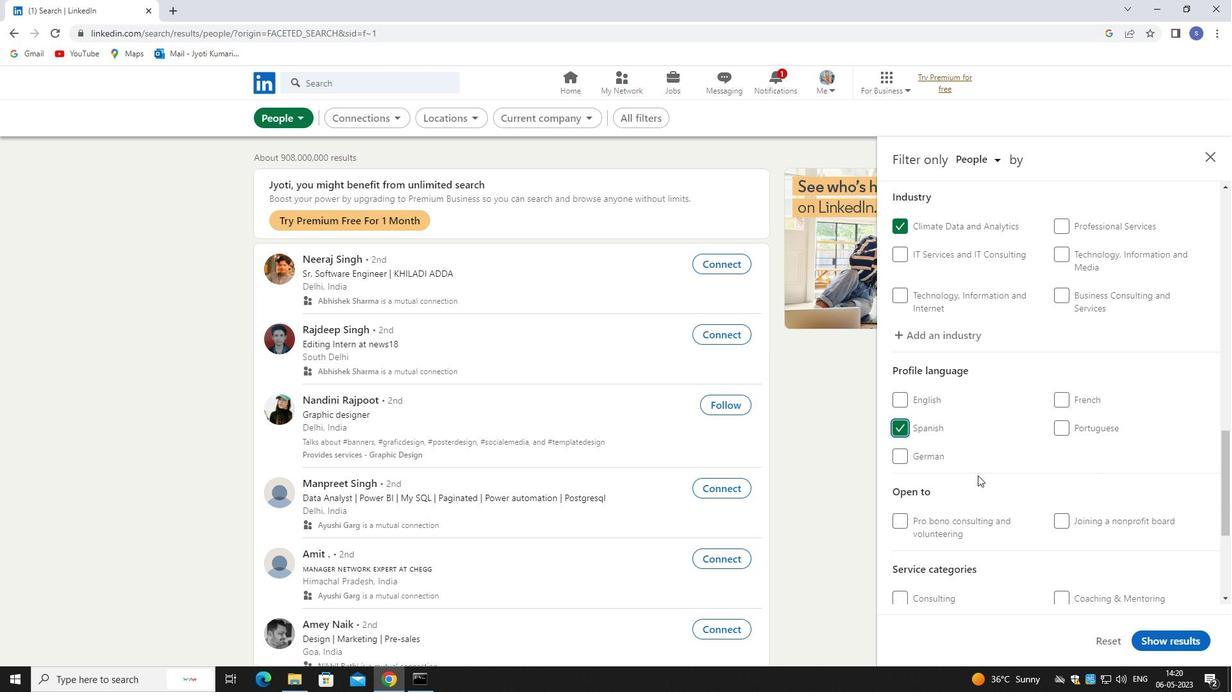 
Action: Mouse scrolled (986, 494) with delta (0, 0)
Screenshot: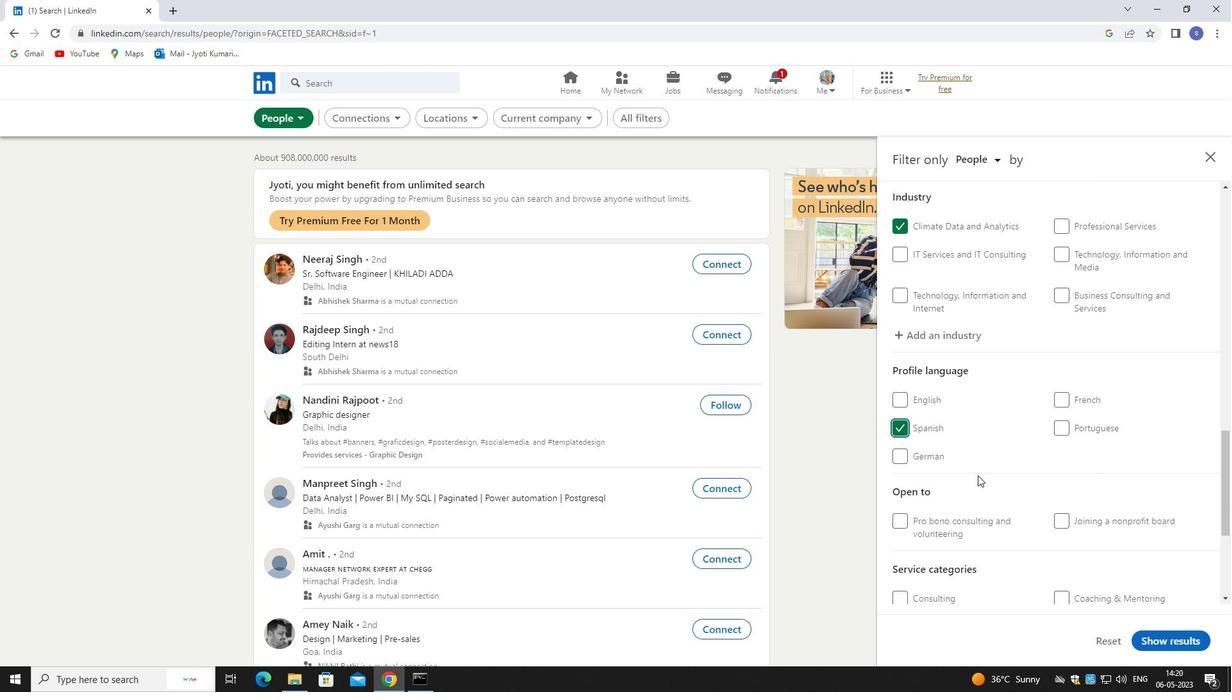 
Action: Mouse moved to (1071, 420)
Screenshot: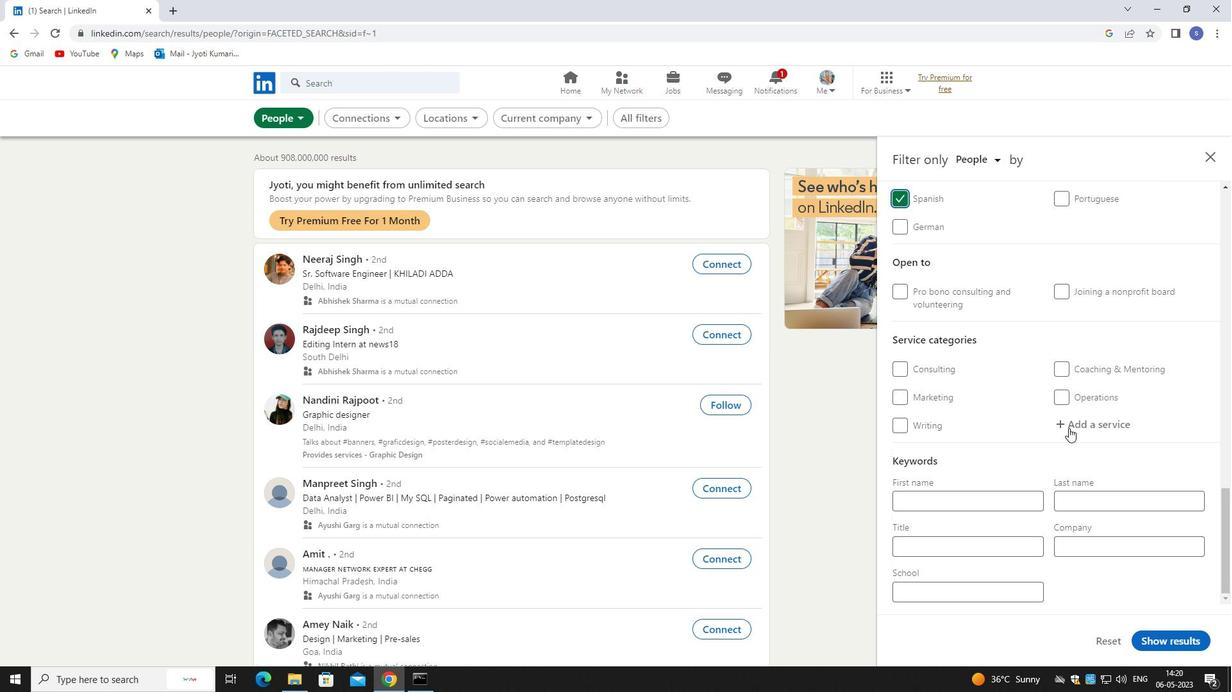 
Action: Mouse pressed left at (1071, 420)
Screenshot: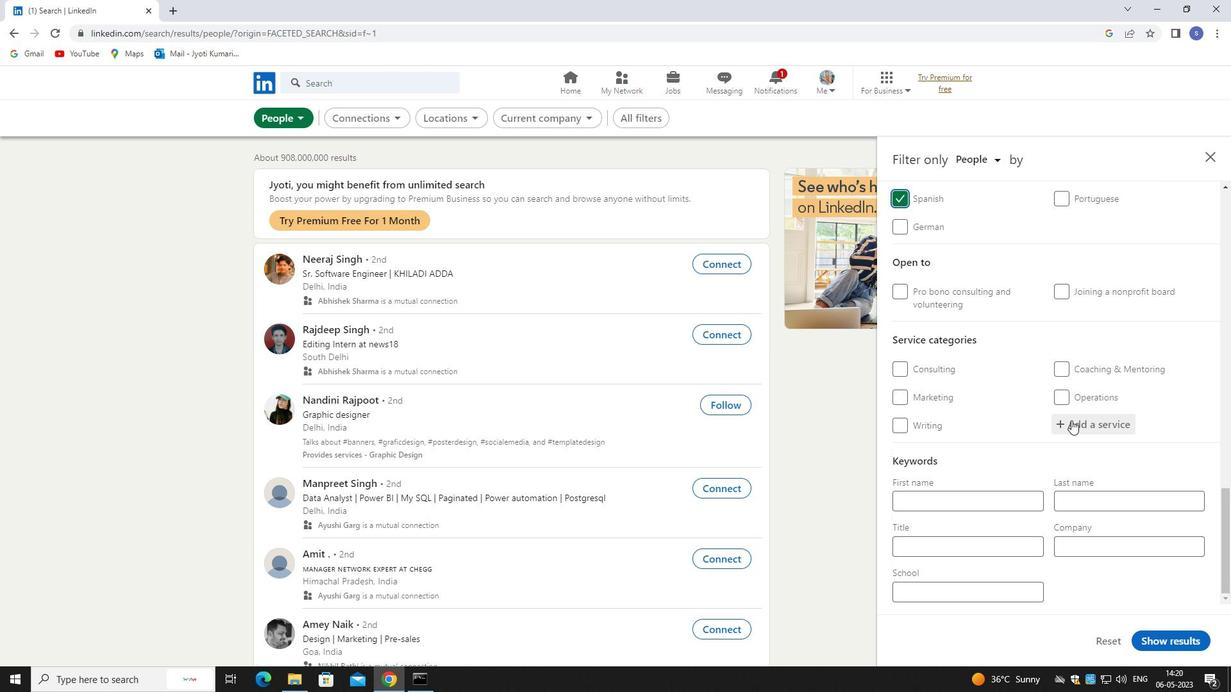 
Action: Key pressed auto
Screenshot: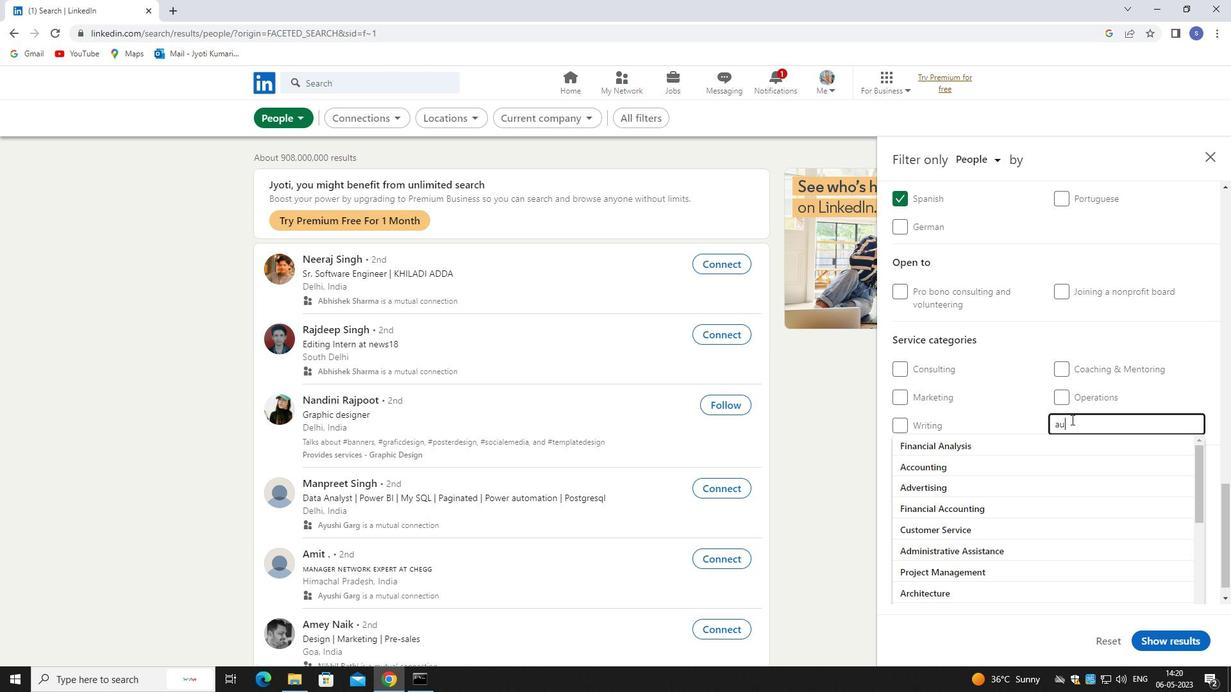 
Action: Mouse moved to (1082, 475)
Screenshot: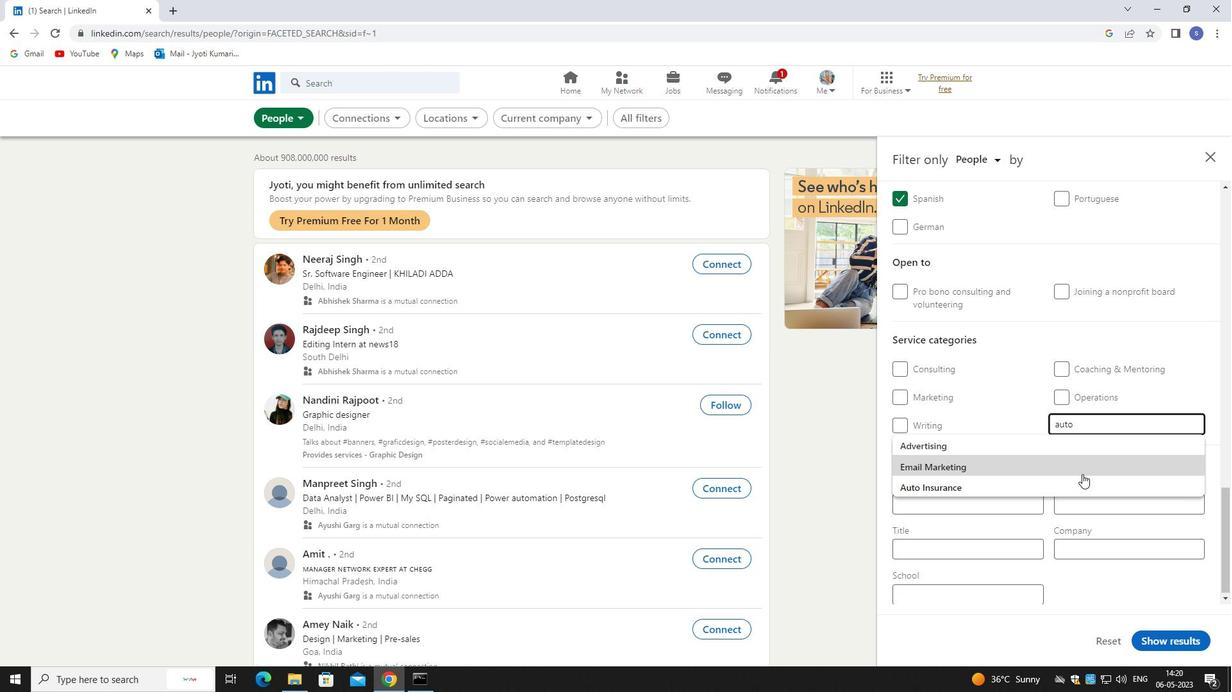 
Action: Mouse pressed left at (1082, 475)
Screenshot: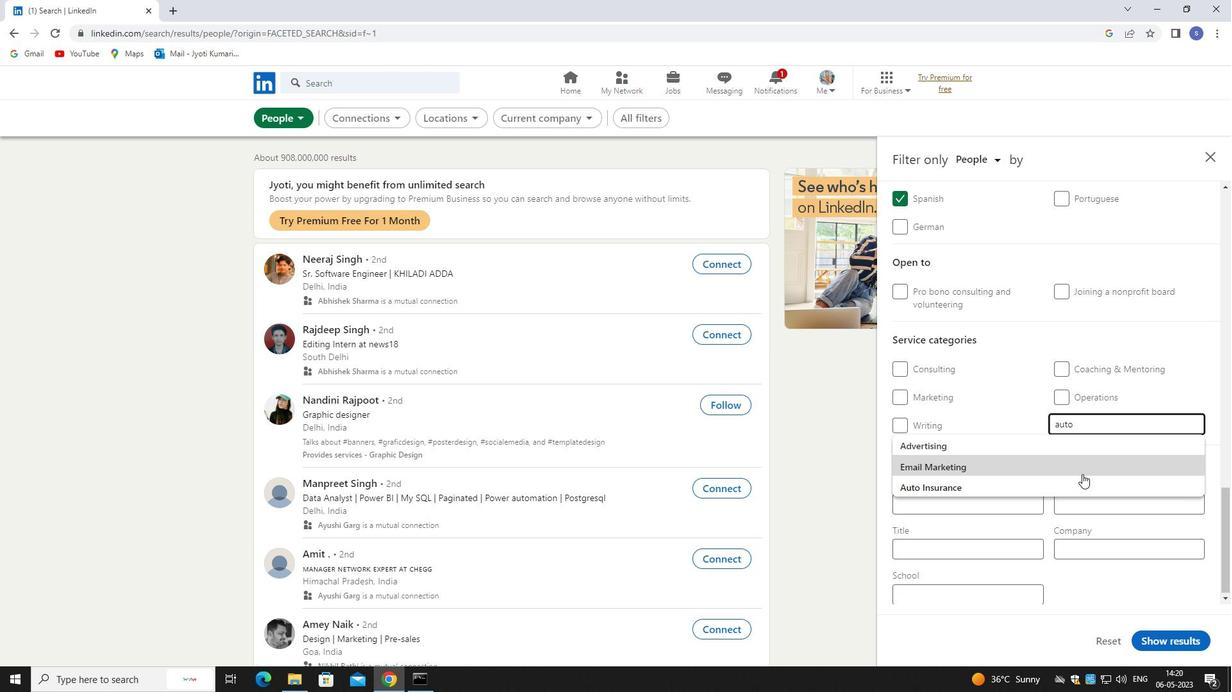 
Action: Mouse moved to (934, 456)
Screenshot: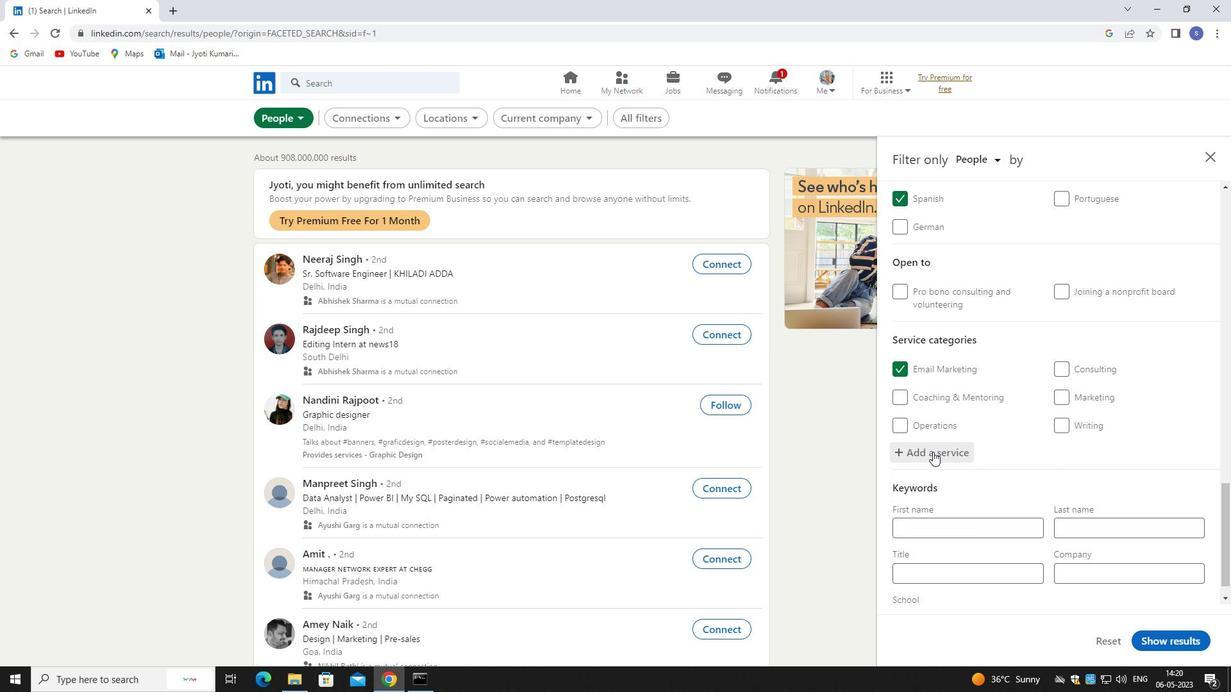 
Action: Mouse pressed left at (934, 456)
Screenshot: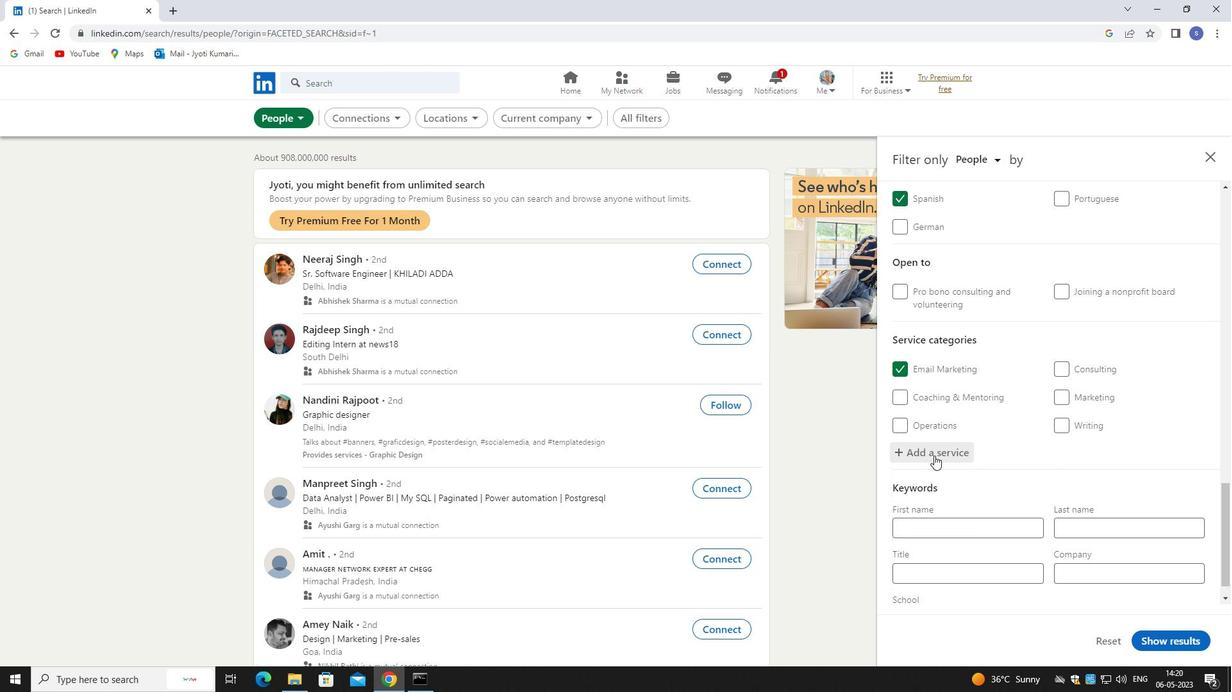 
Action: Mouse moved to (942, 462)
Screenshot: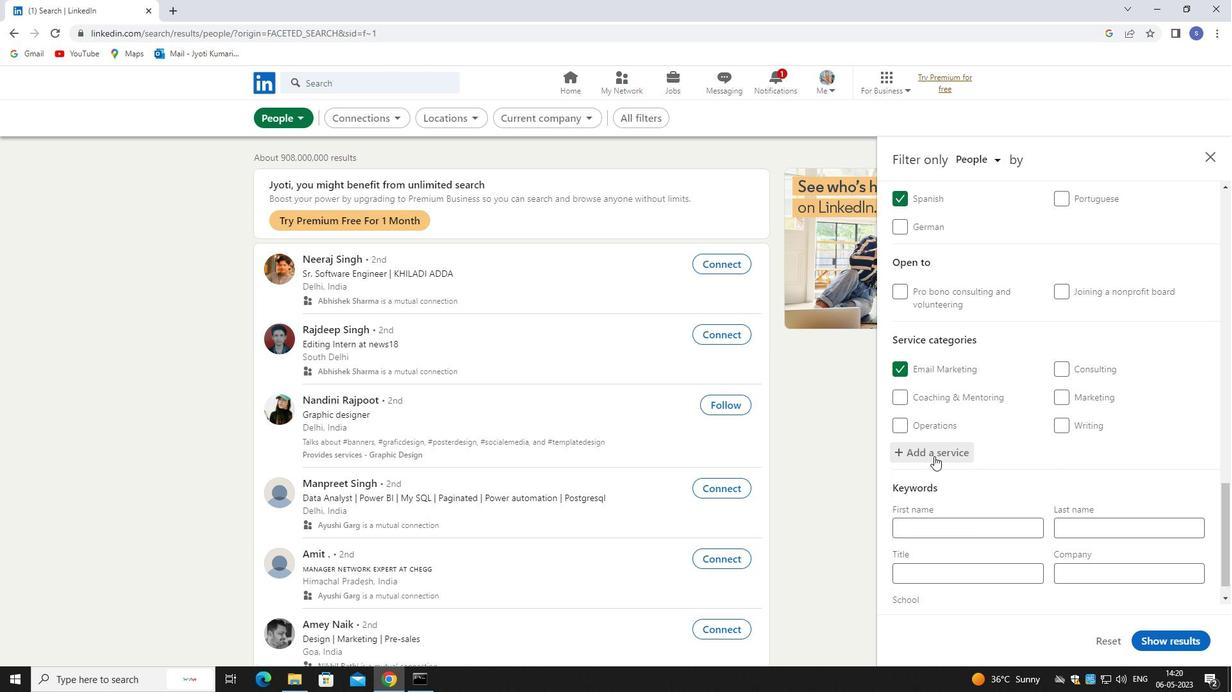 
Action: Key pressed auto
Screenshot: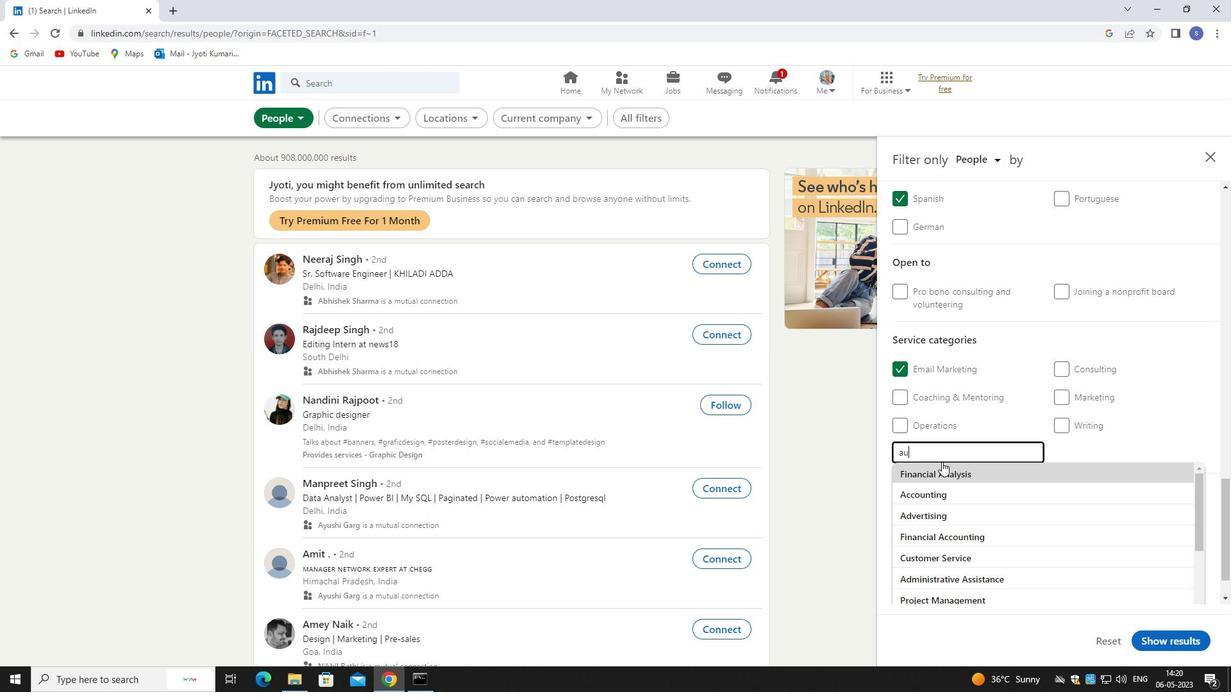 
Action: Mouse moved to (986, 518)
Screenshot: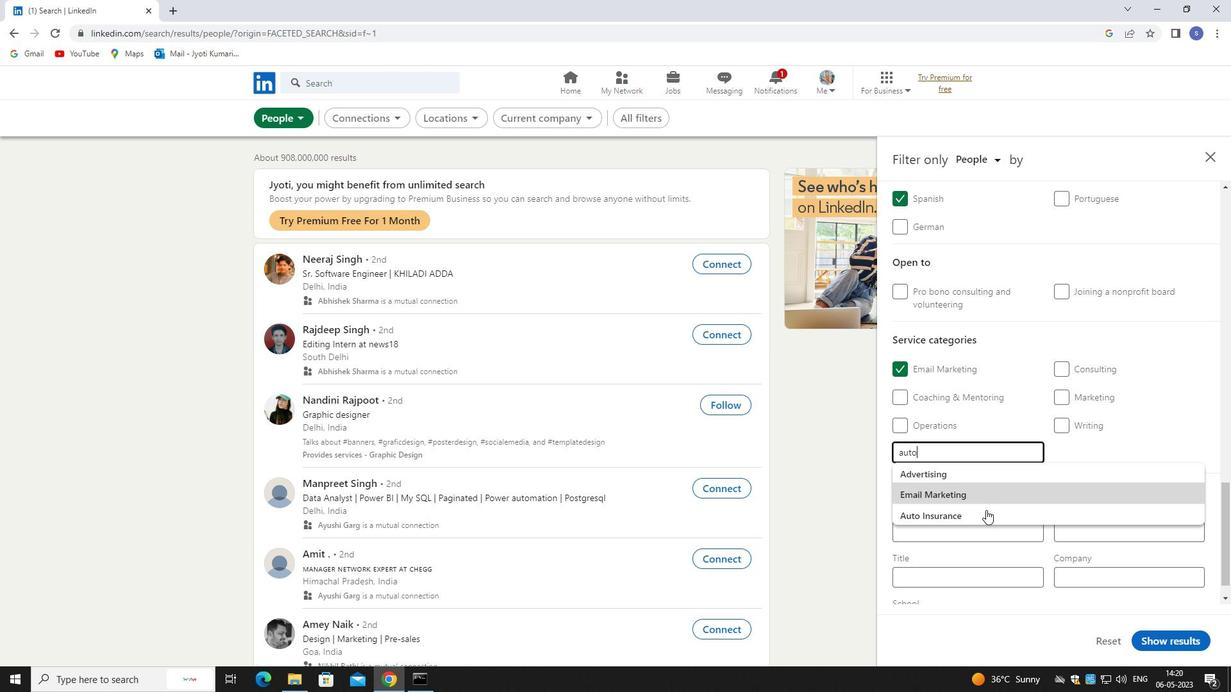 
Action: Mouse pressed left at (986, 518)
Screenshot: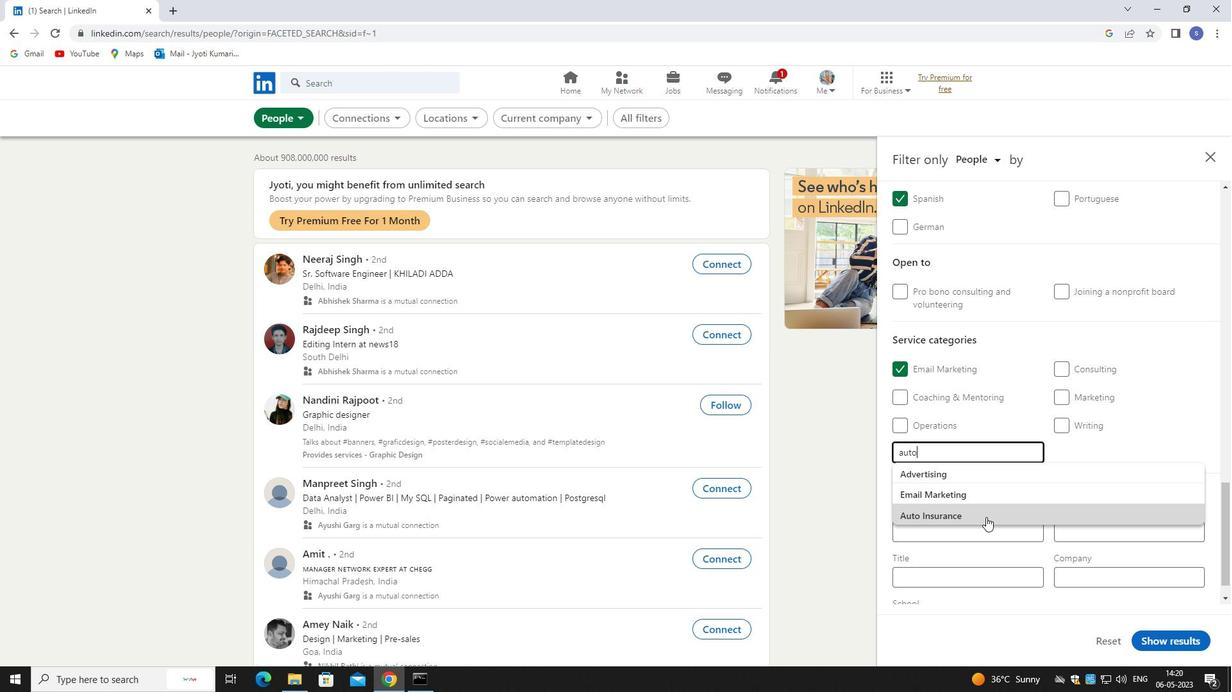 
Action: Mouse moved to (1059, 369)
Screenshot: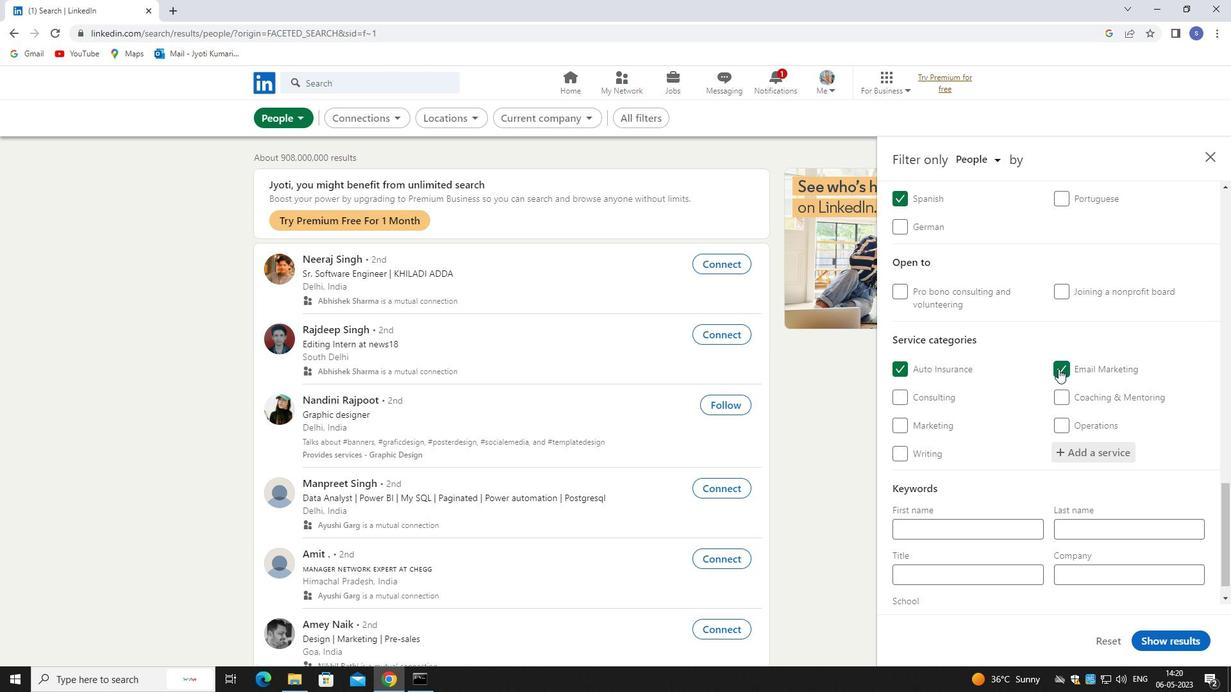 
Action: Mouse pressed left at (1059, 369)
Screenshot: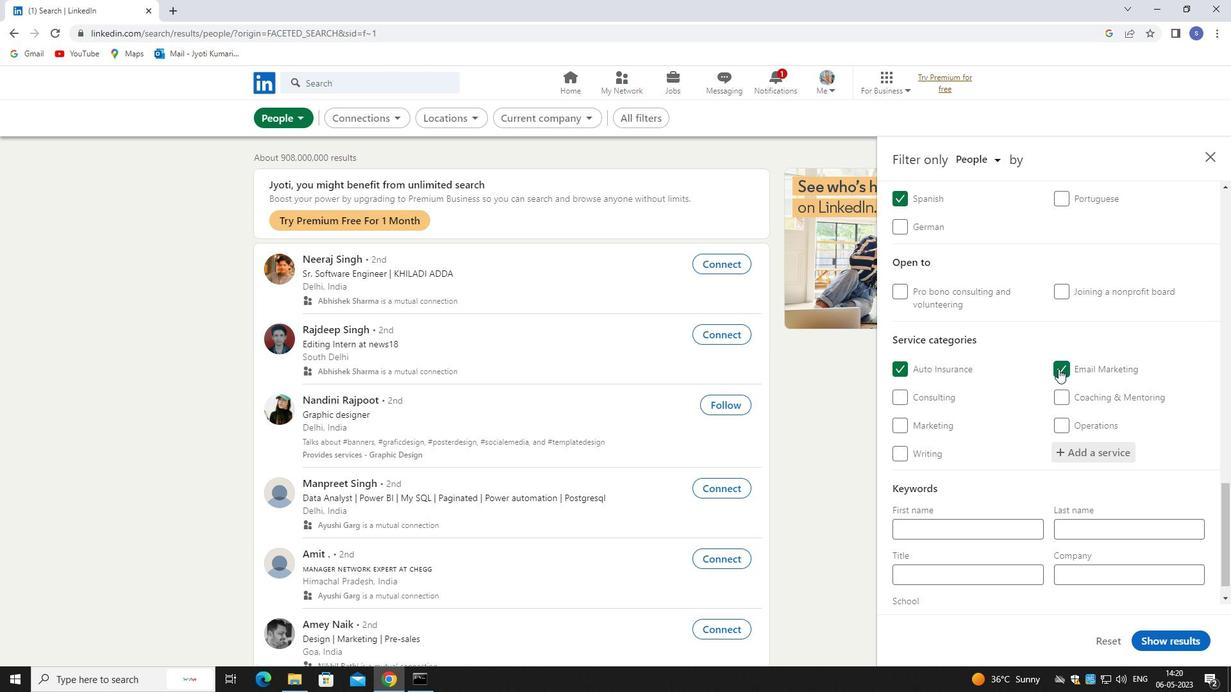 
Action: Mouse moved to (1060, 392)
Screenshot: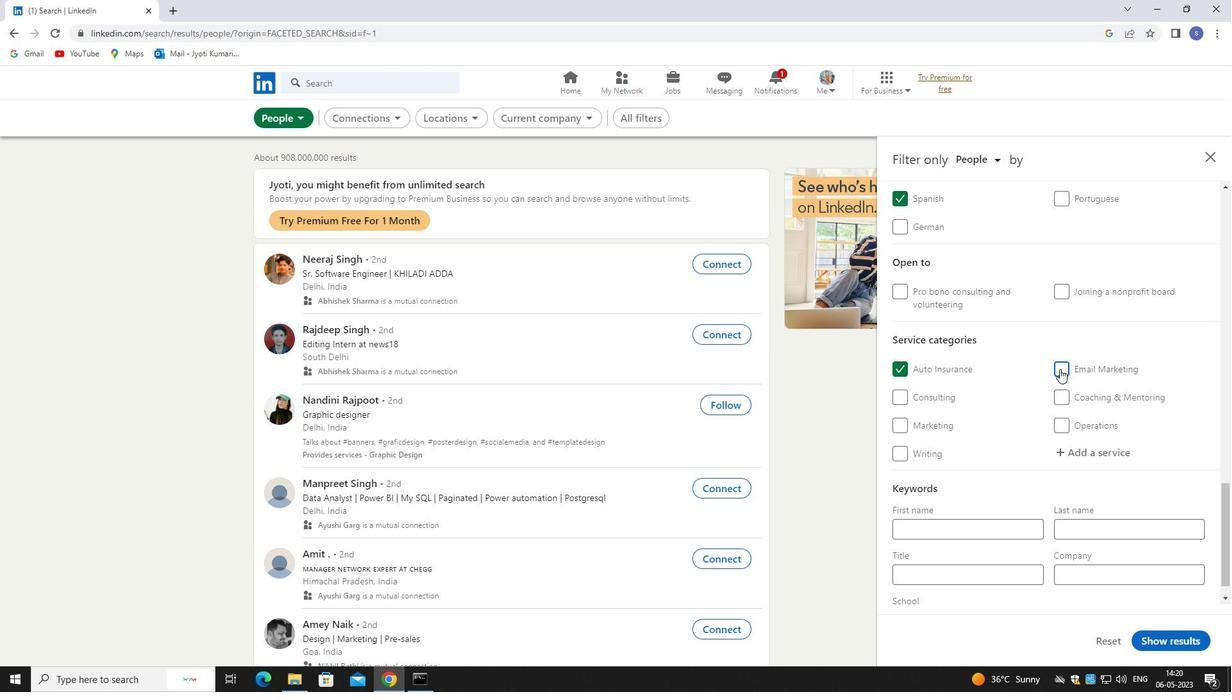 
Action: Mouse scrolled (1060, 391) with delta (0, 0)
Screenshot: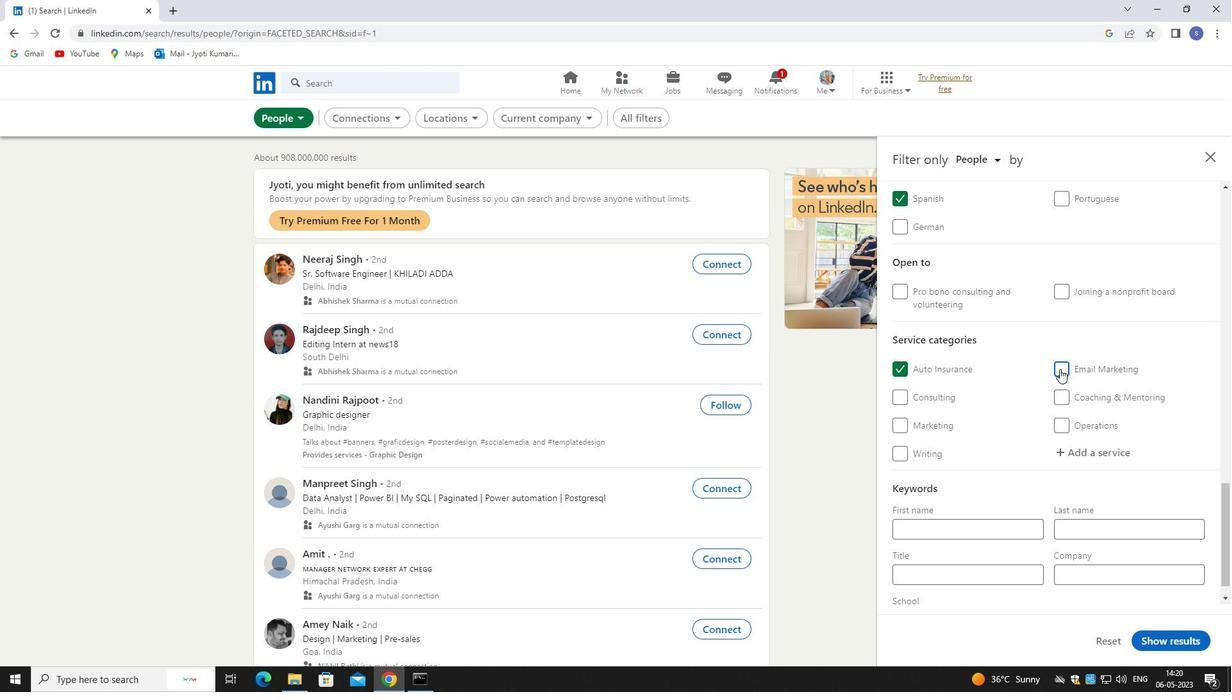 
Action: Mouse moved to (1060, 400)
Screenshot: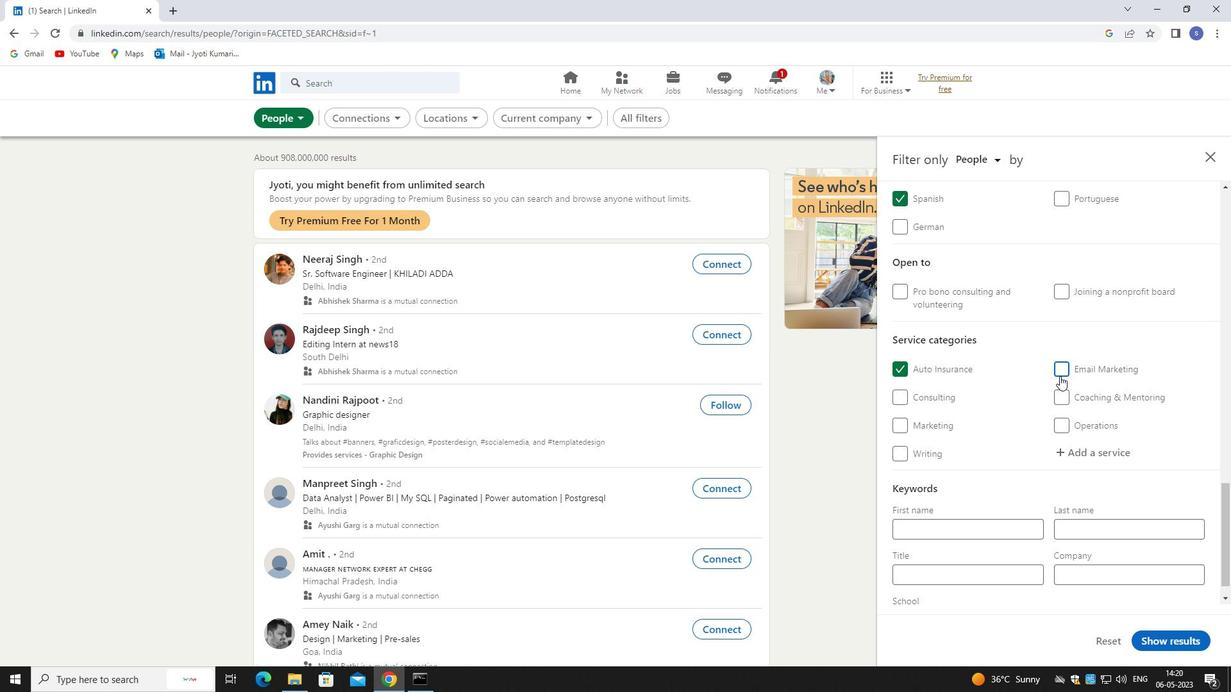 
Action: Mouse scrolled (1060, 399) with delta (0, 0)
Screenshot: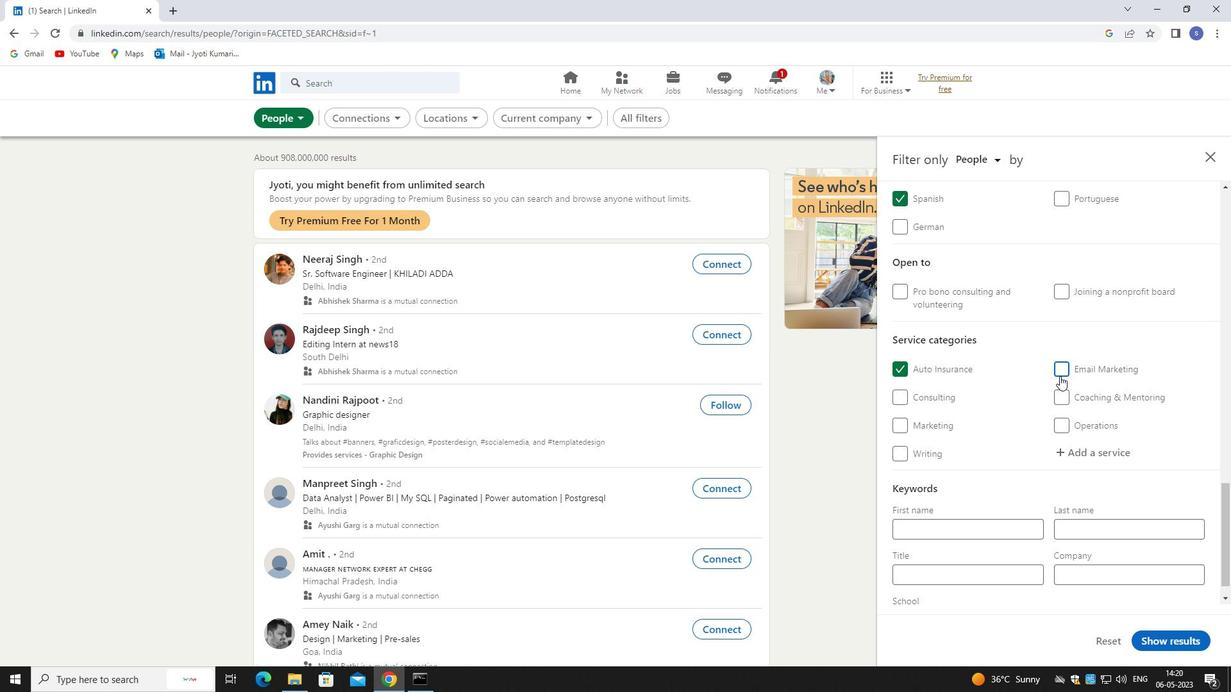 
Action: Mouse moved to (1060, 406)
Screenshot: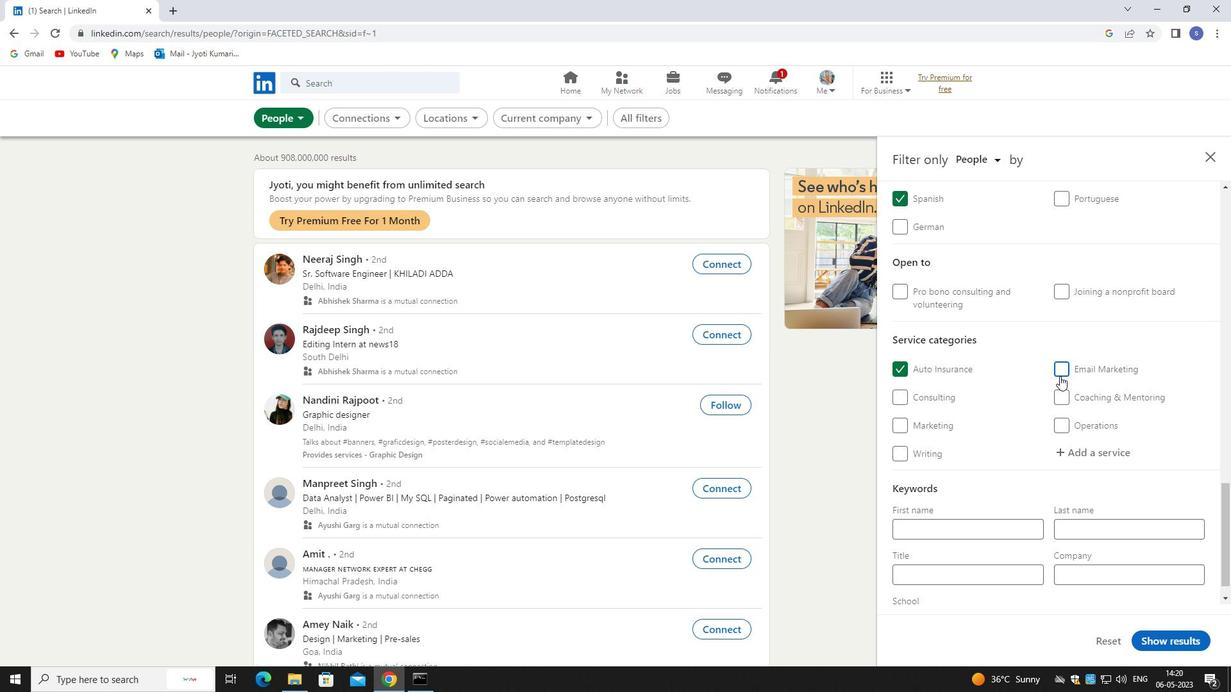 
Action: Mouse scrolled (1060, 406) with delta (0, 0)
Screenshot: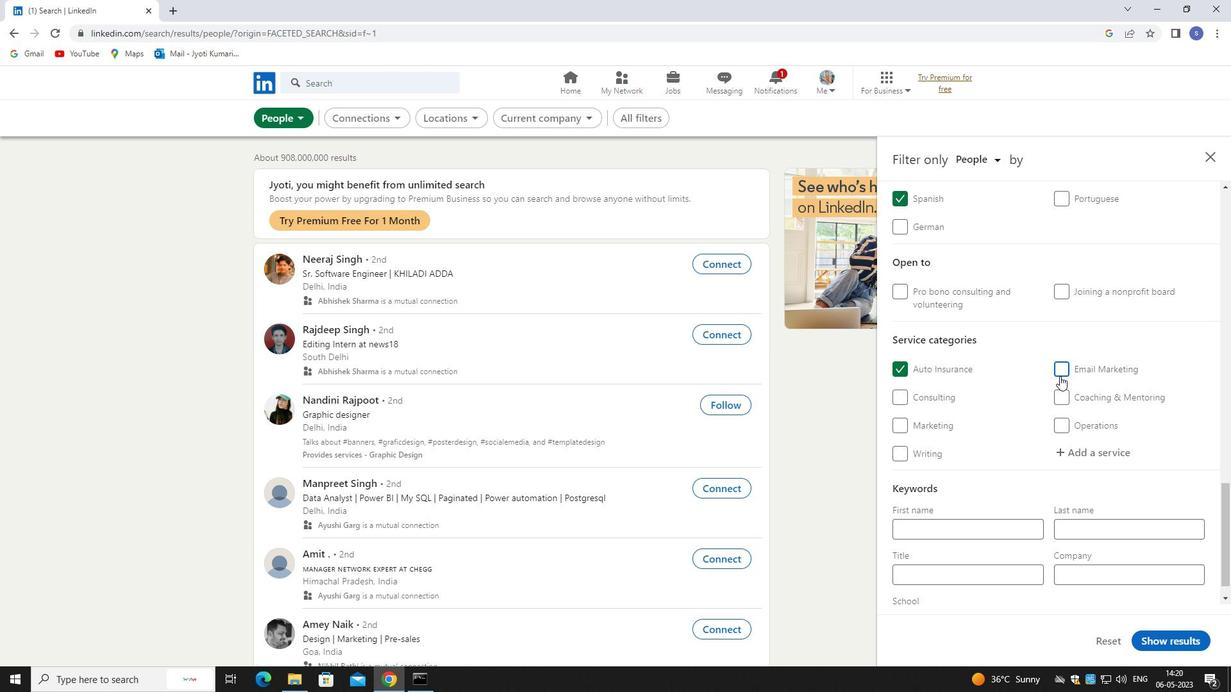 
Action: Mouse moved to (1060, 413)
Screenshot: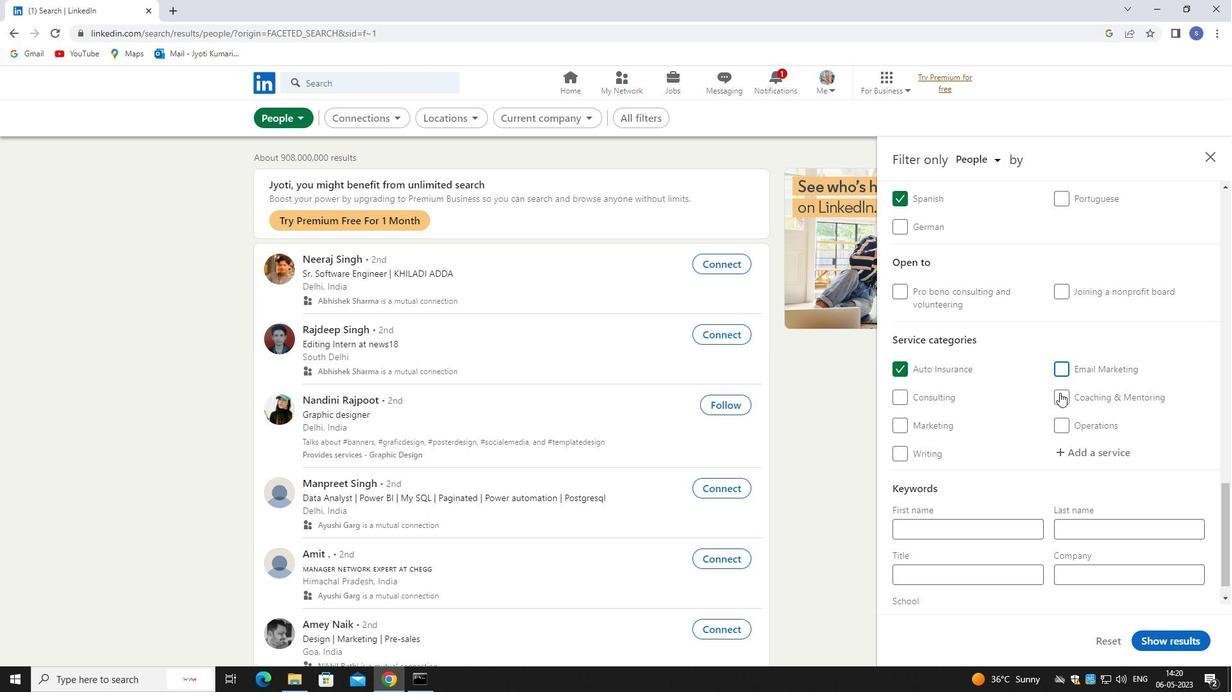 
Action: Mouse scrolled (1060, 413) with delta (0, 0)
Screenshot: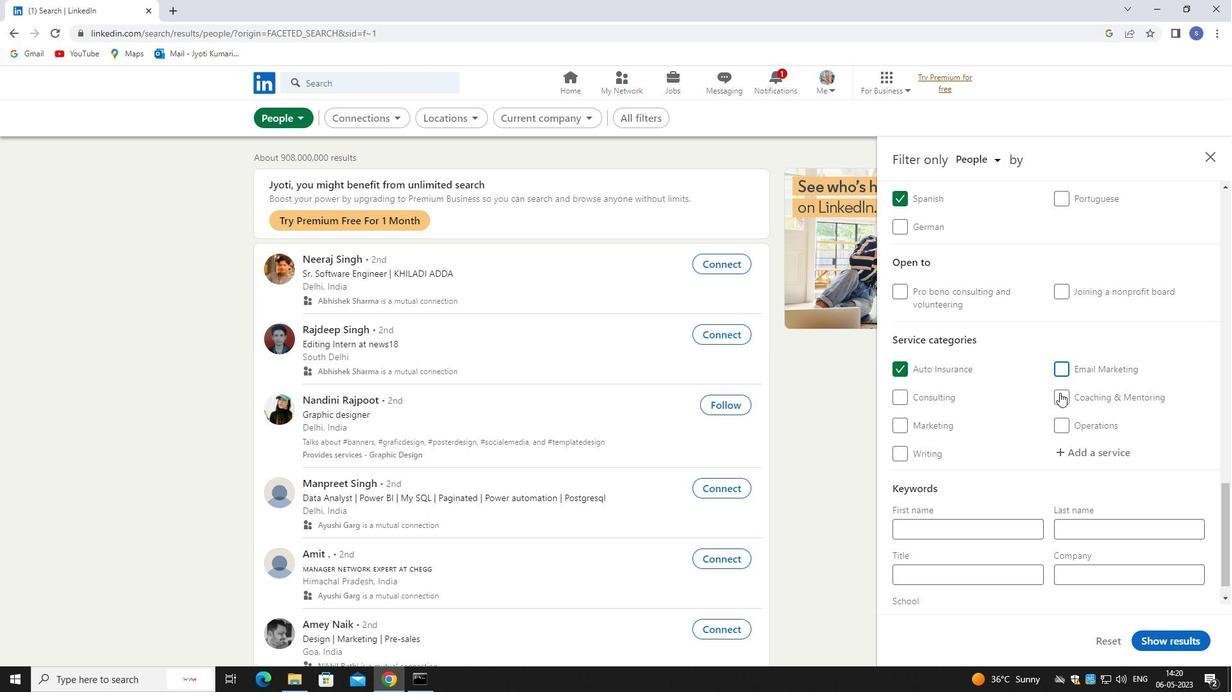 
Action: Mouse moved to (965, 550)
Screenshot: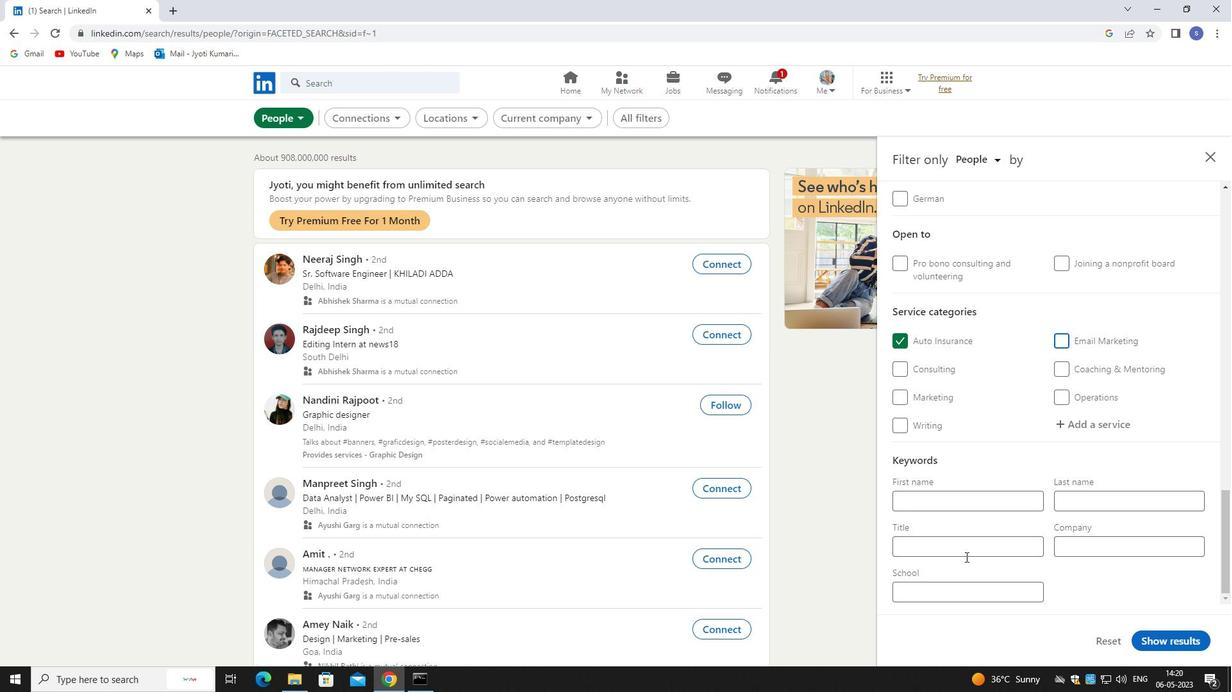 
Action: Mouse pressed left at (965, 550)
Screenshot: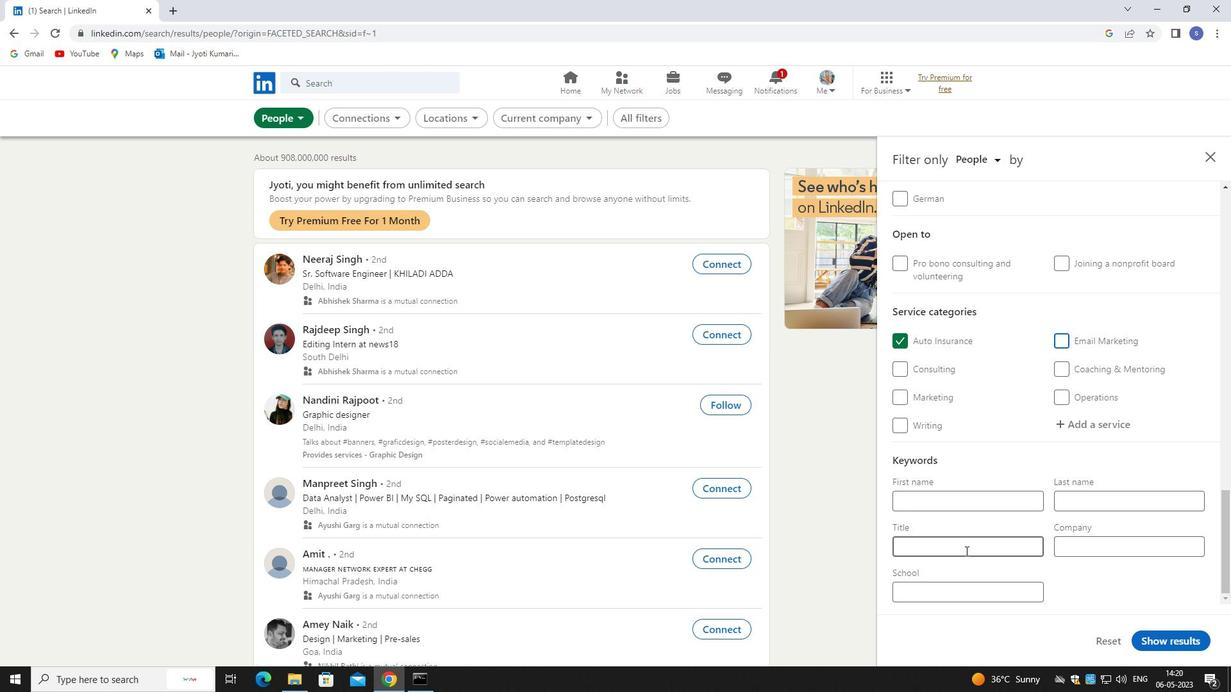 
Action: Mouse moved to (966, 550)
Screenshot: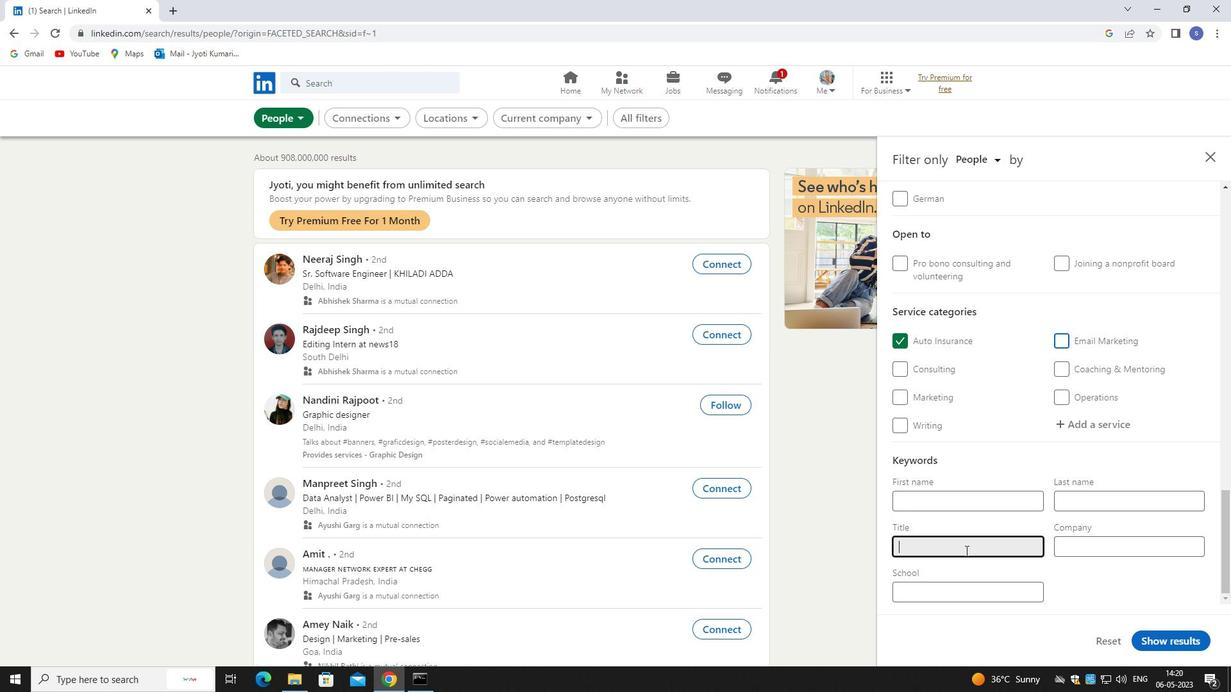 
Action: Key pressed <Key.shift>CALL<Key.space>CENTER<Key.space><Key.shift>REPRESENTATIVE
Screenshot: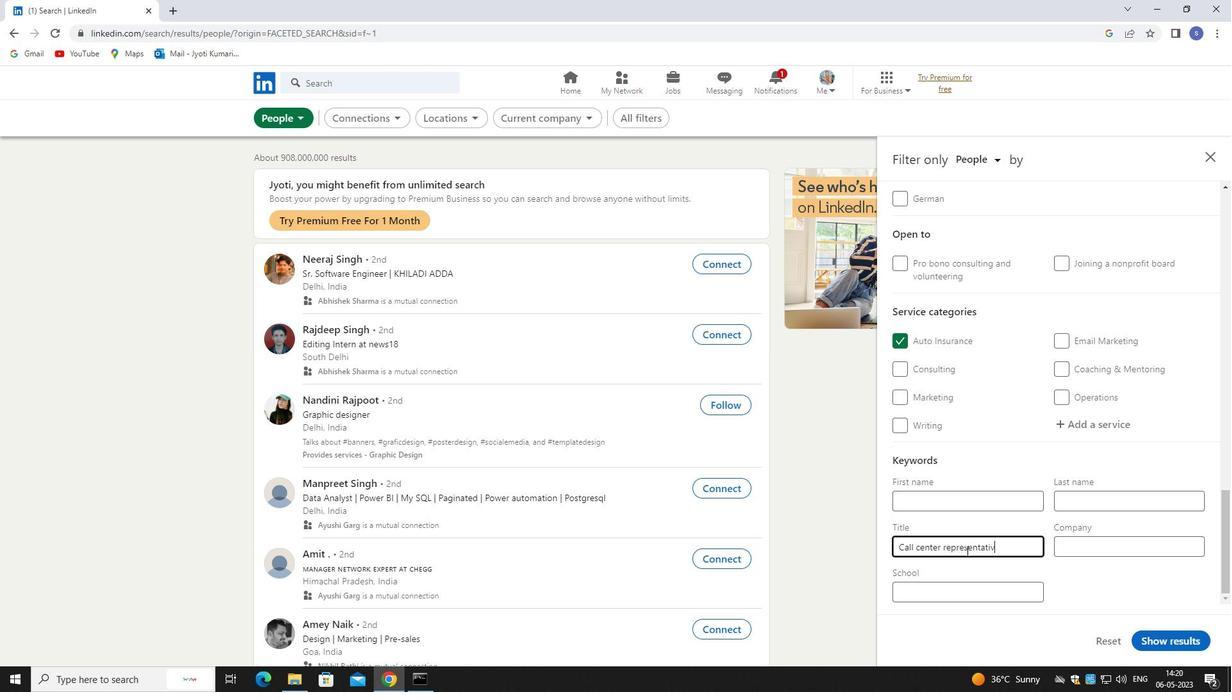 
Action: Mouse moved to (1156, 641)
Screenshot: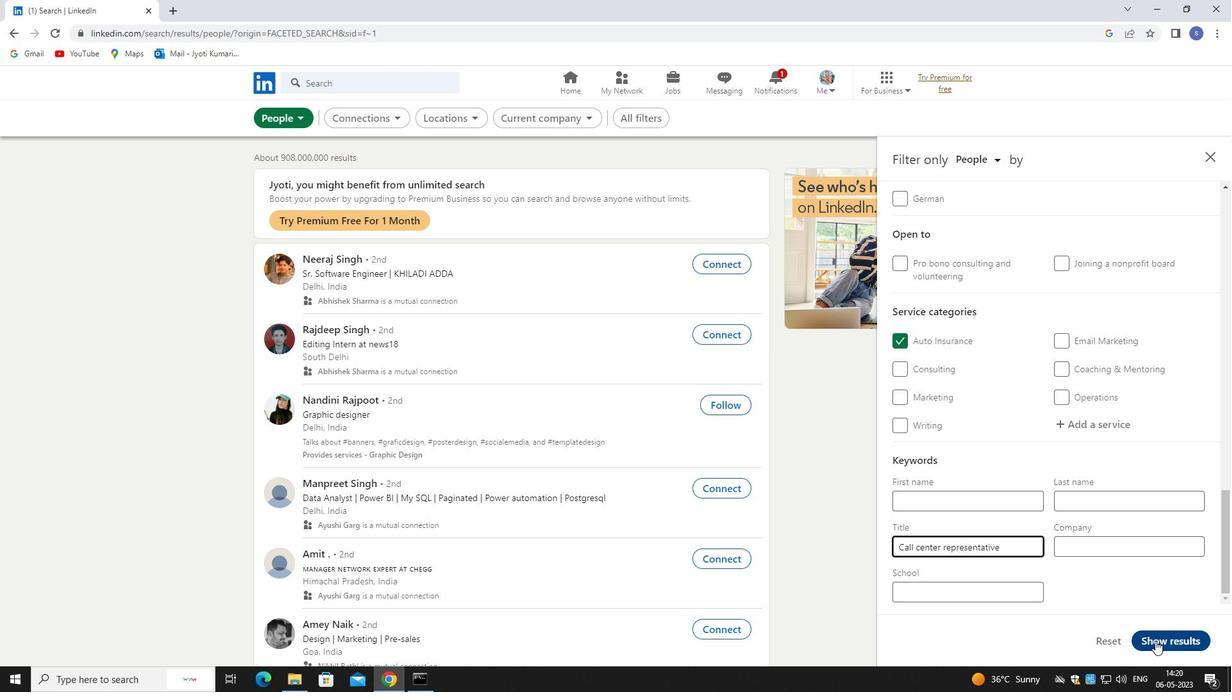 
Action: Mouse pressed left at (1156, 641)
Screenshot: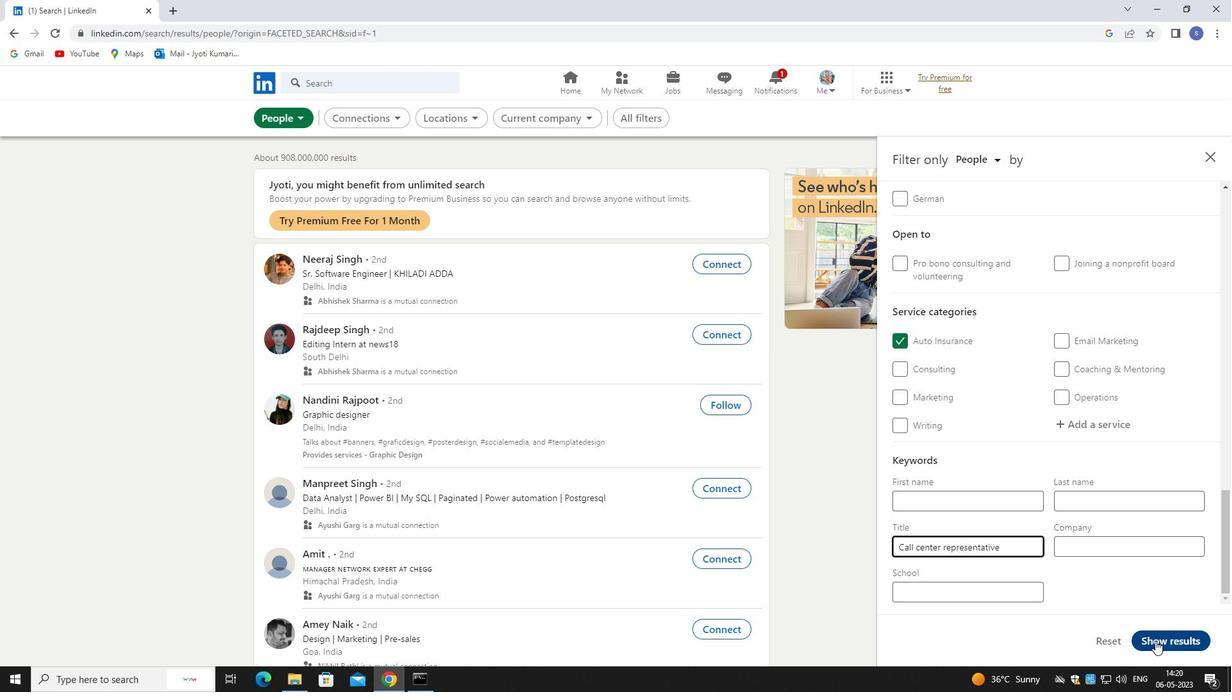 
Action: Mouse moved to (1164, 624)
Screenshot: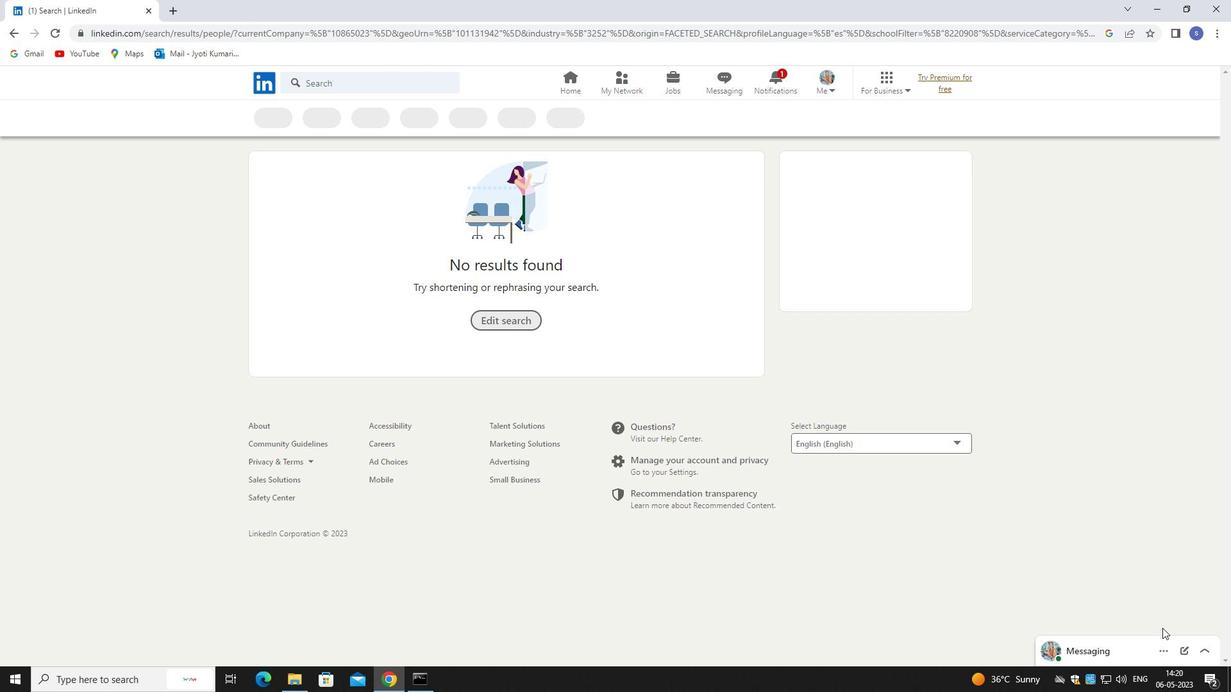 
